 Task: Look for space in Mufulira, Zambia from 8th August, 2023 to 15th August, 2023 for 9 adults in price range Rs.10000 to Rs.14000. Place can be shared room with 5 bedrooms having 9 beds and 5 bathrooms. Property type can be house, flat, guest house. Amenities needed are: wifi, TV, free parkinig on premises, gym, breakfast. Booking option can be shelf check-in. Required host language is English.
Action: Mouse moved to (596, 150)
Screenshot: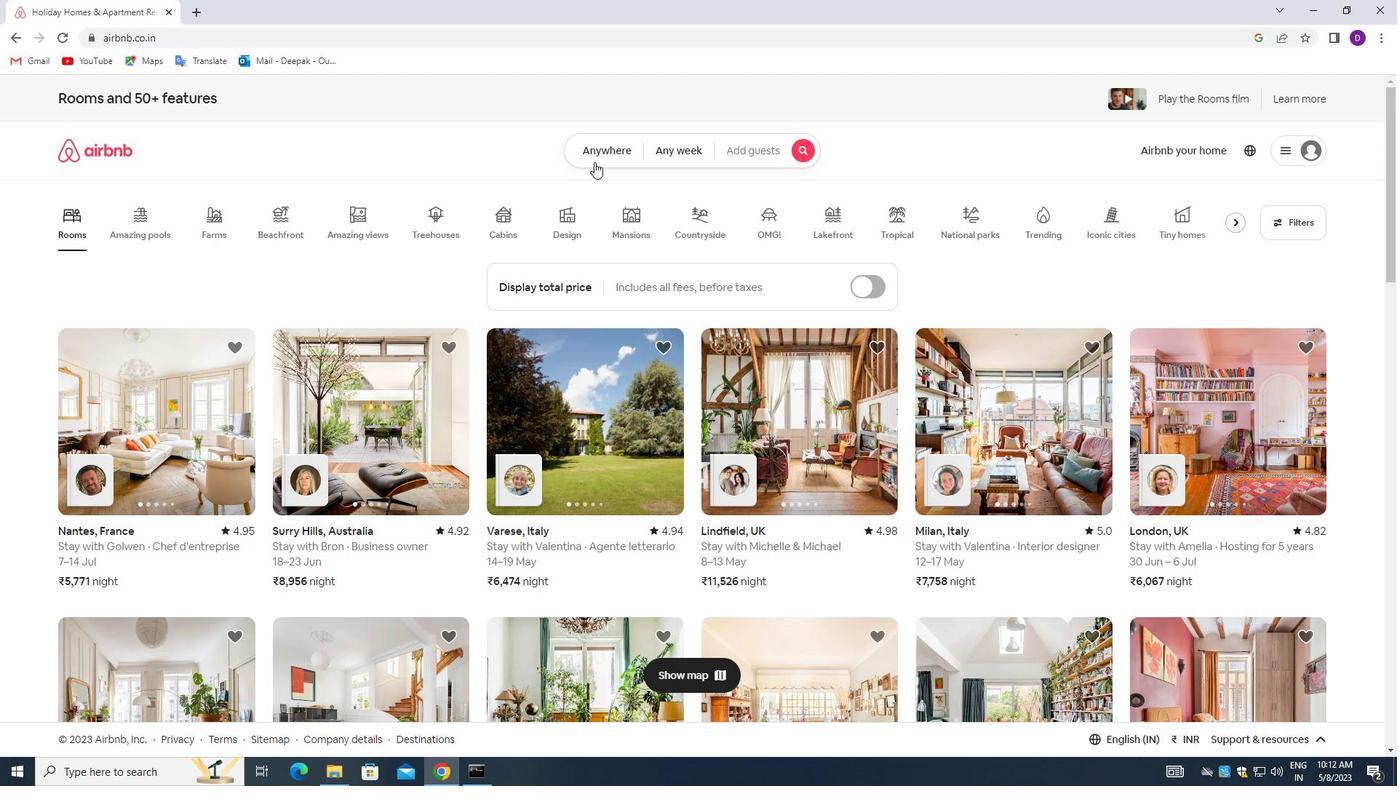 
Action: Mouse pressed left at (596, 150)
Screenshot: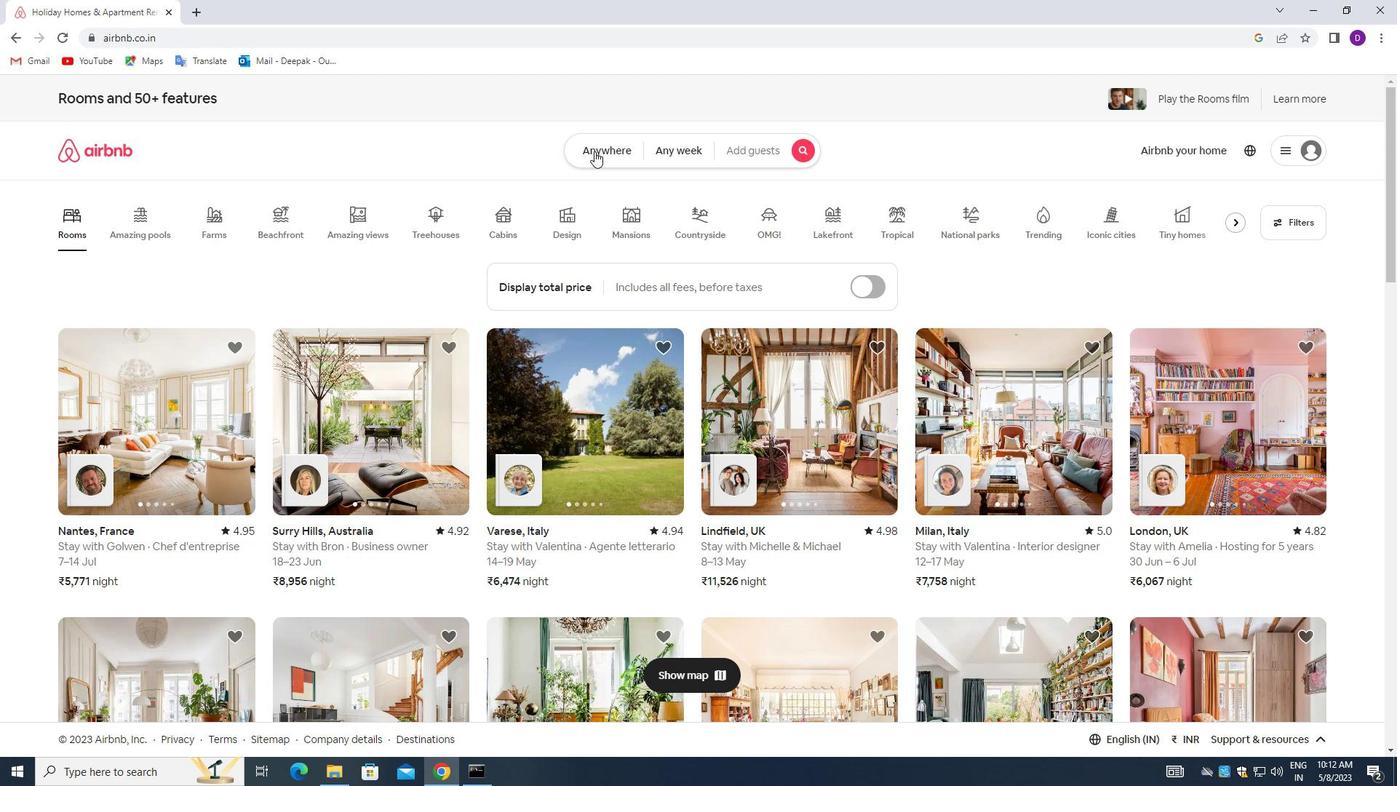 
Action: Mouse moved to (516, 206)
Screenshot: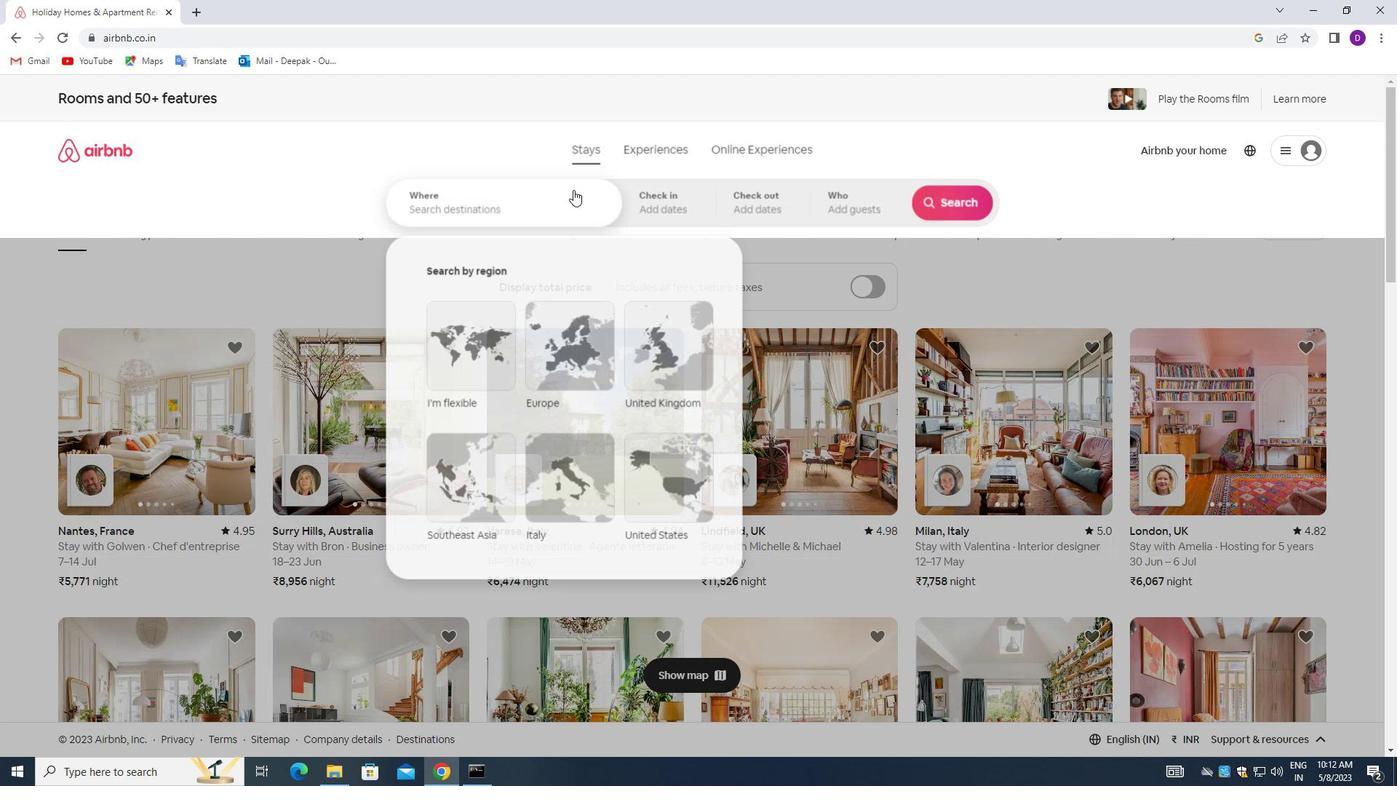 
Action: Mouse pressed left at (516, 206)
Screenshot: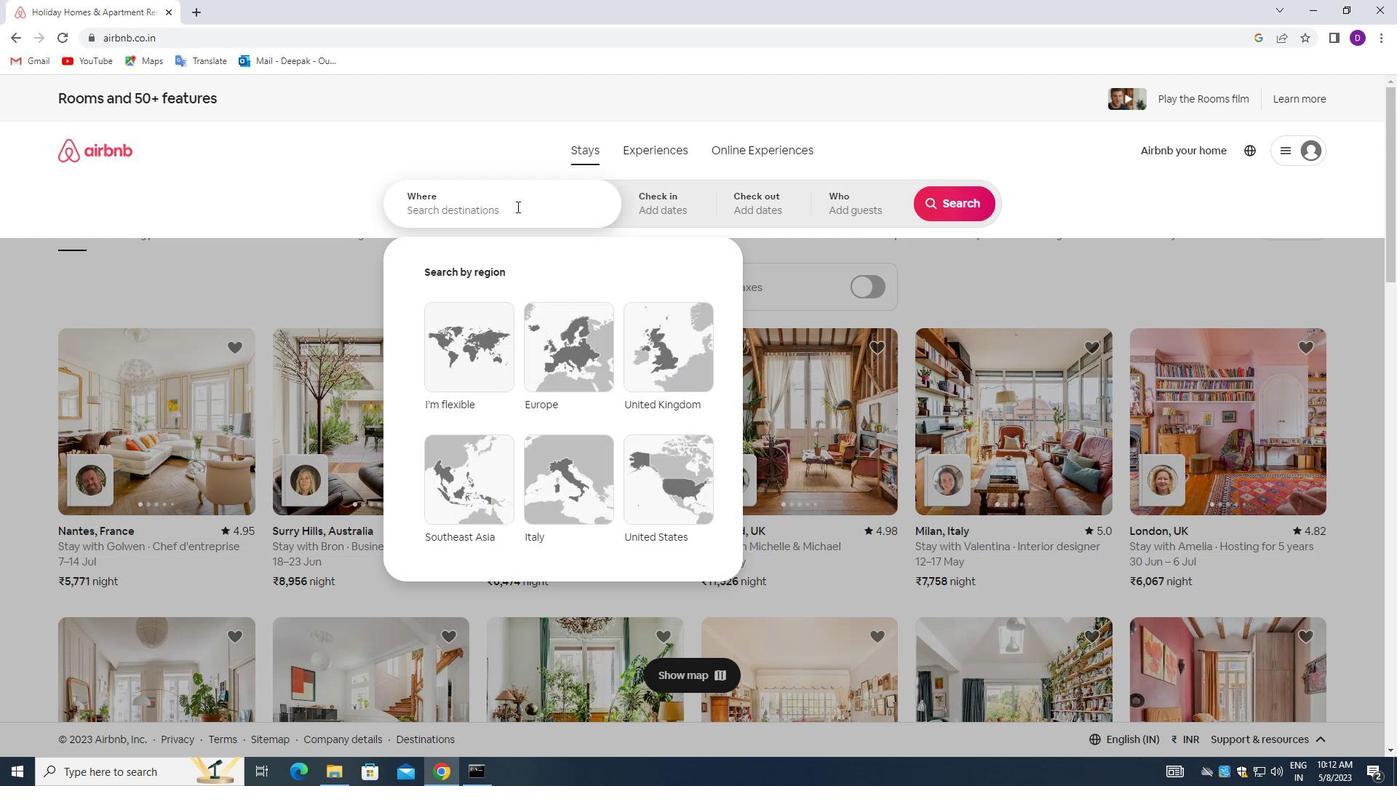 
Action: Mouse moved to (256, 295)
Screenshot: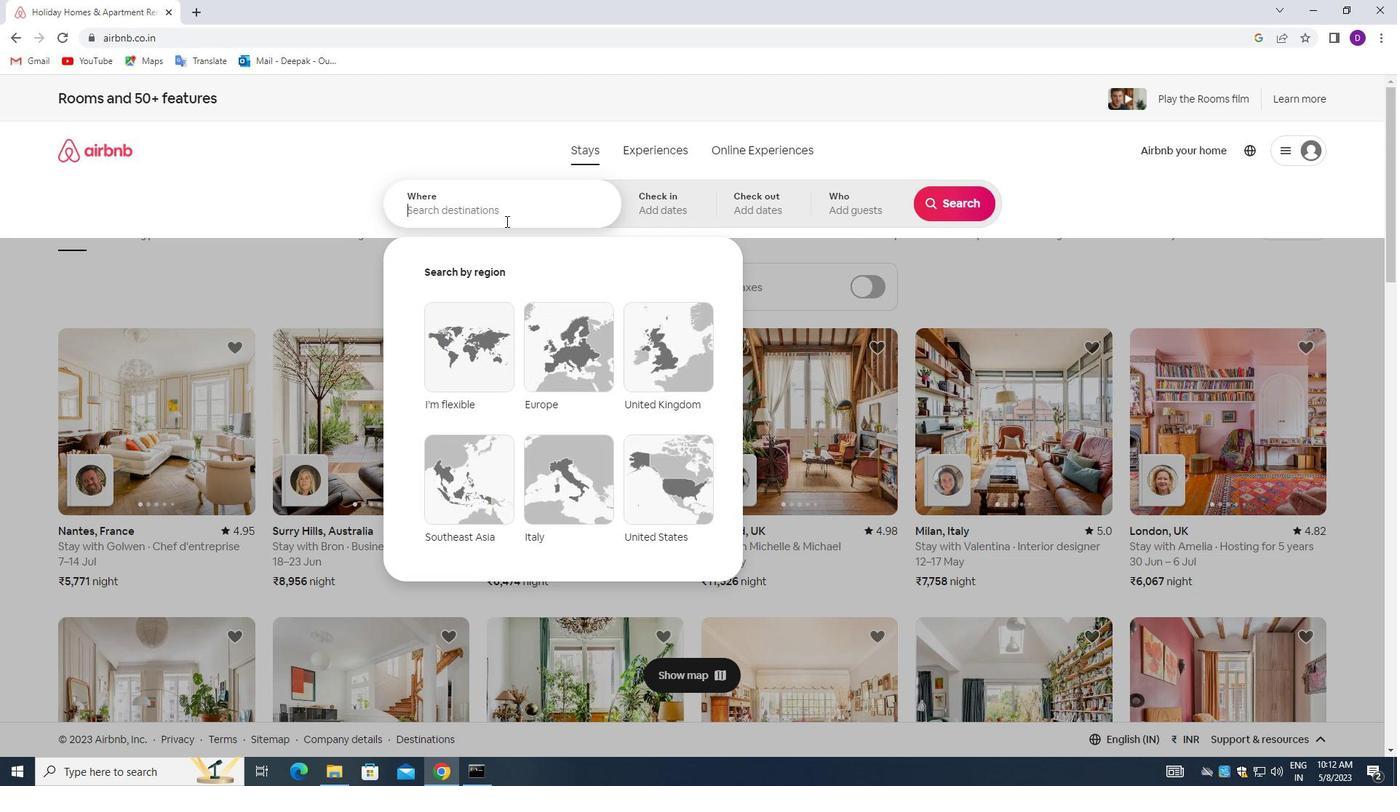 
Action: Key pressed <Key.shift>MUFULIRA,<Key.space><Key.shift_r><Key.shift_r><Key.shift_r>ZAMBIA<Key.enter>
Screenshot: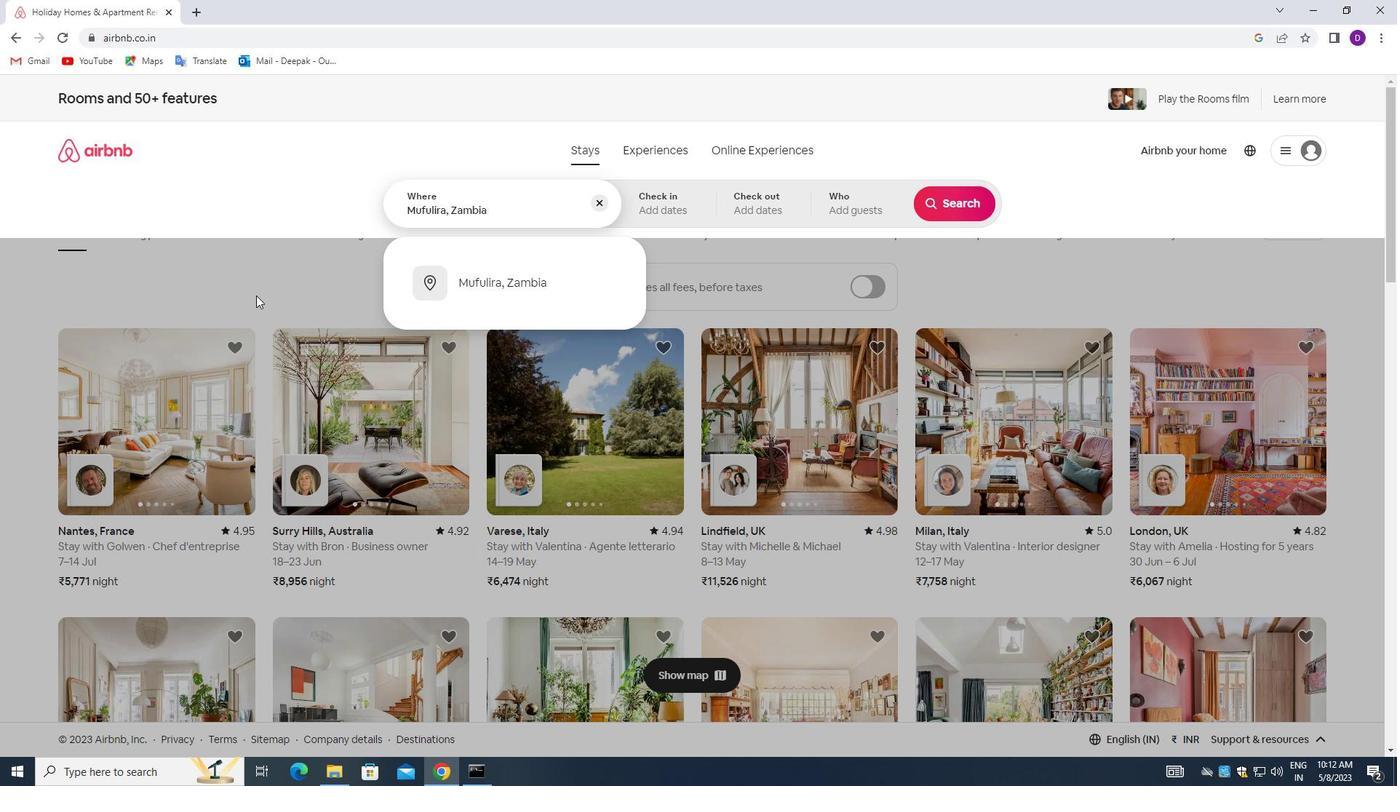 
Action: Mouse moved to (958, 321)
Screenshot: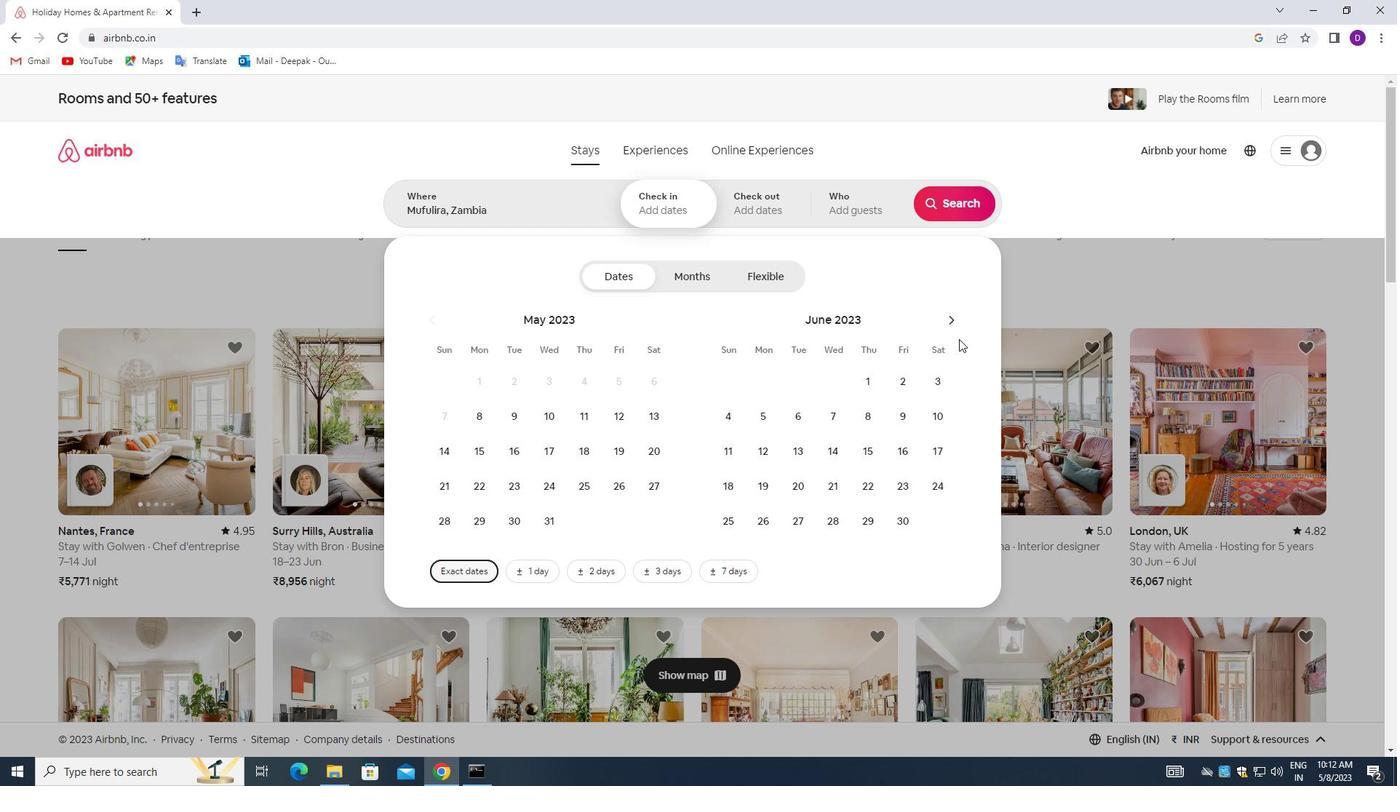 
Action: Mouse pressed left at (958, 321)
Screenshot: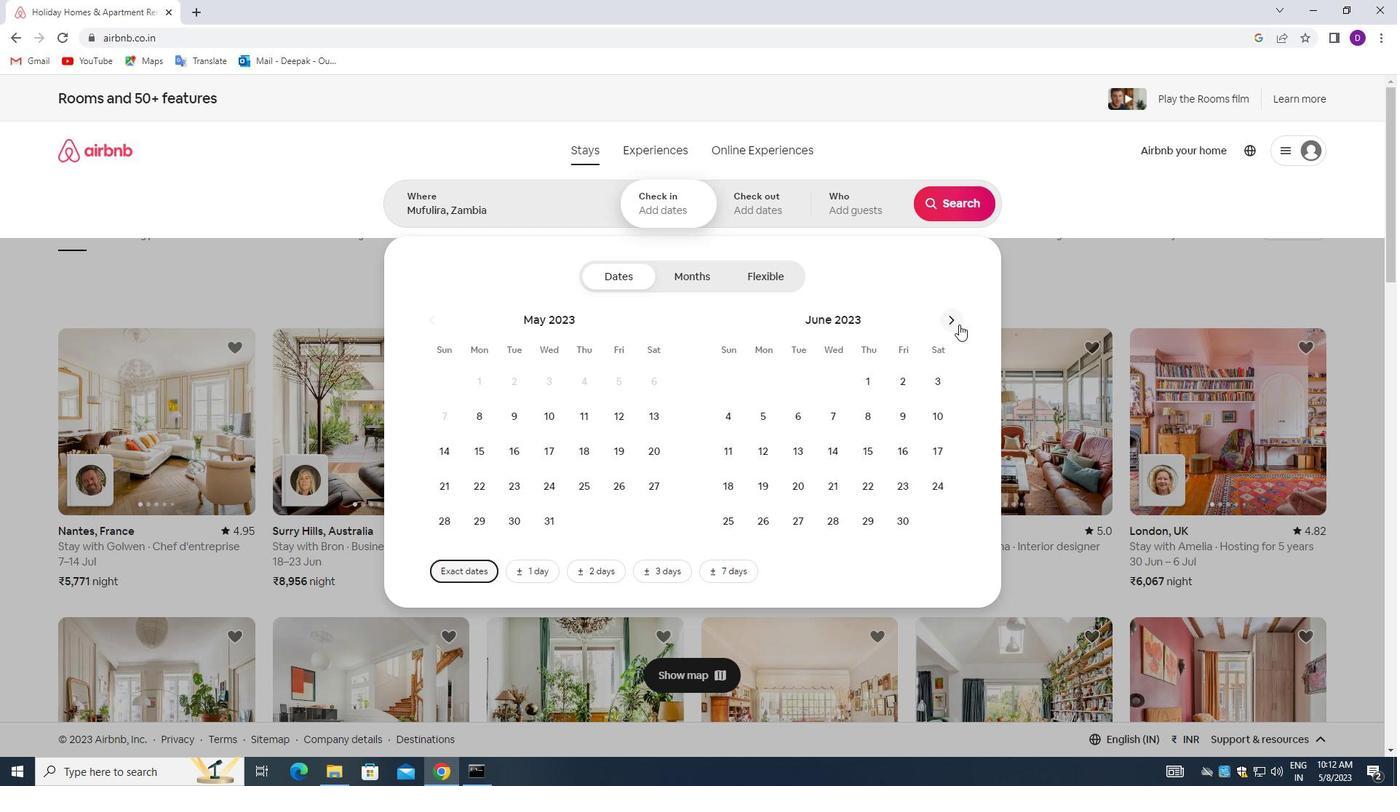 
Action: Mouse pressed left at (958, 321)
Screenshot: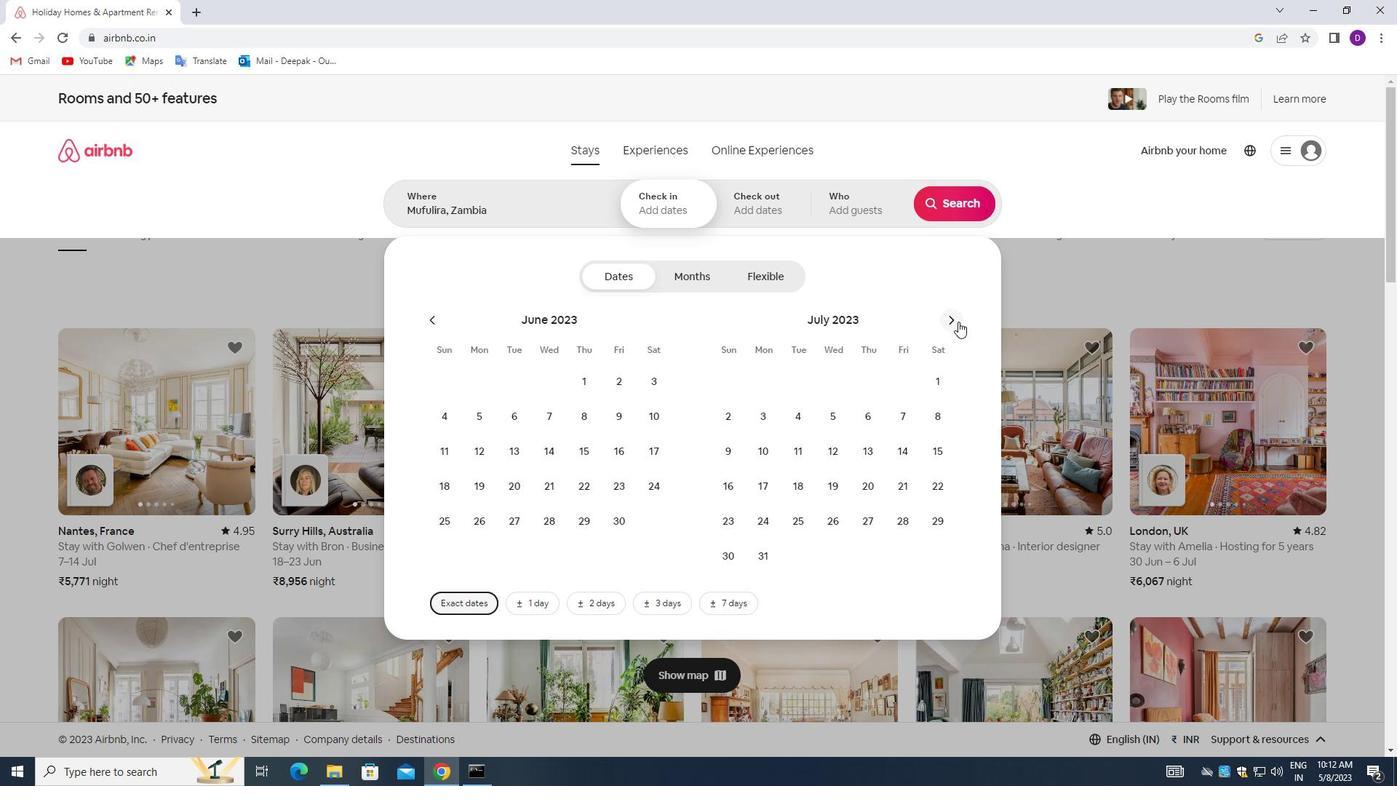 
Action: Mouse moved to (805, 424)
Screenshot: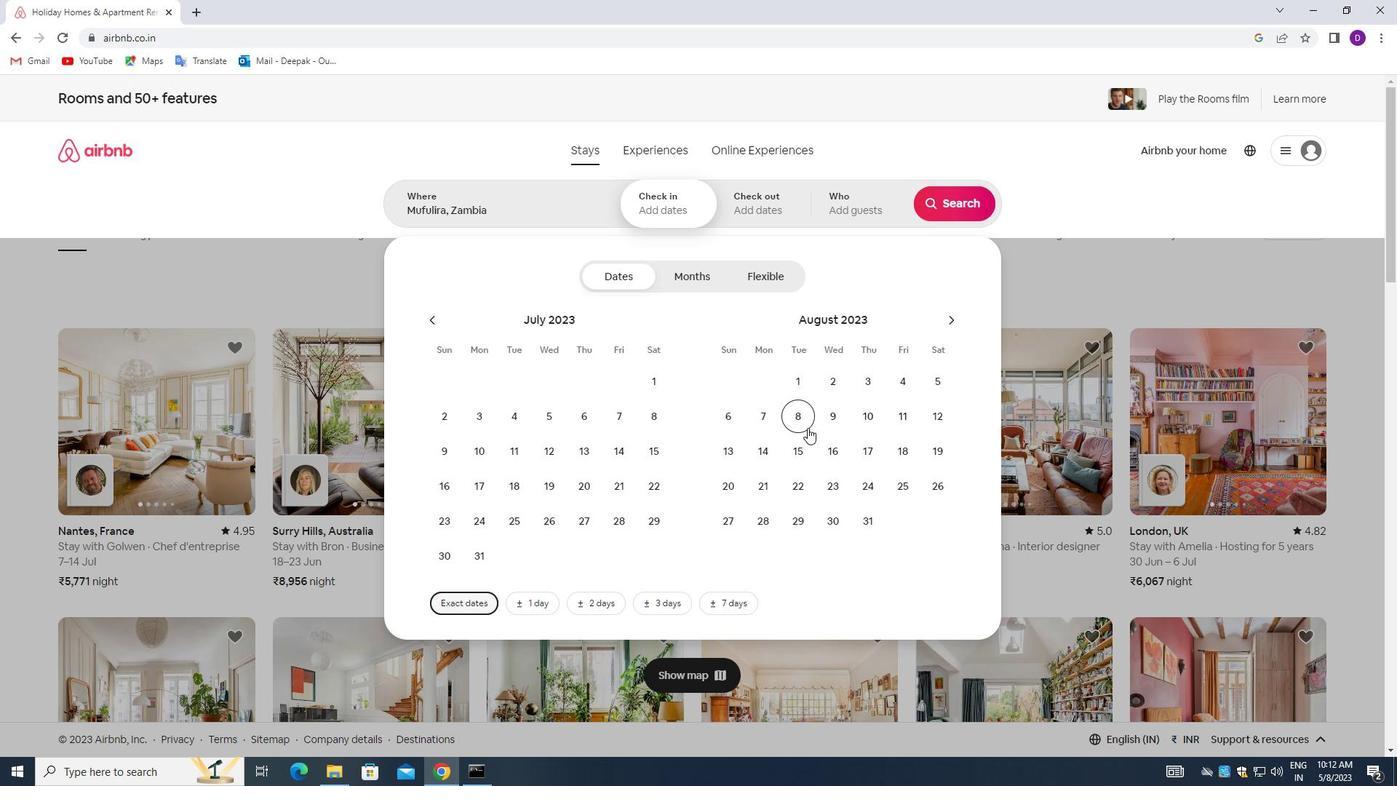 
Action: Mouse pressed left at (805, 424)
Screenshot: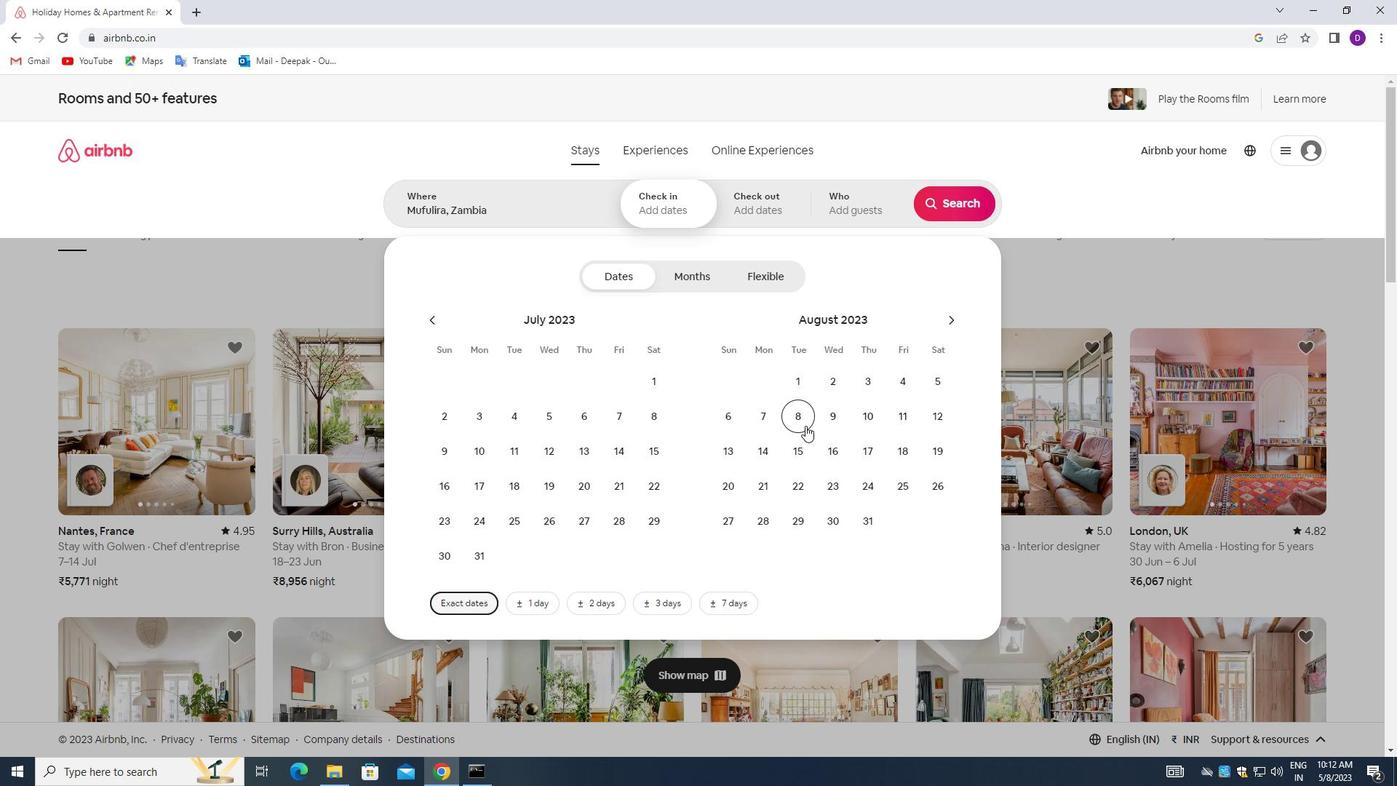 
Action: Mouse moved to (802, 443)
Screenshot: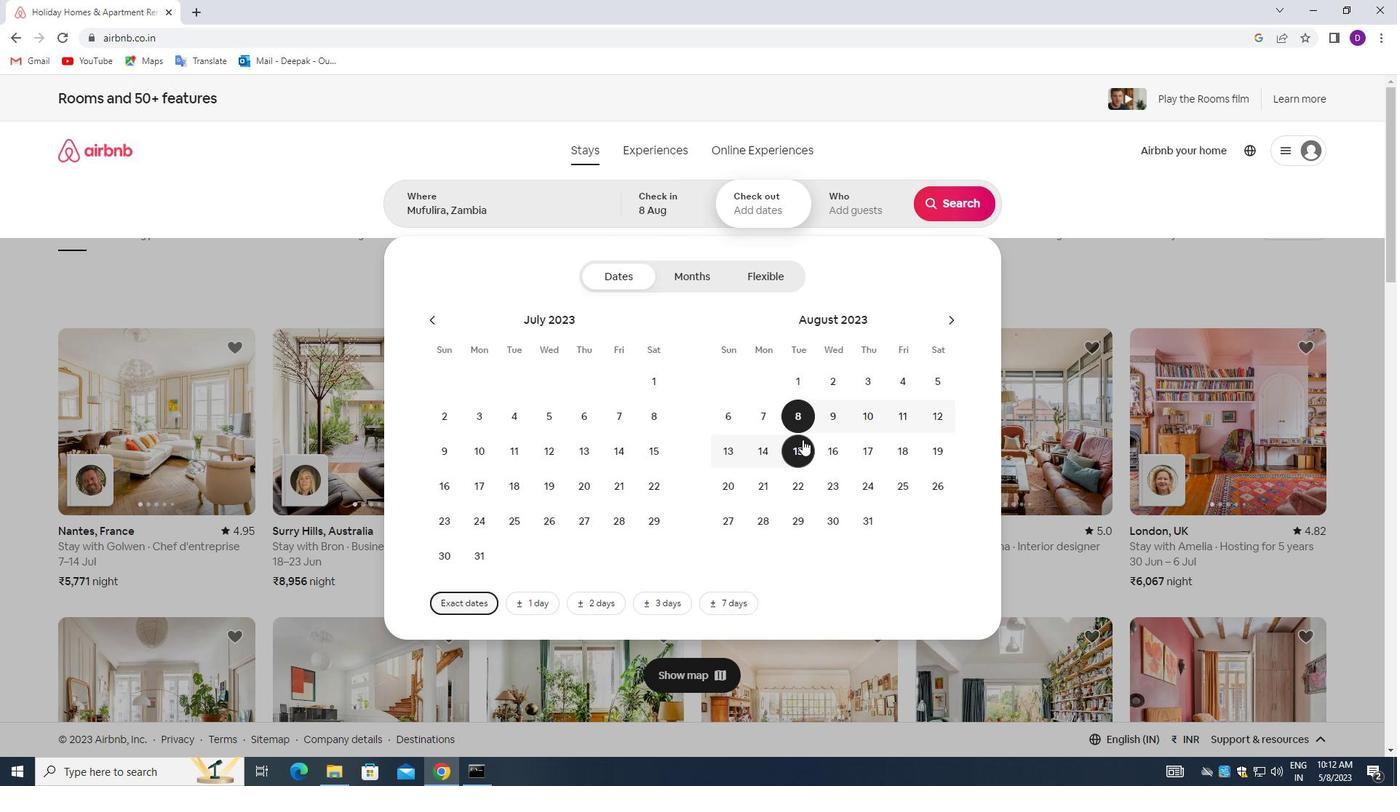 
Action: Mouse pressed left at (802, 443)
Screenshot: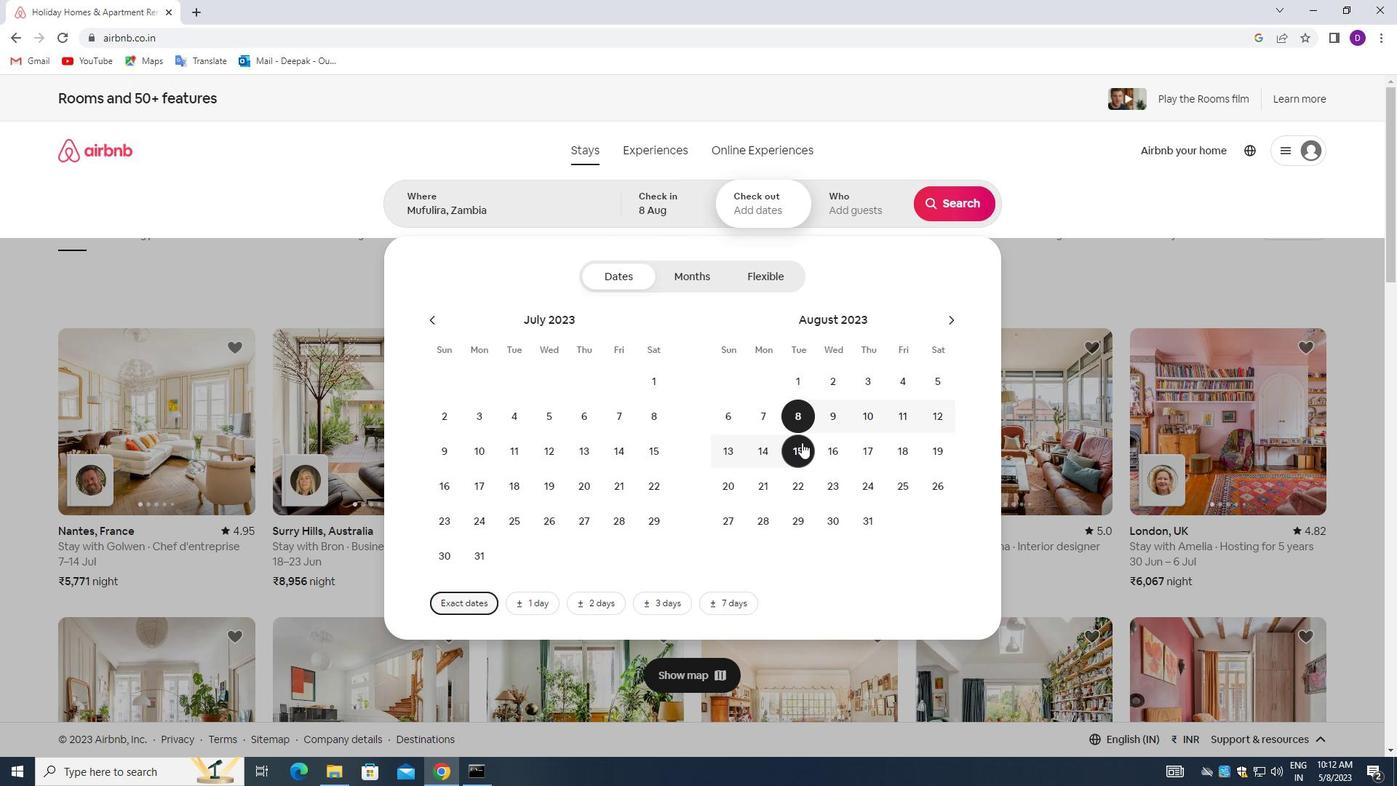 
Action: Mouse moved to (846, 211)
Screenshot: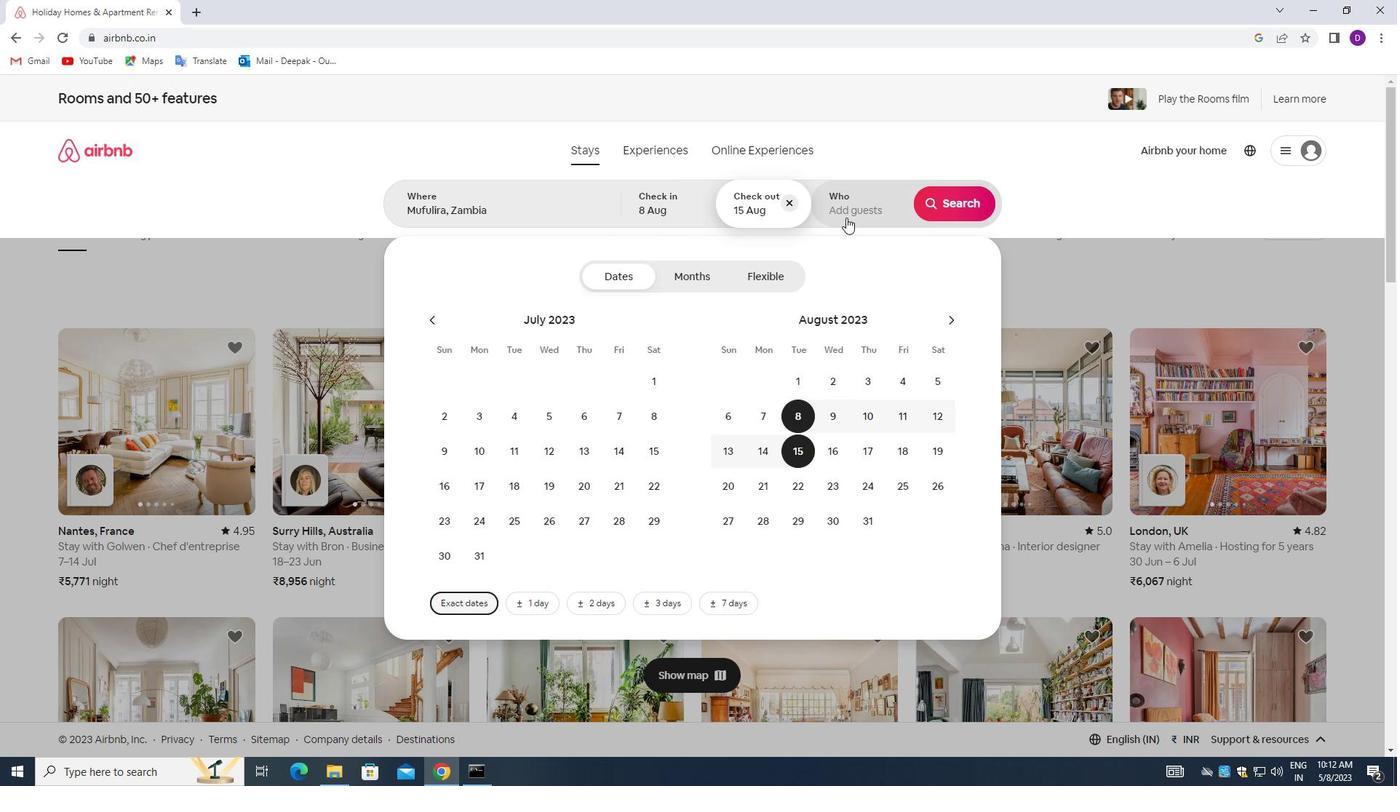 
Action: Mouse pressed left at (846, 211)
Screenshot: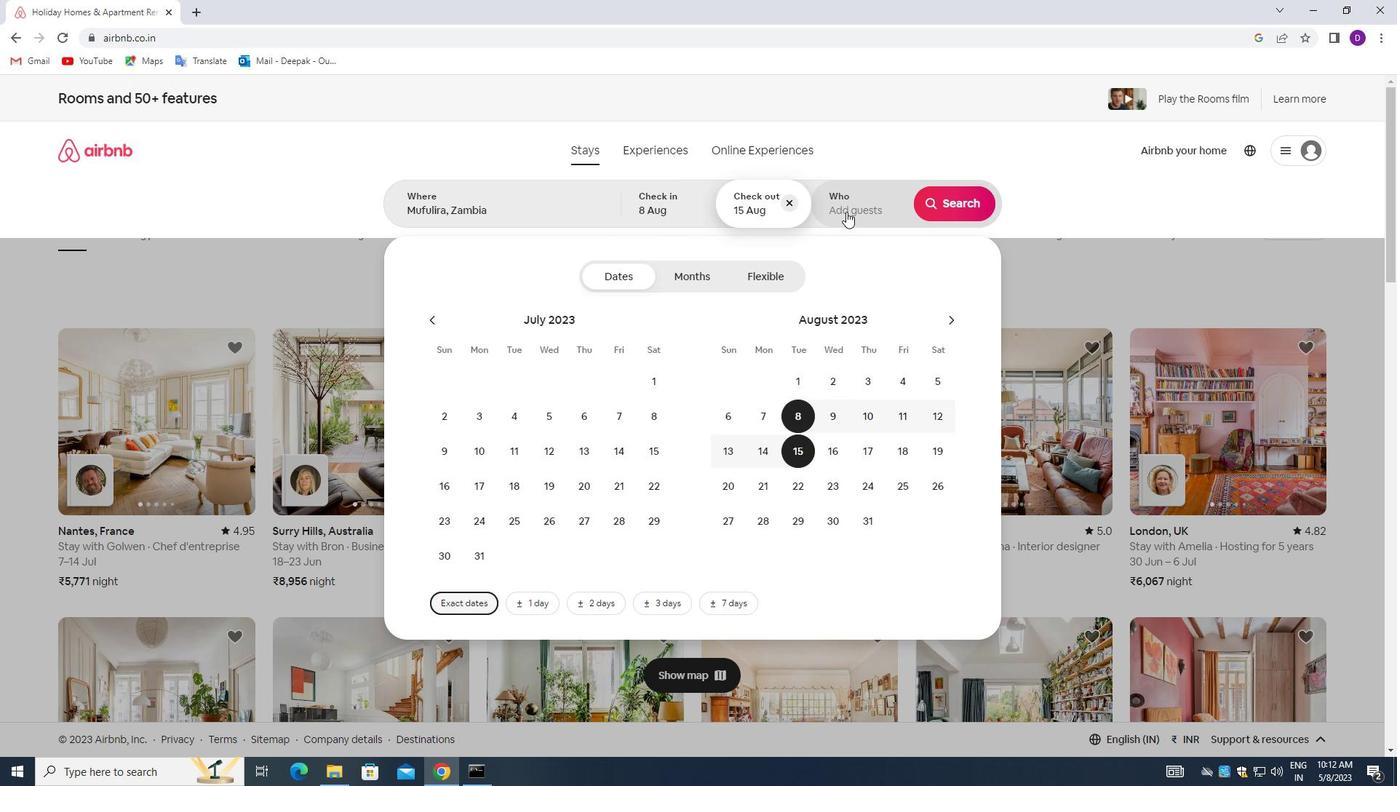 
Action: Mouse moved to (956, 283)
Screenshot: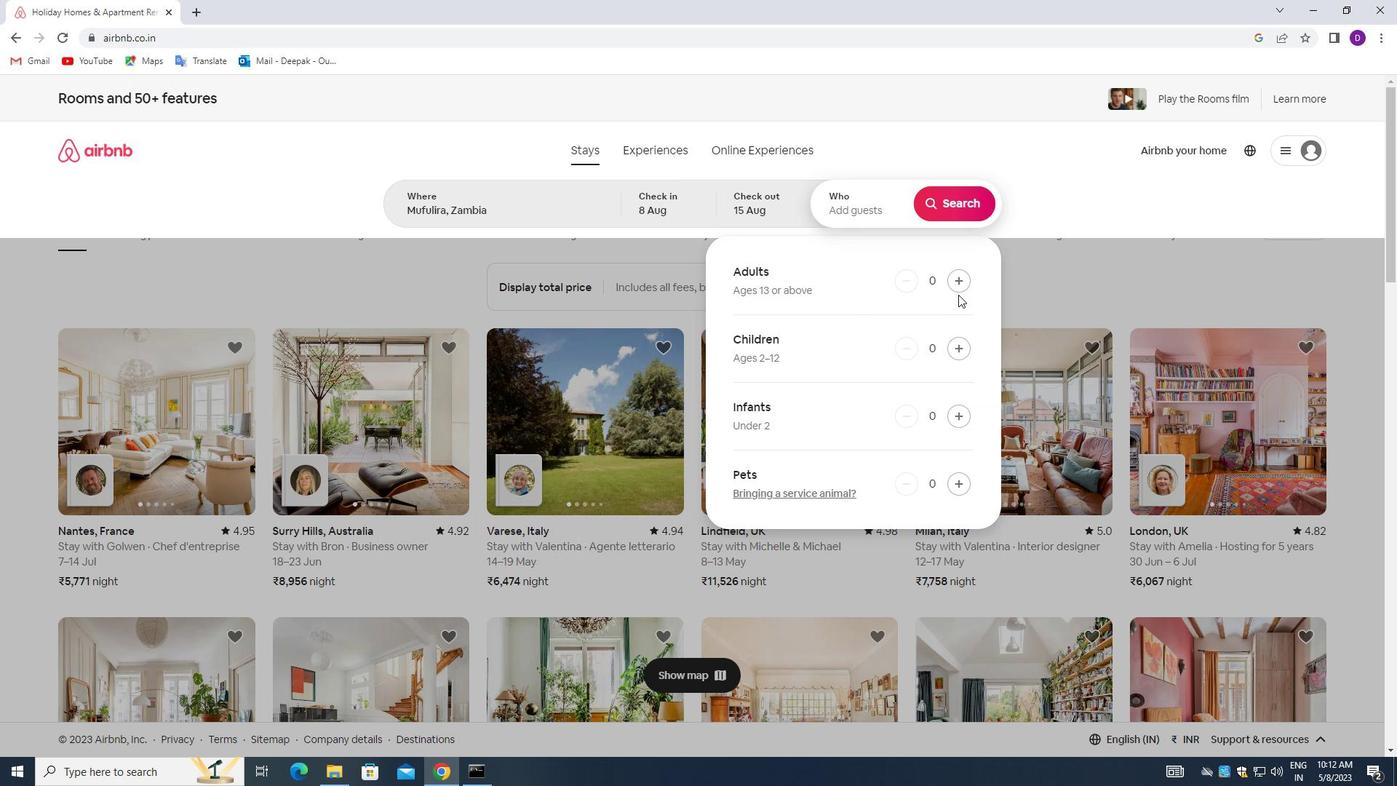 
Action: Mouse pressed left at (956, 283)
Screenshot: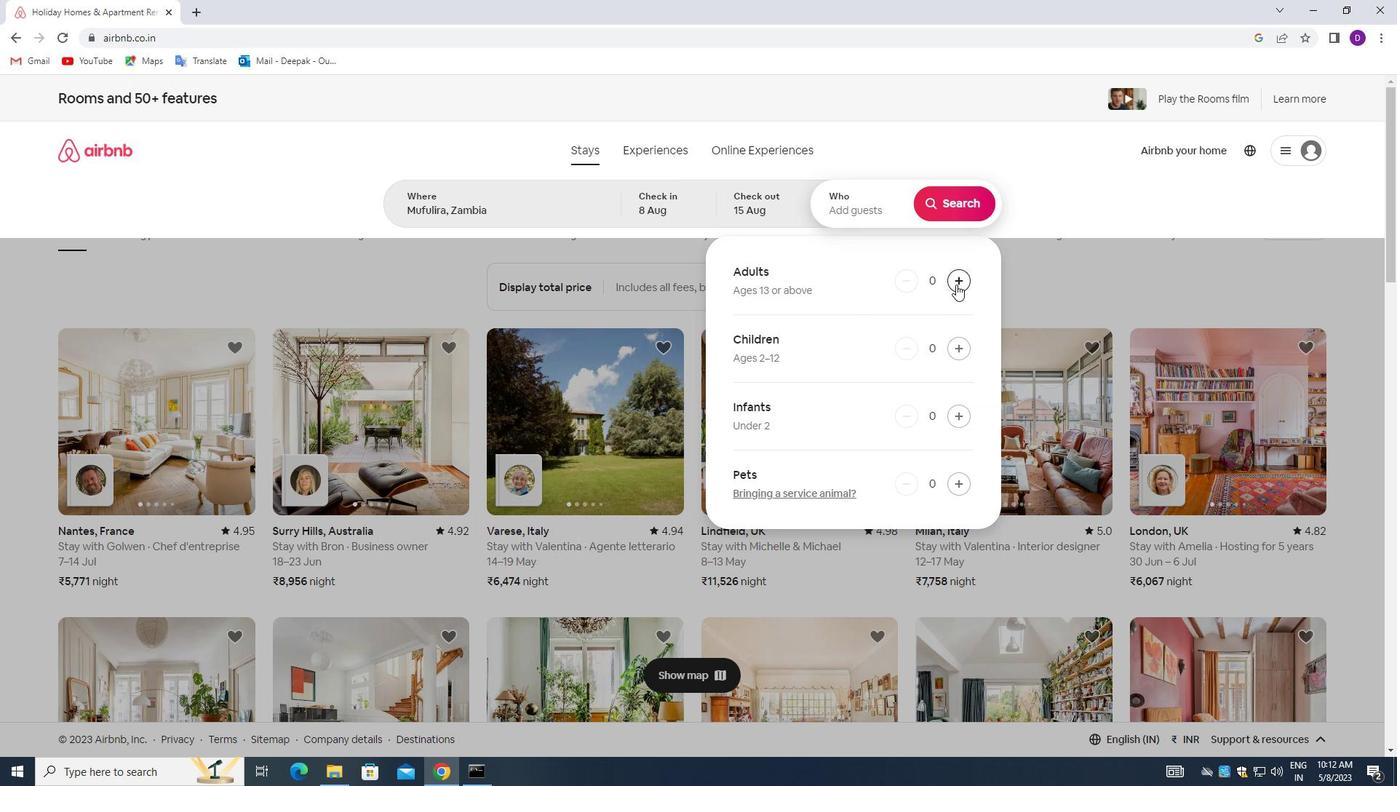 
Action: Mouse pressed left at (956, 283)
Screenshot: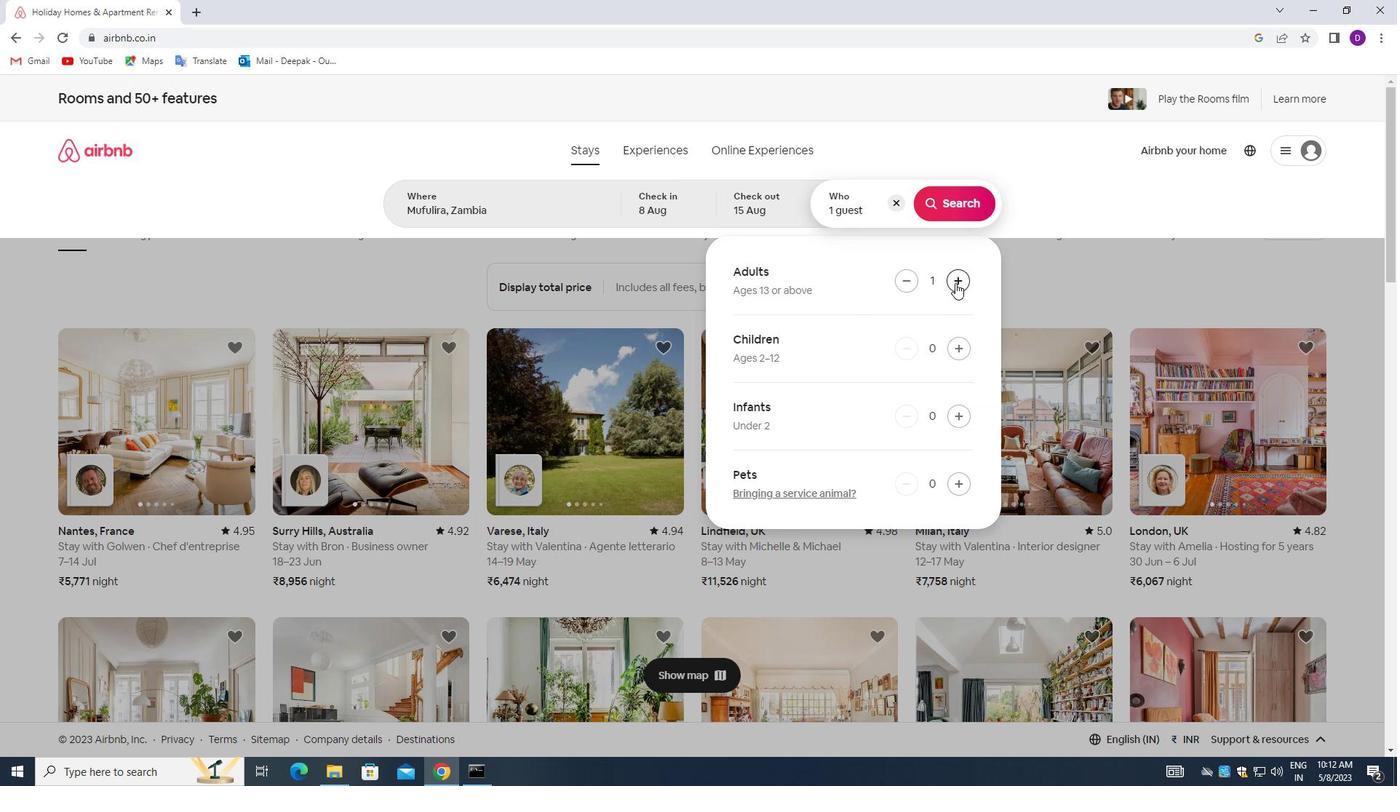 
Action: Mouse pressed left at (956, 283)
Screenshot: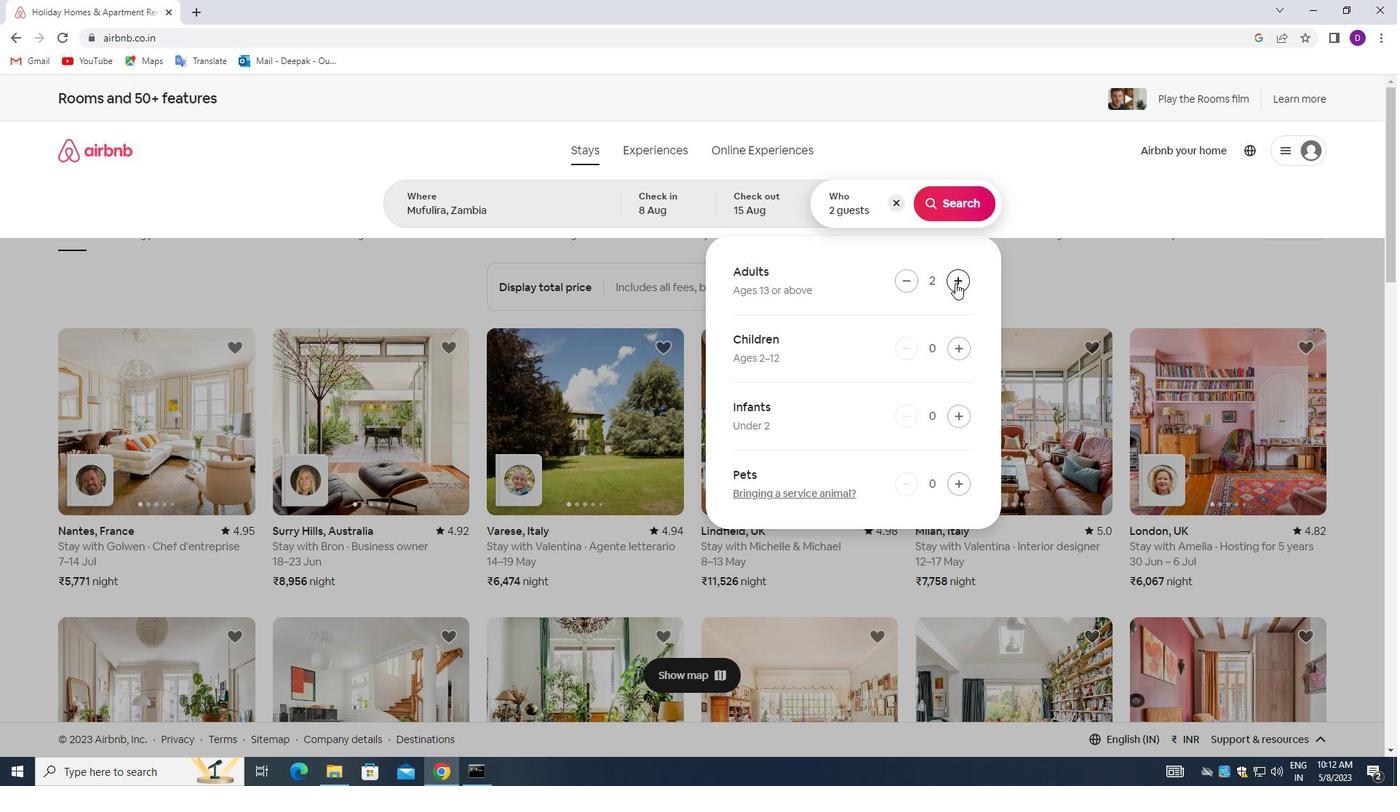 
Action: Mouse pressed left at (956, 283)
Screenshot: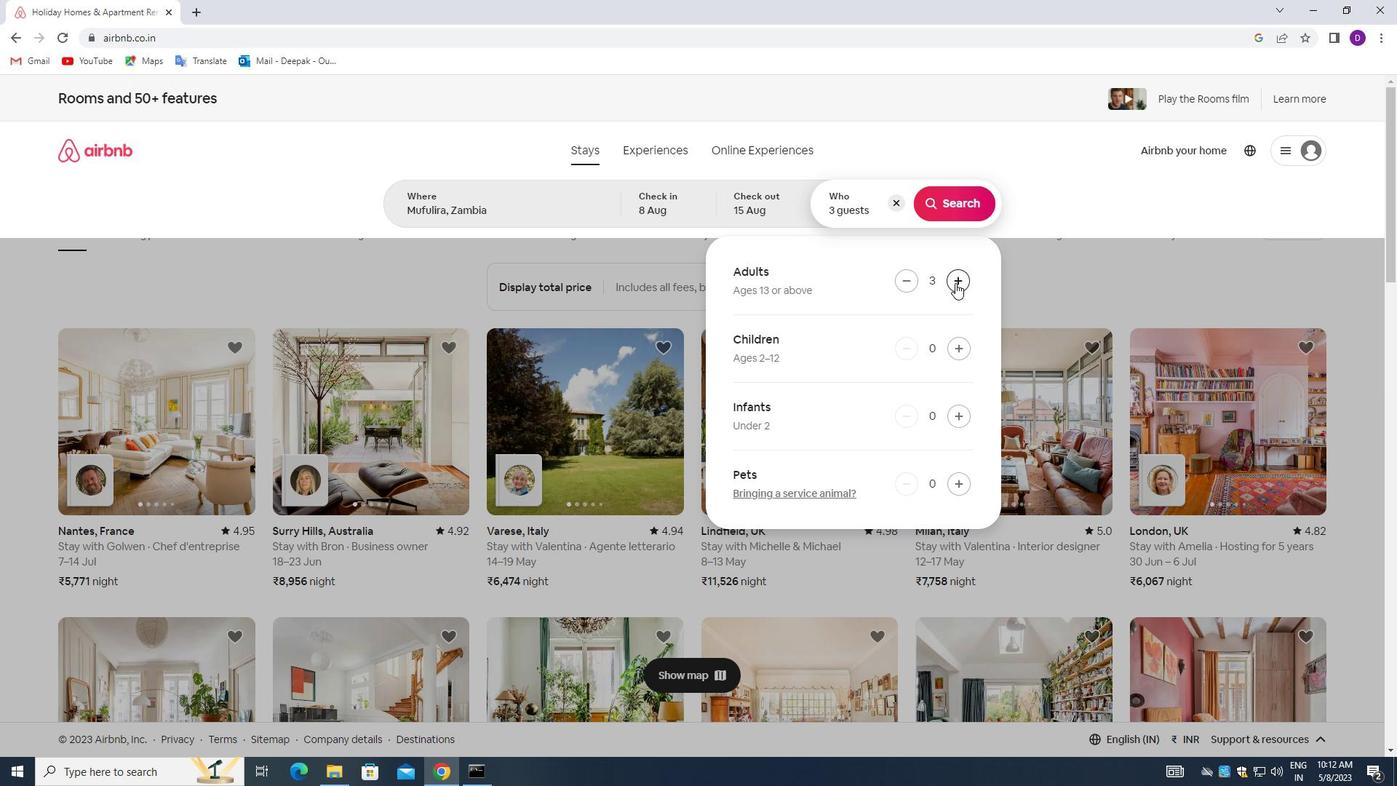 
Action: Mouse pressed left at (956, 283)
Screenshot: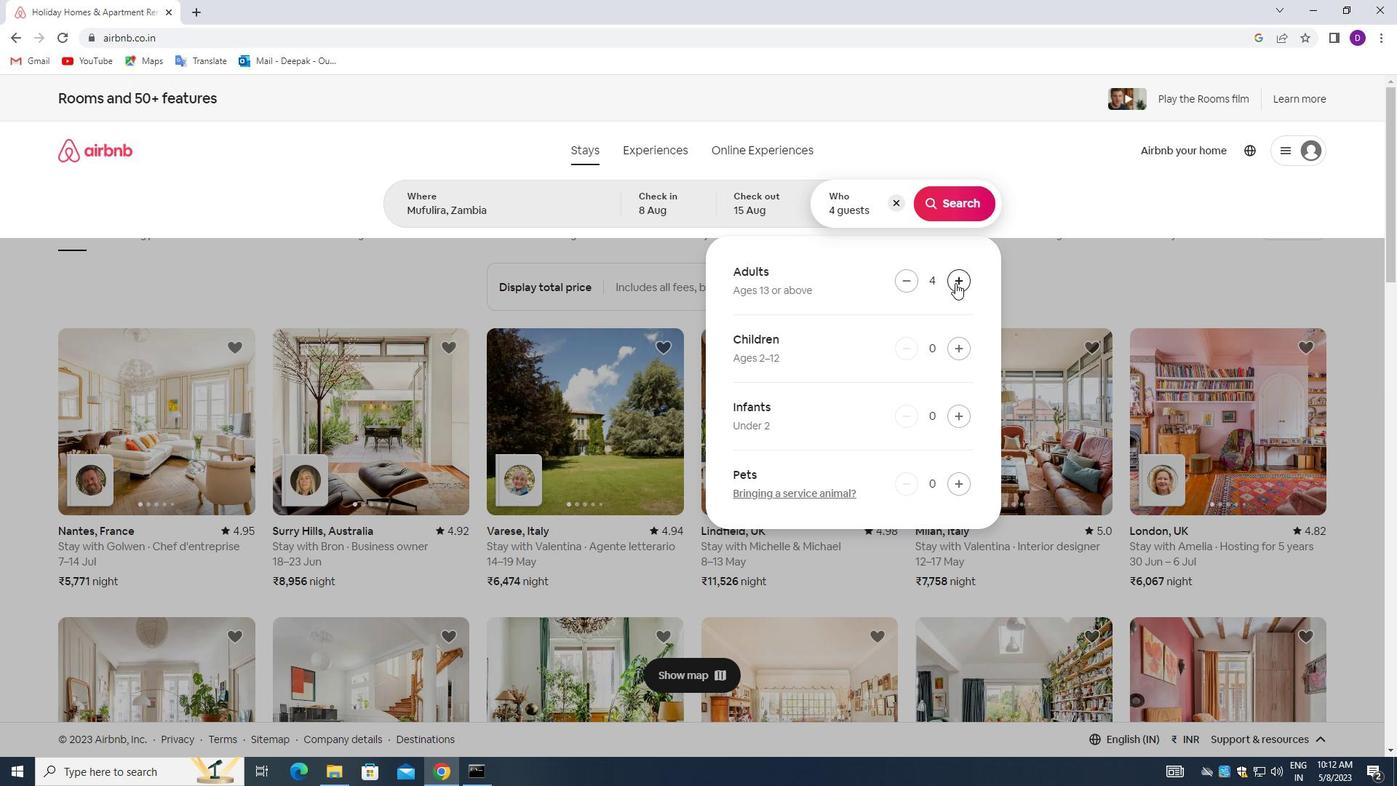 
Action: Mouse pressed left at (956, 283)
Screenshot: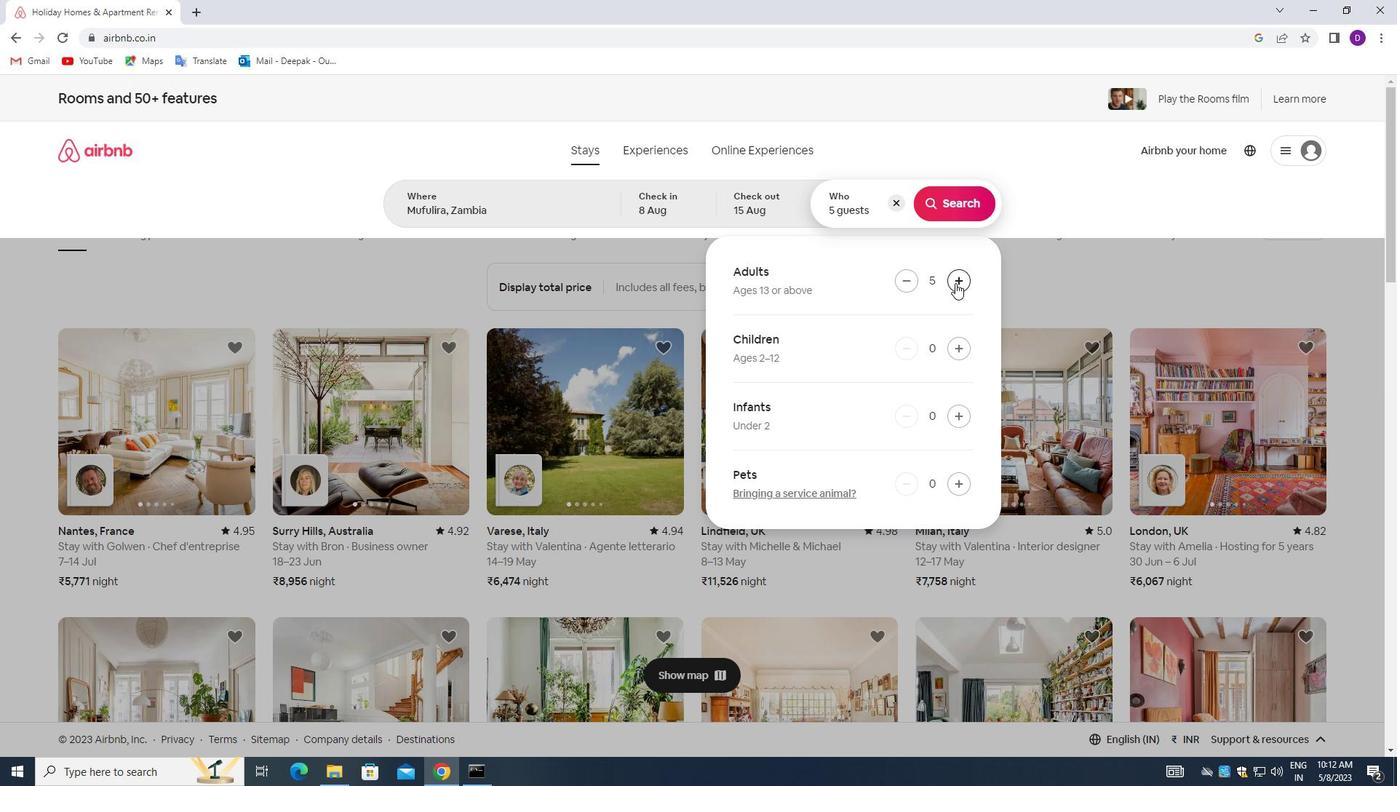 
Action: Mouse pressed left at (956, 283)
Screenshot: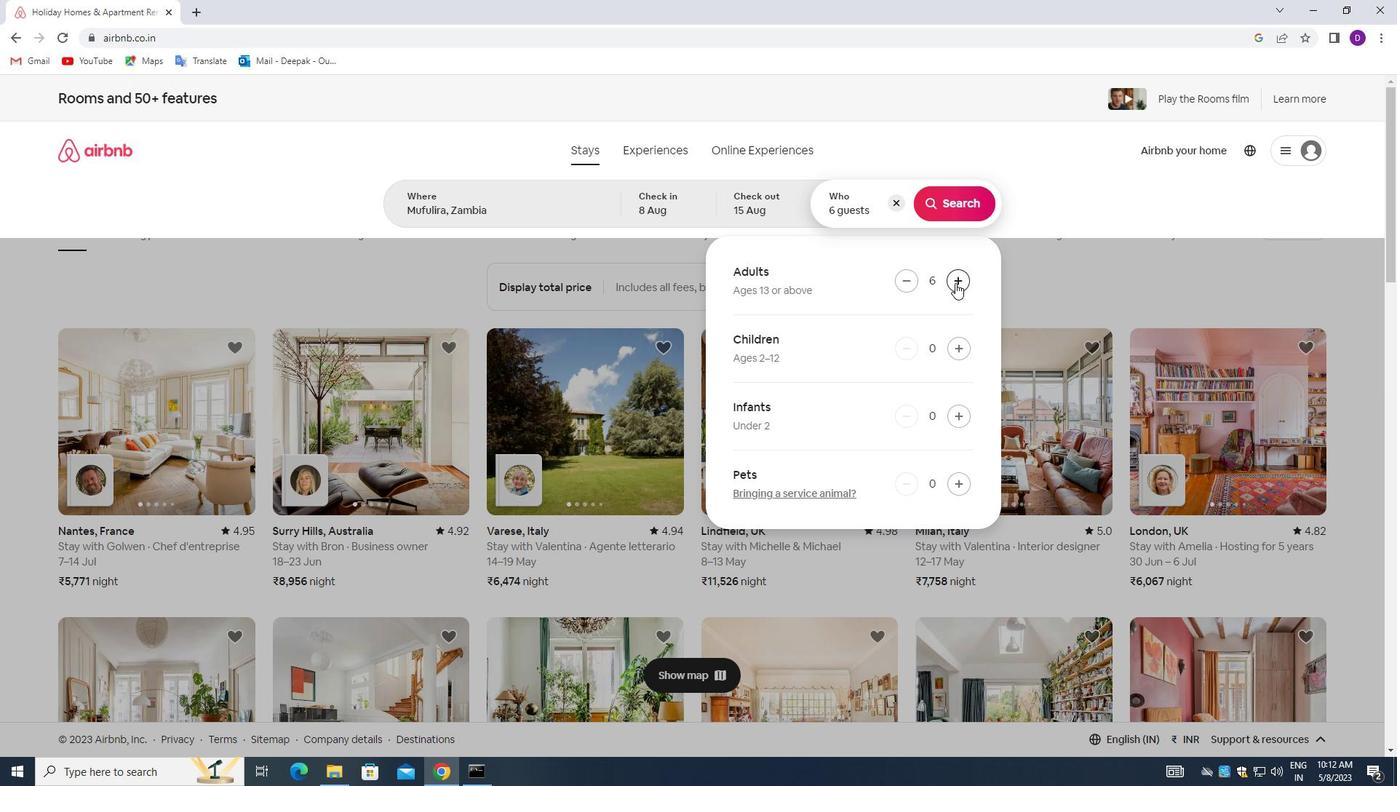 
Action: Mouse pressed left at (956, 283)
Screenshot: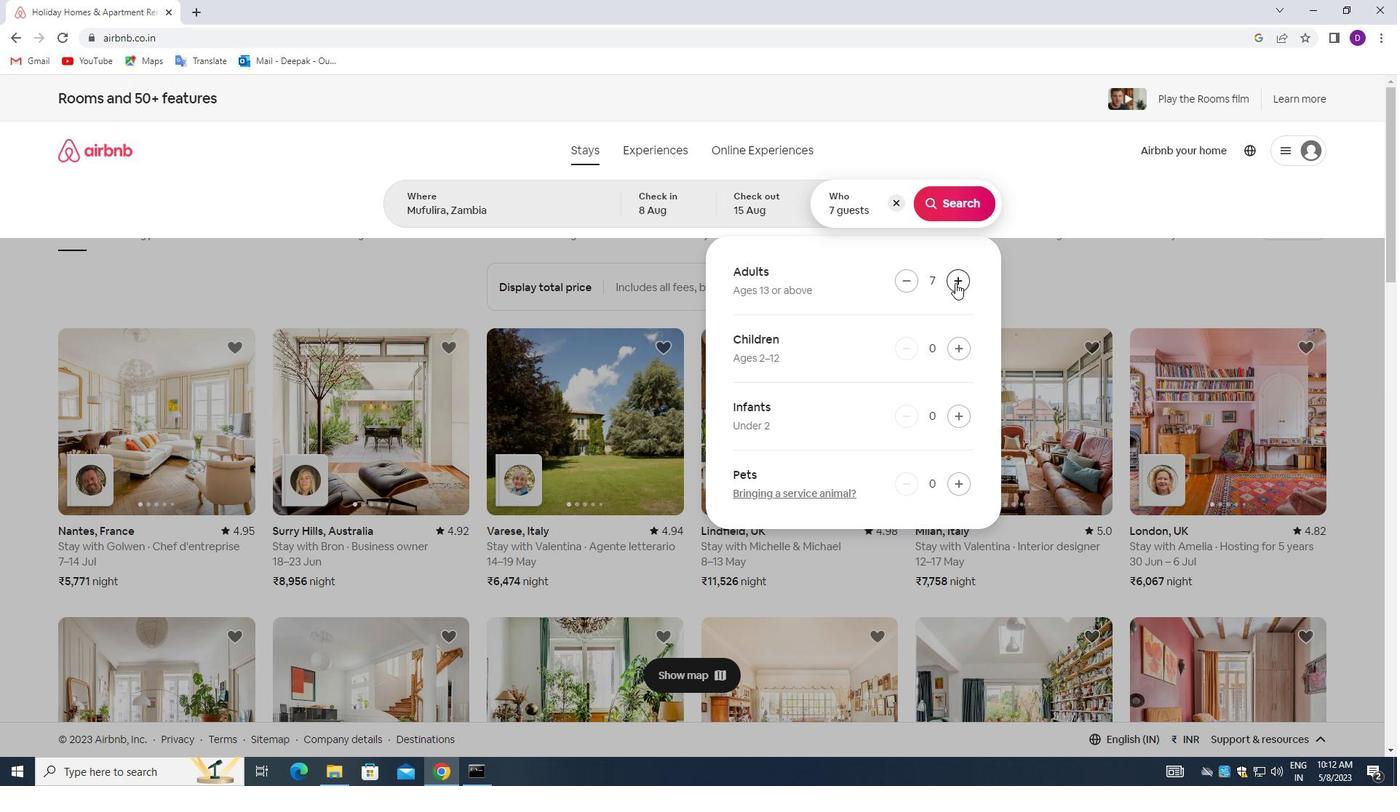 
Action: Mouse pressed left at (956, 283)
Screenshot: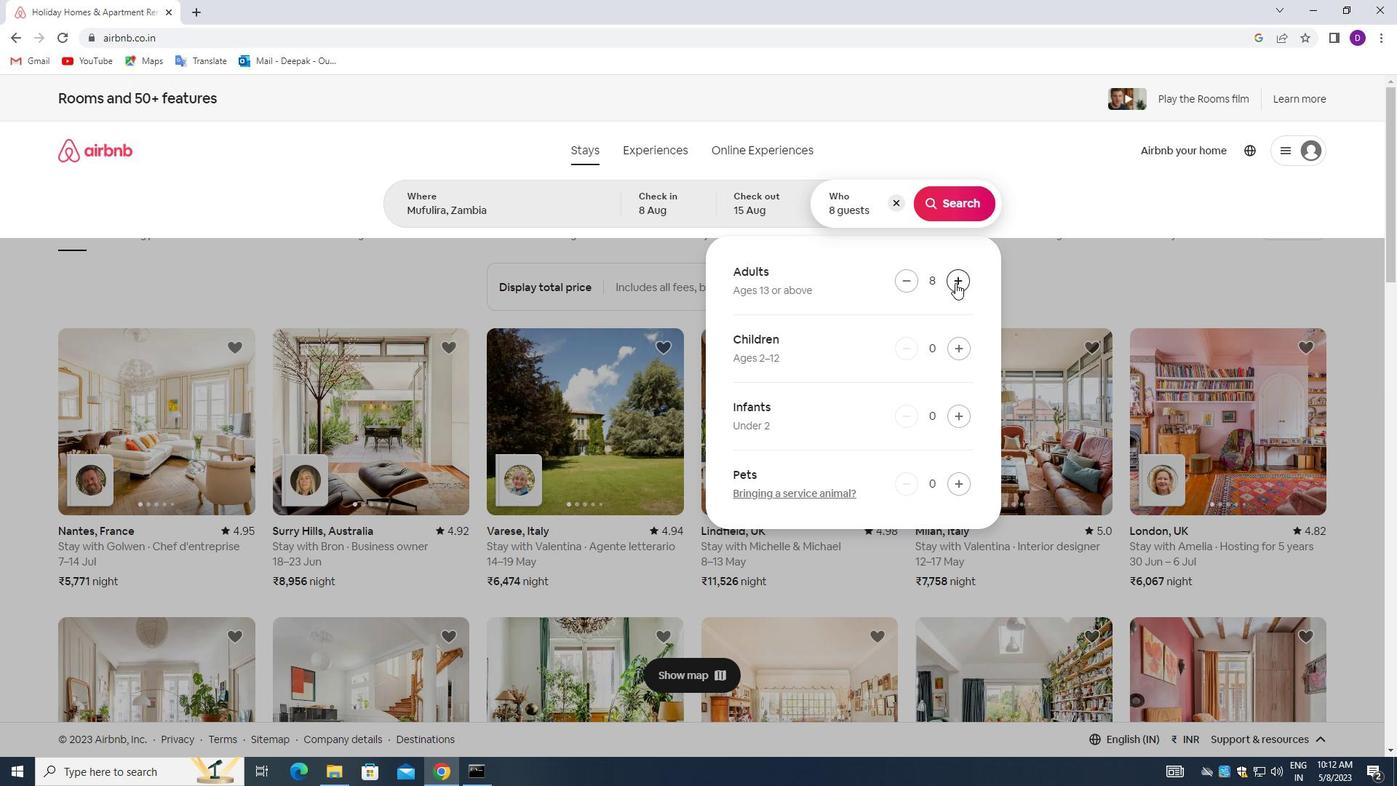 
Action: Mouse moved to (955, 200)
Screenshot: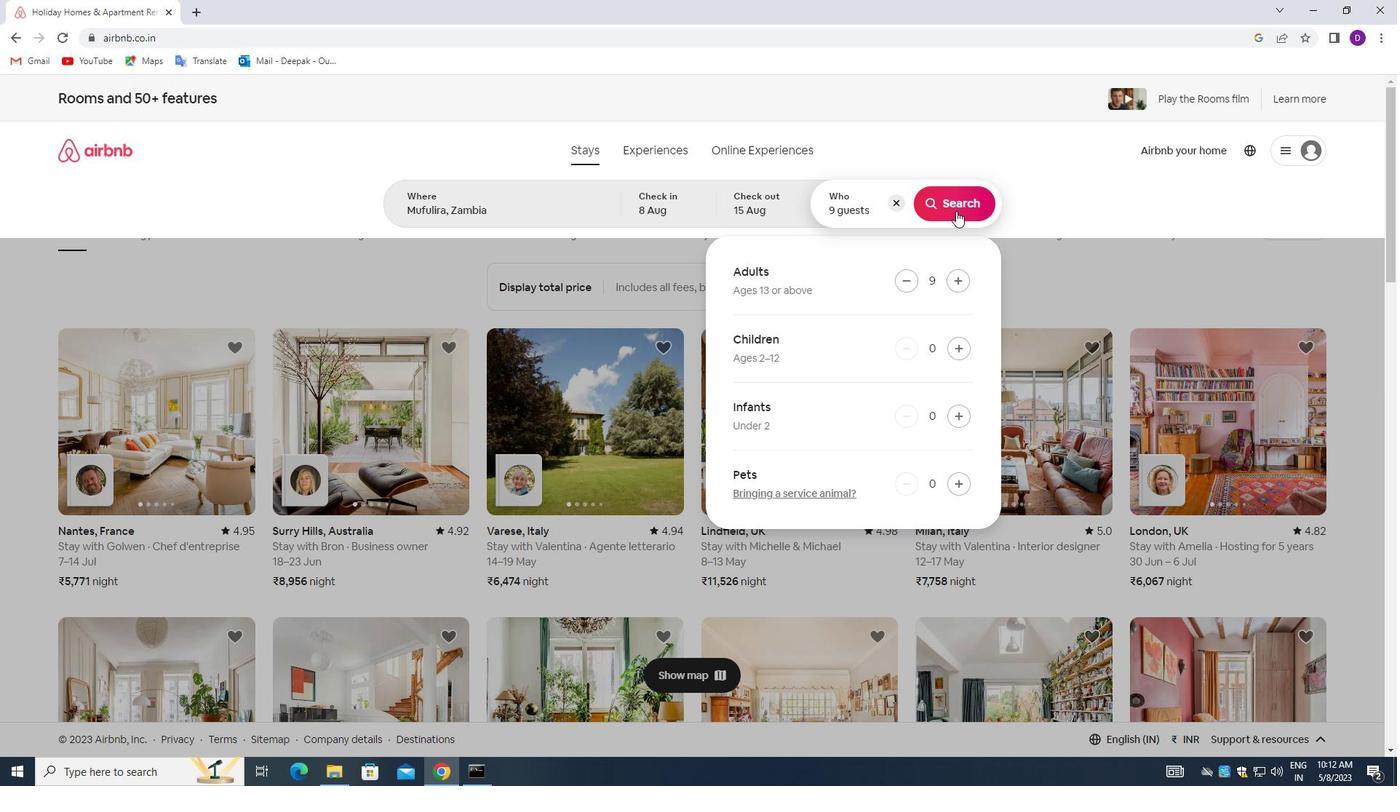 
Action: Mouse pressed left at (955, 200)
Screenshot: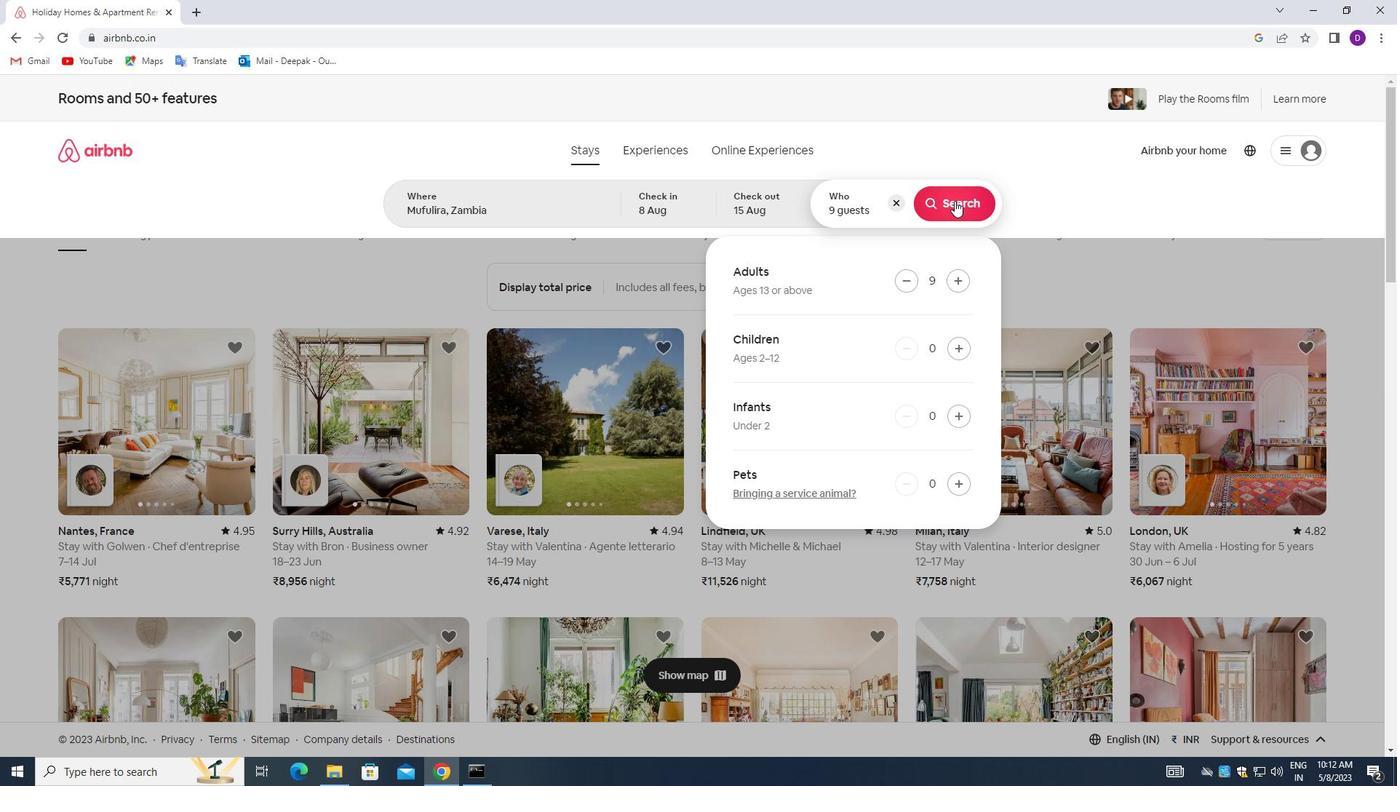 
Action: Mouse moved to (1316, 155)
Screenshot: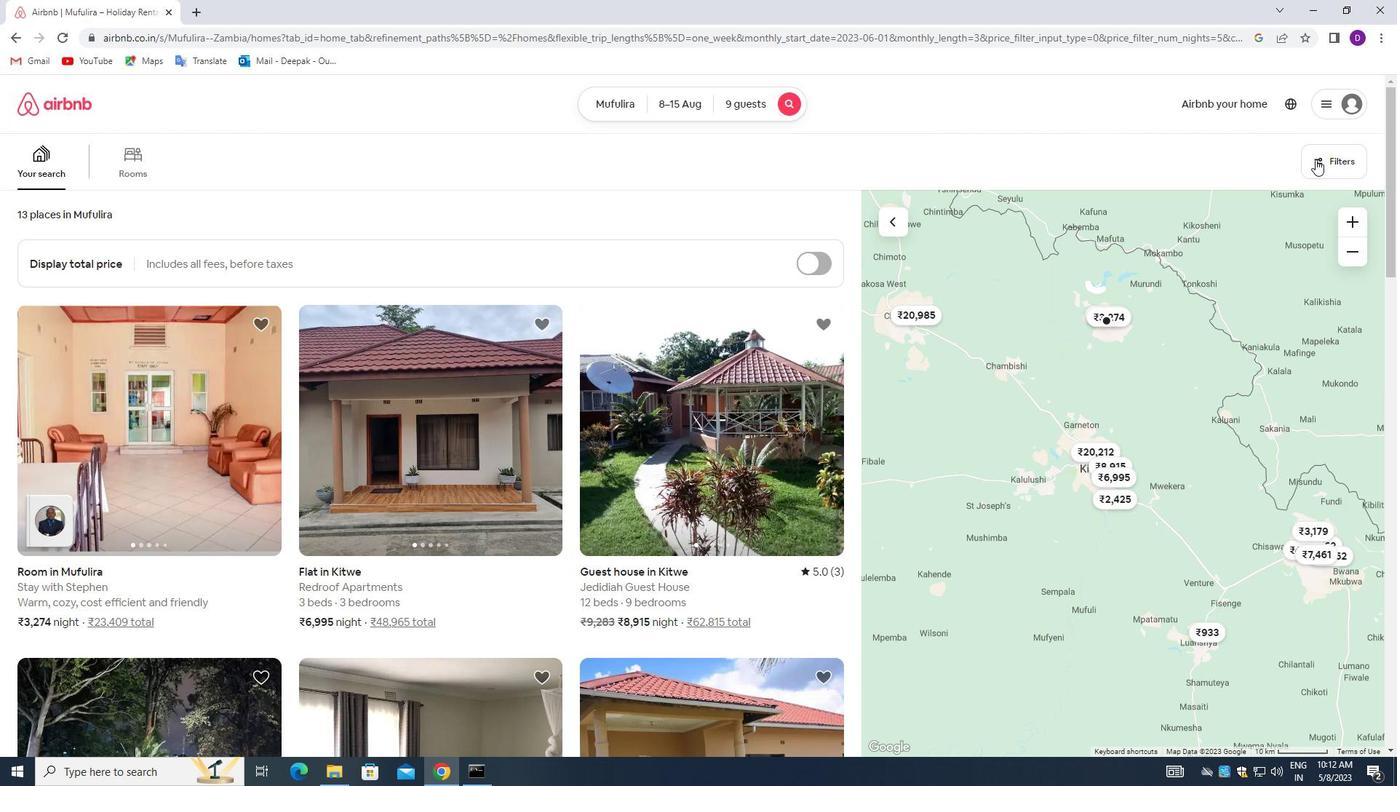 
Action: Mouse pressed left at (1316, 155)
Screenshot: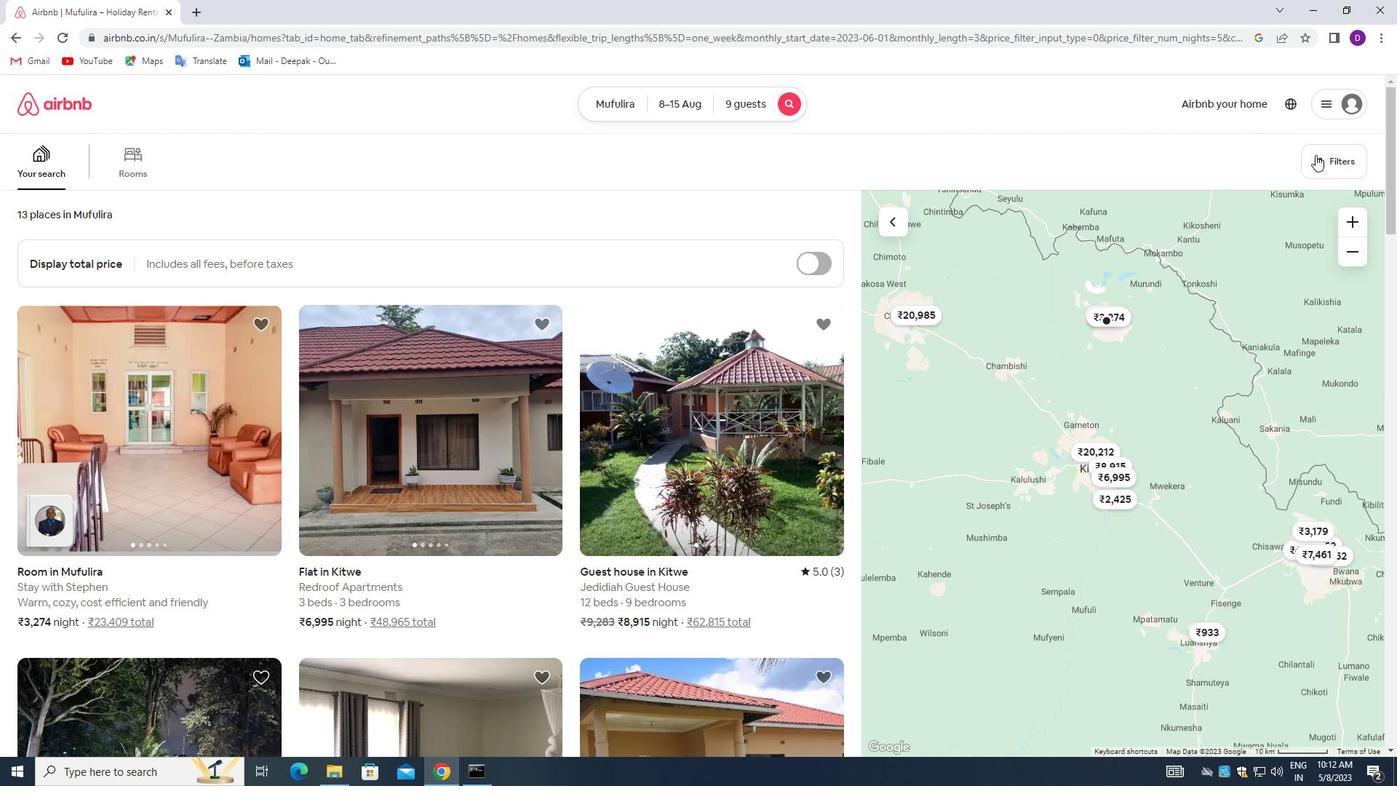 
Action: Mouse moved to (707, 457)
Screenshot: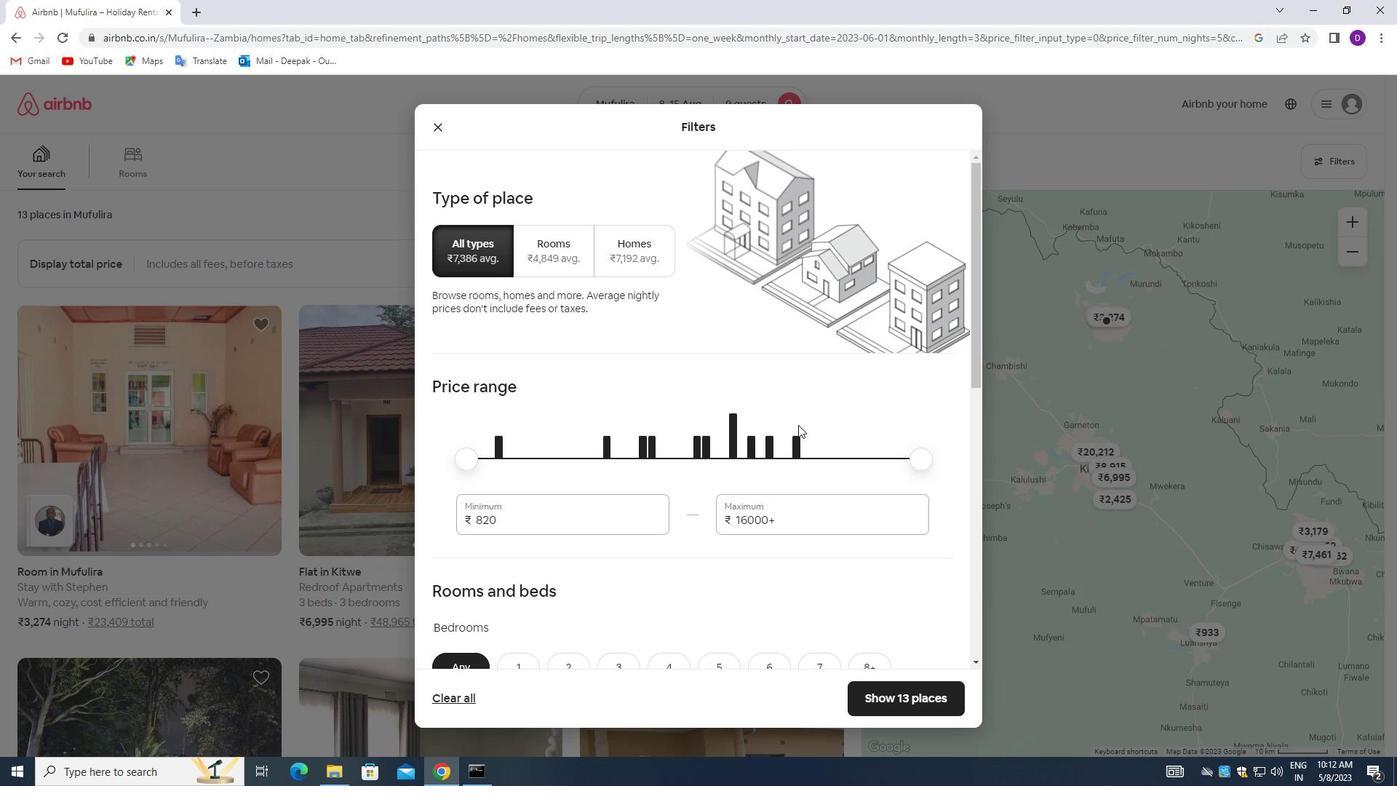 
Action: Mouse scrolled (707, 457) with delta (0, 0)
Screenshot: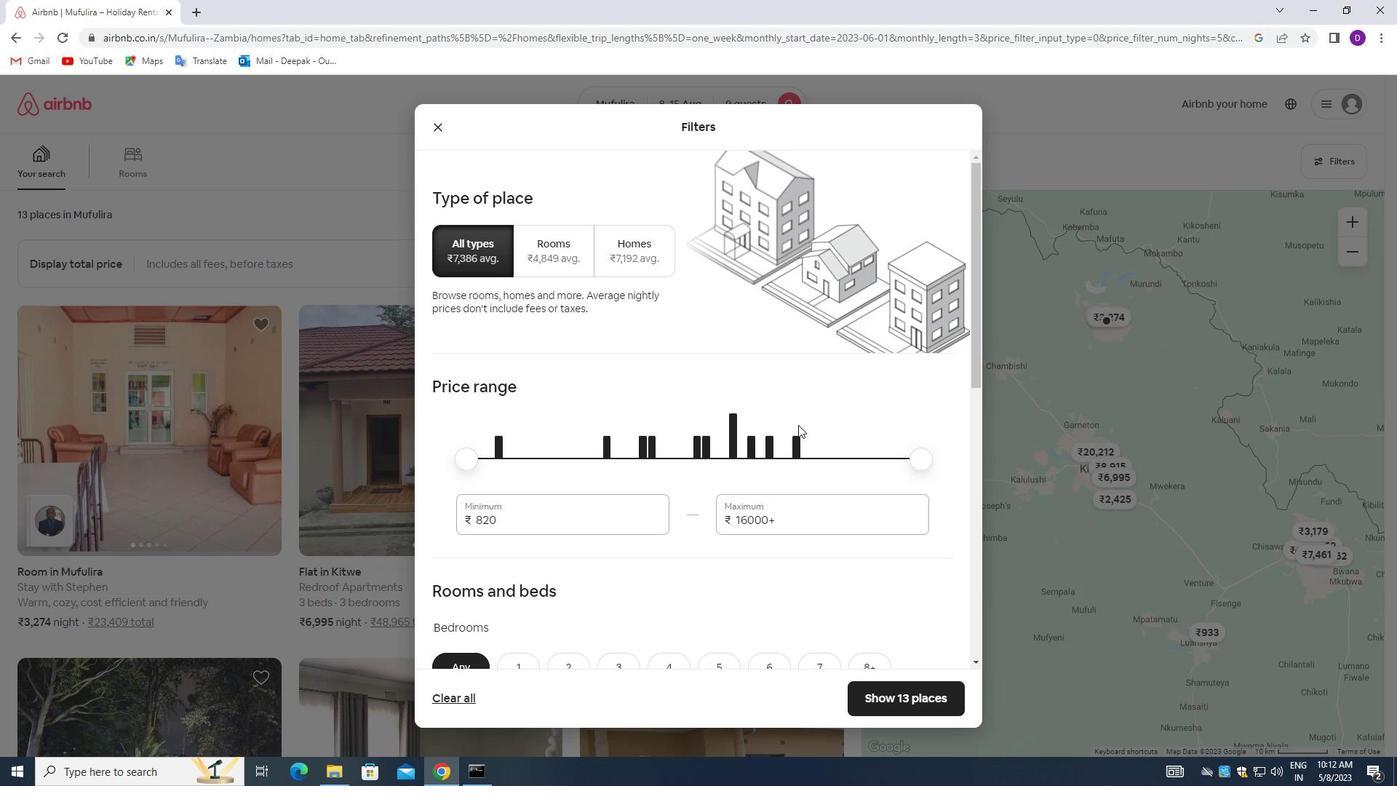 
Action: Mouse moved to (655, 466)
Screenshot: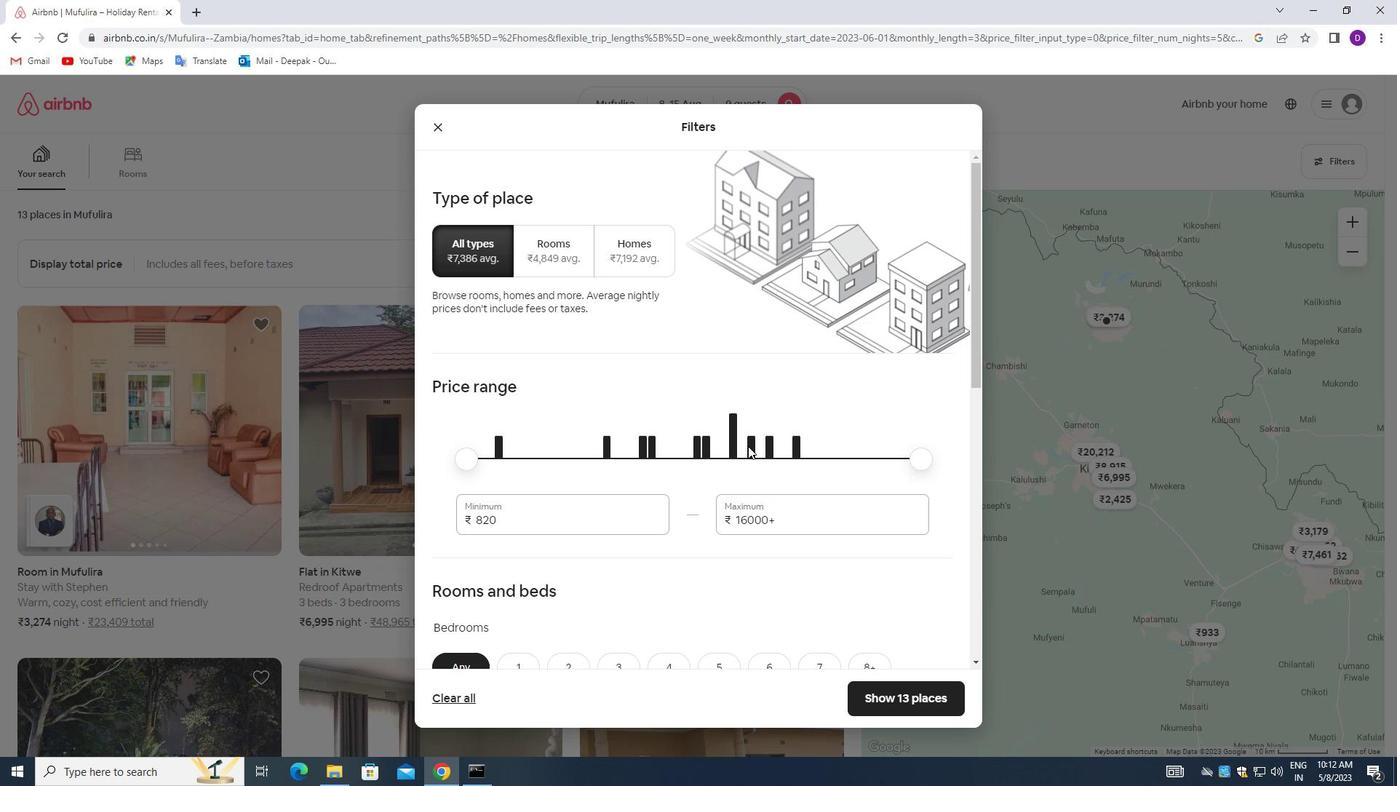
Action: Mouse scrolled (655, 465) with delta (0, 0)
Screenshot: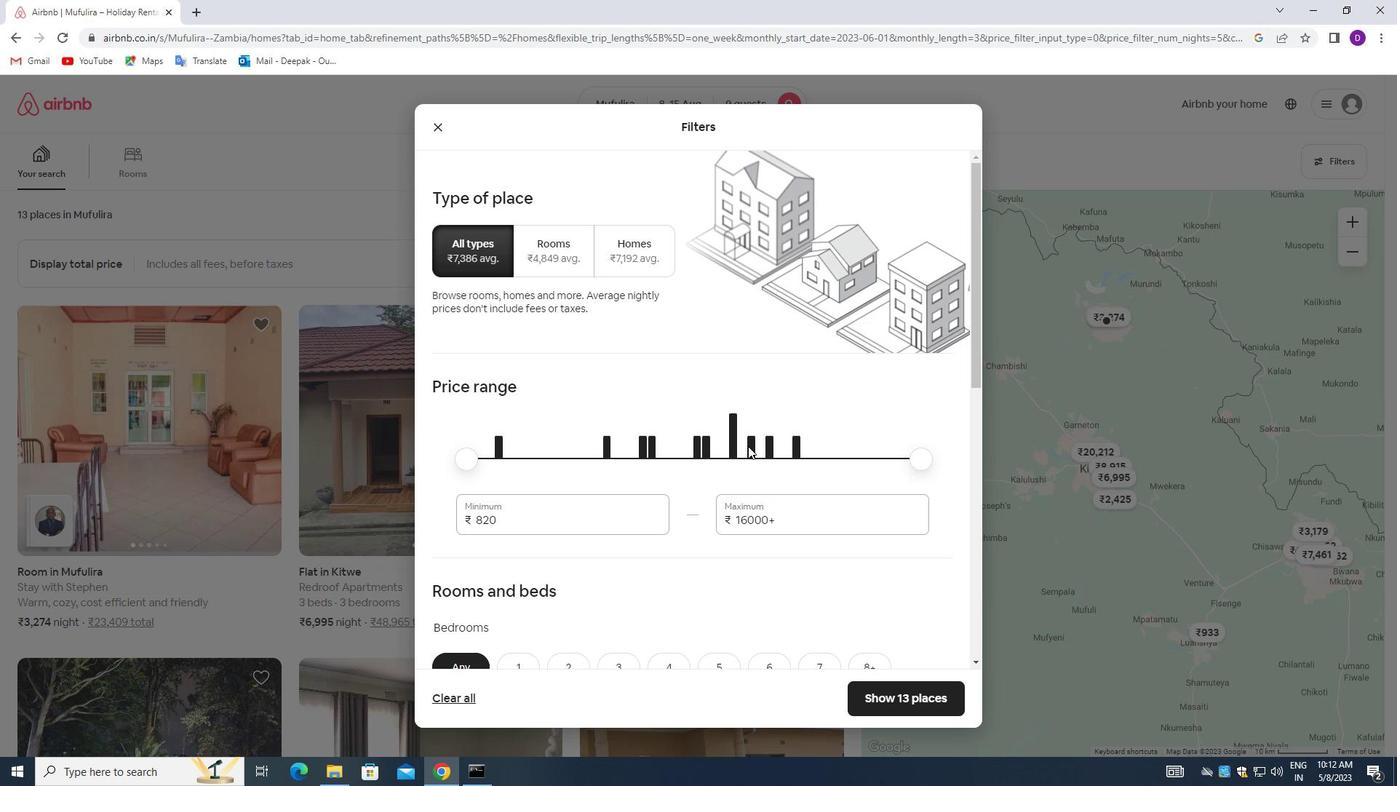 
Action: Mouse moved to (509, 377)
Screenshot: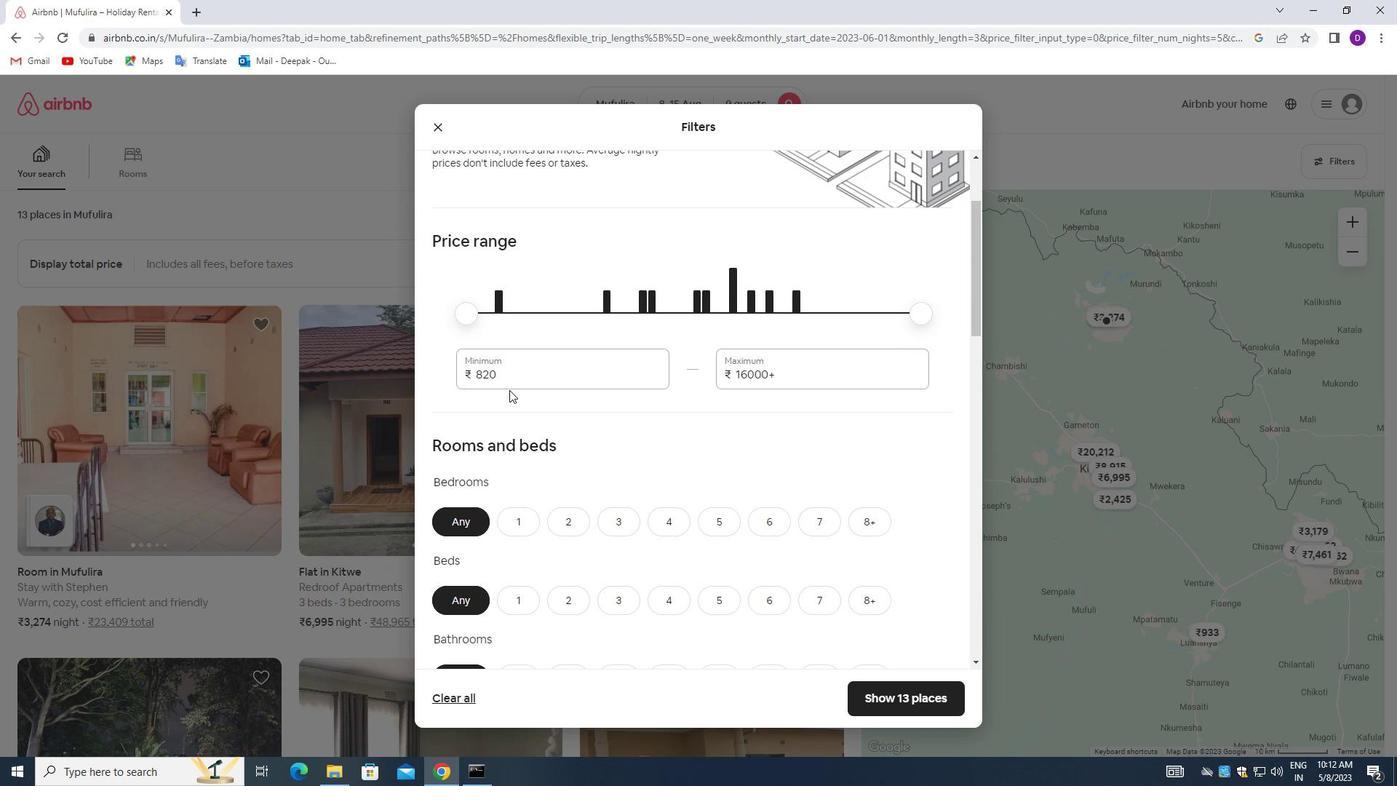 
Action: Mouse pressed left at (509, 377)
Screenshot: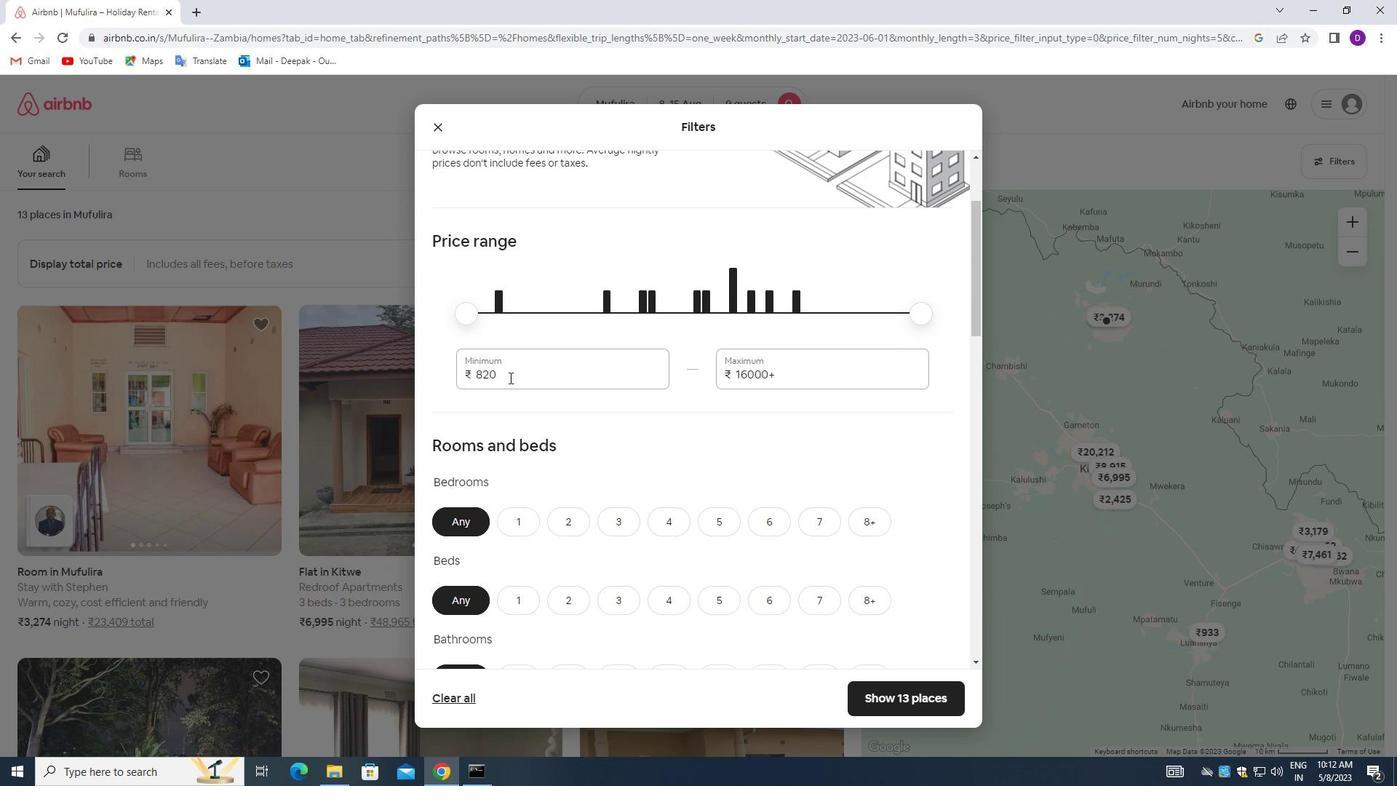 
Action: Mouse pressed left at (509, 377)
Screenshot: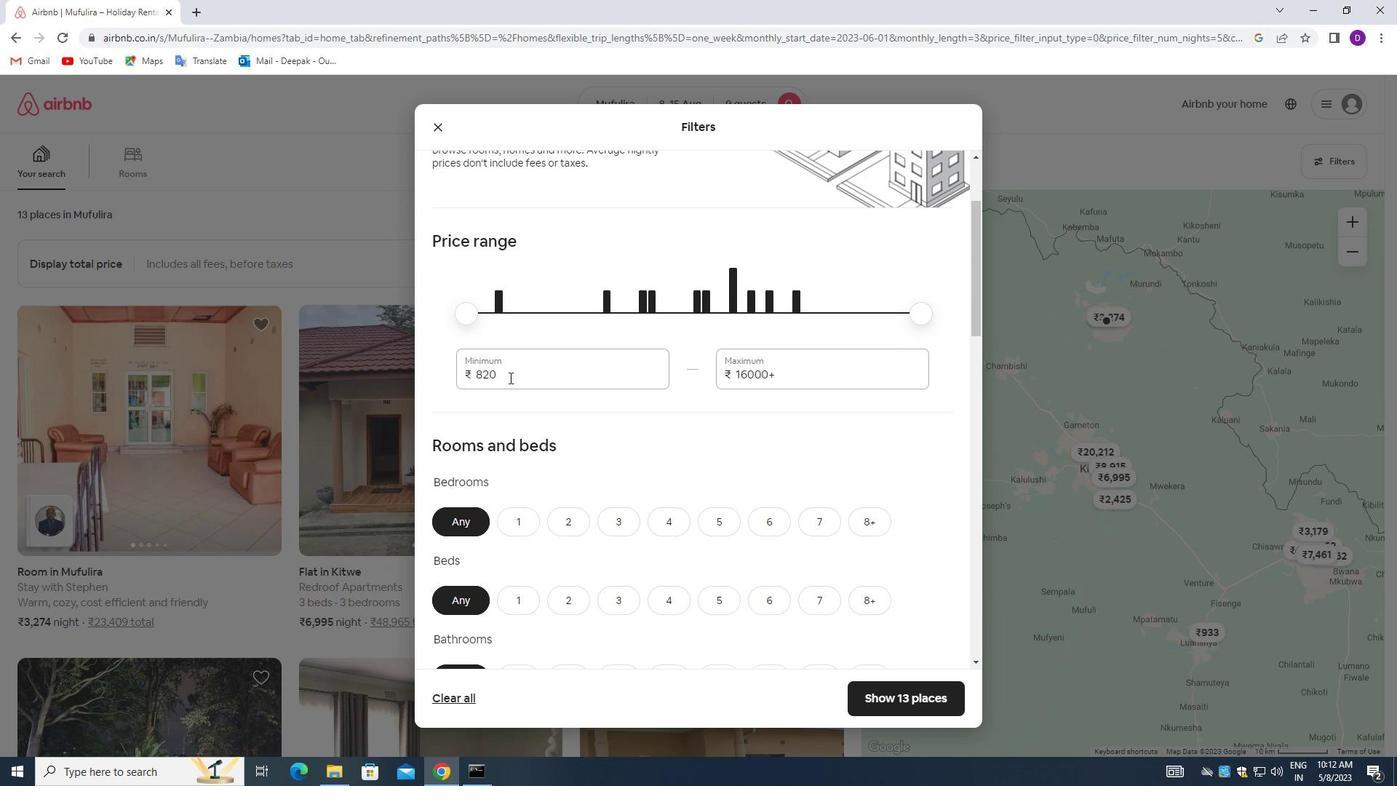 
Action: Key pressed 10000<Key.tab>14000
Screenshot: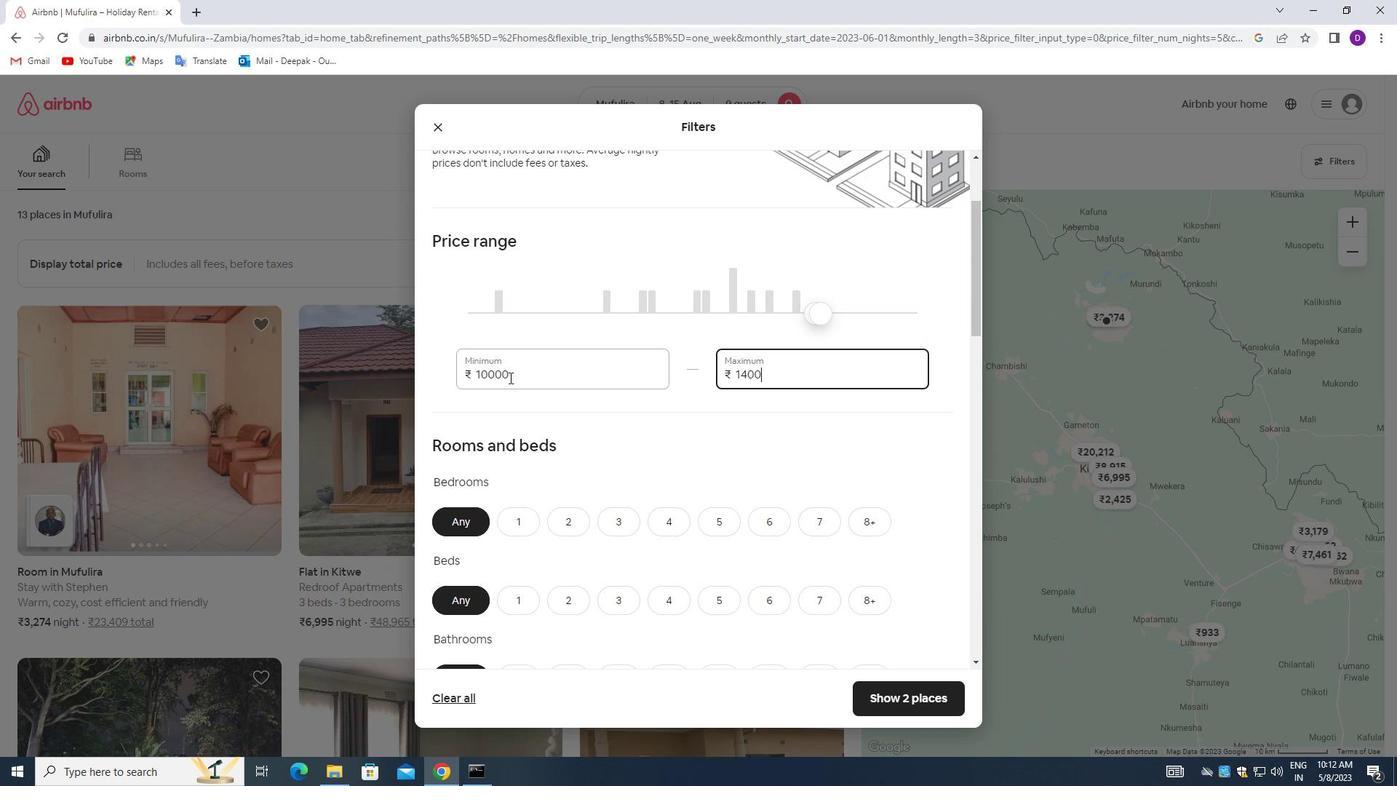 
Action: Mouse moved to (509, 376)
Screenshot: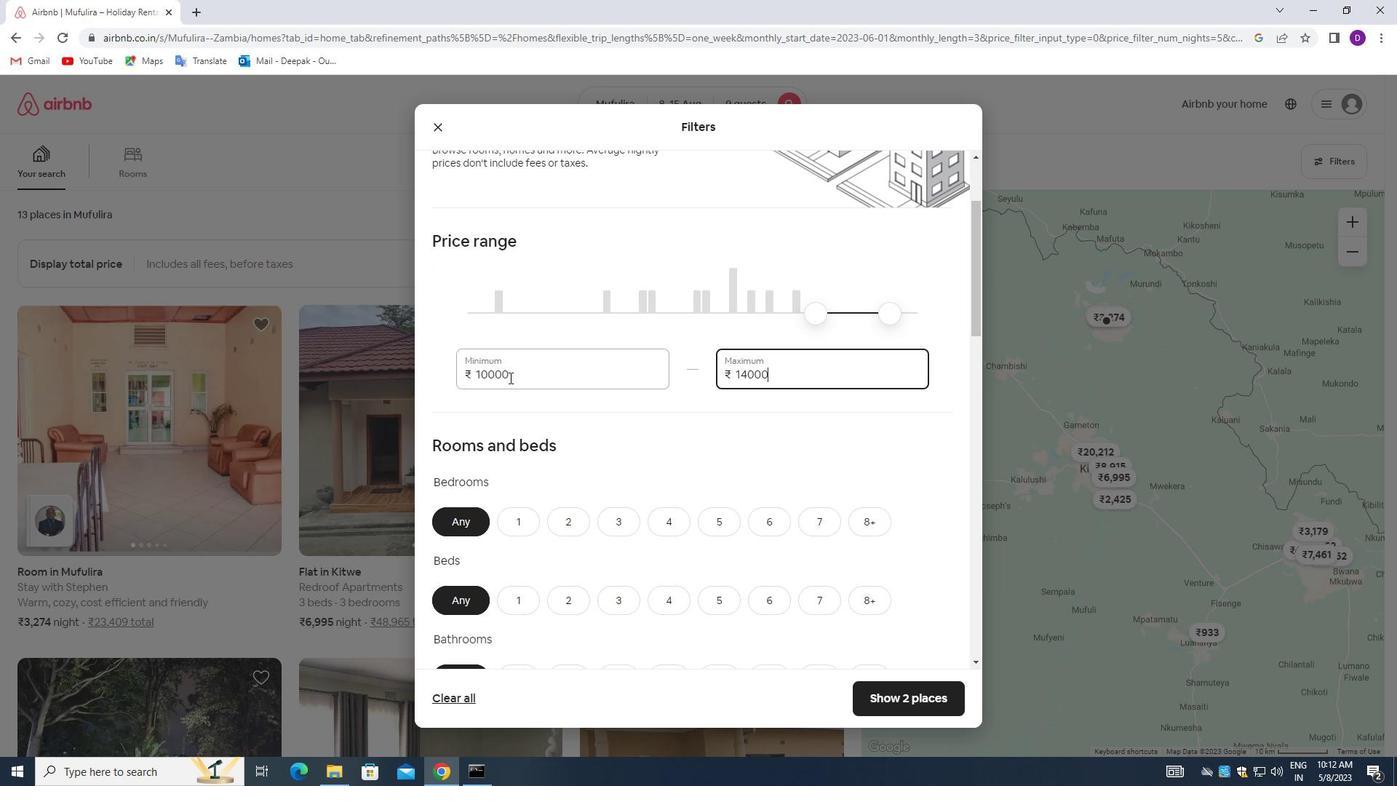 
Action: Mouse scrolled (509, 375) with delta (0, 0)
Screenshot: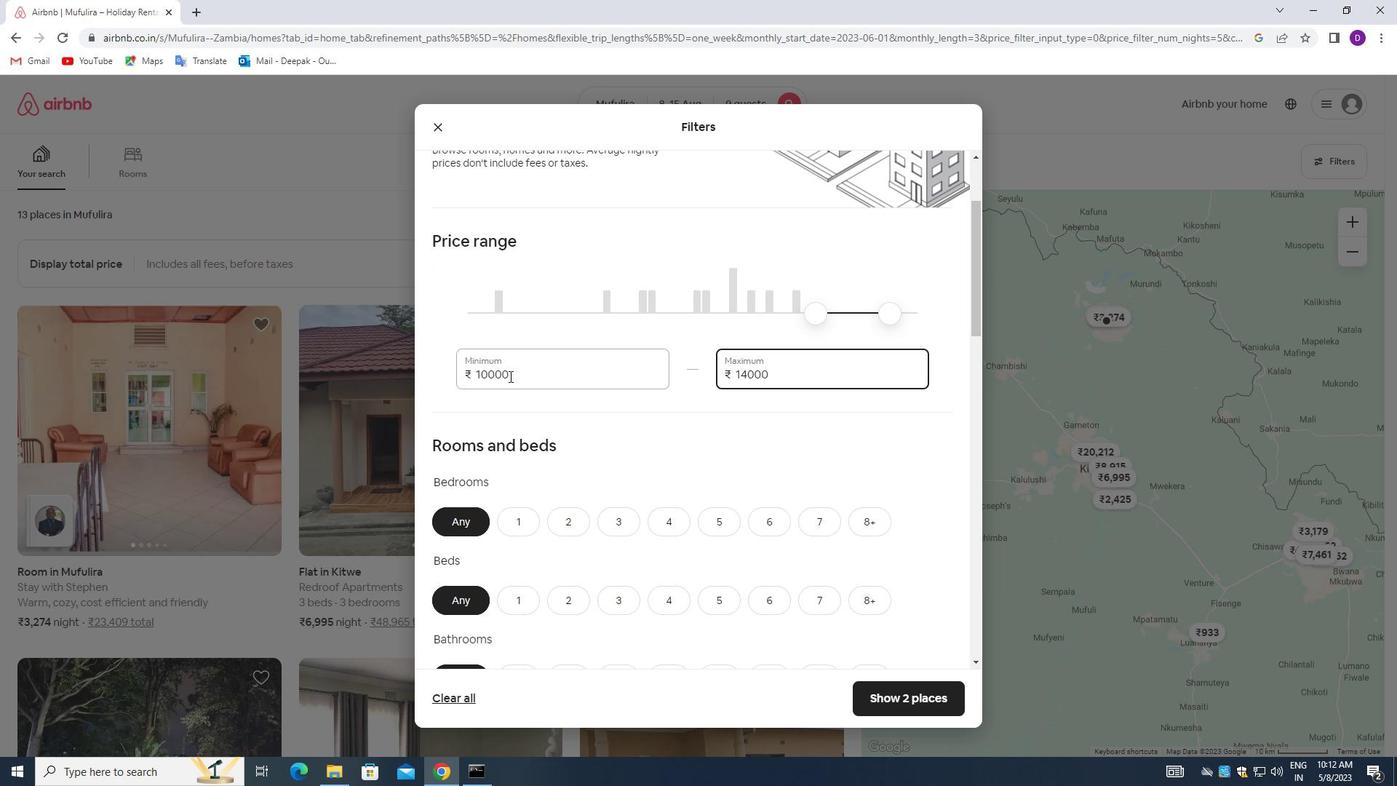 
Action: Mouse scrolled (509, 375) with delta (0, 0)
Screenshot: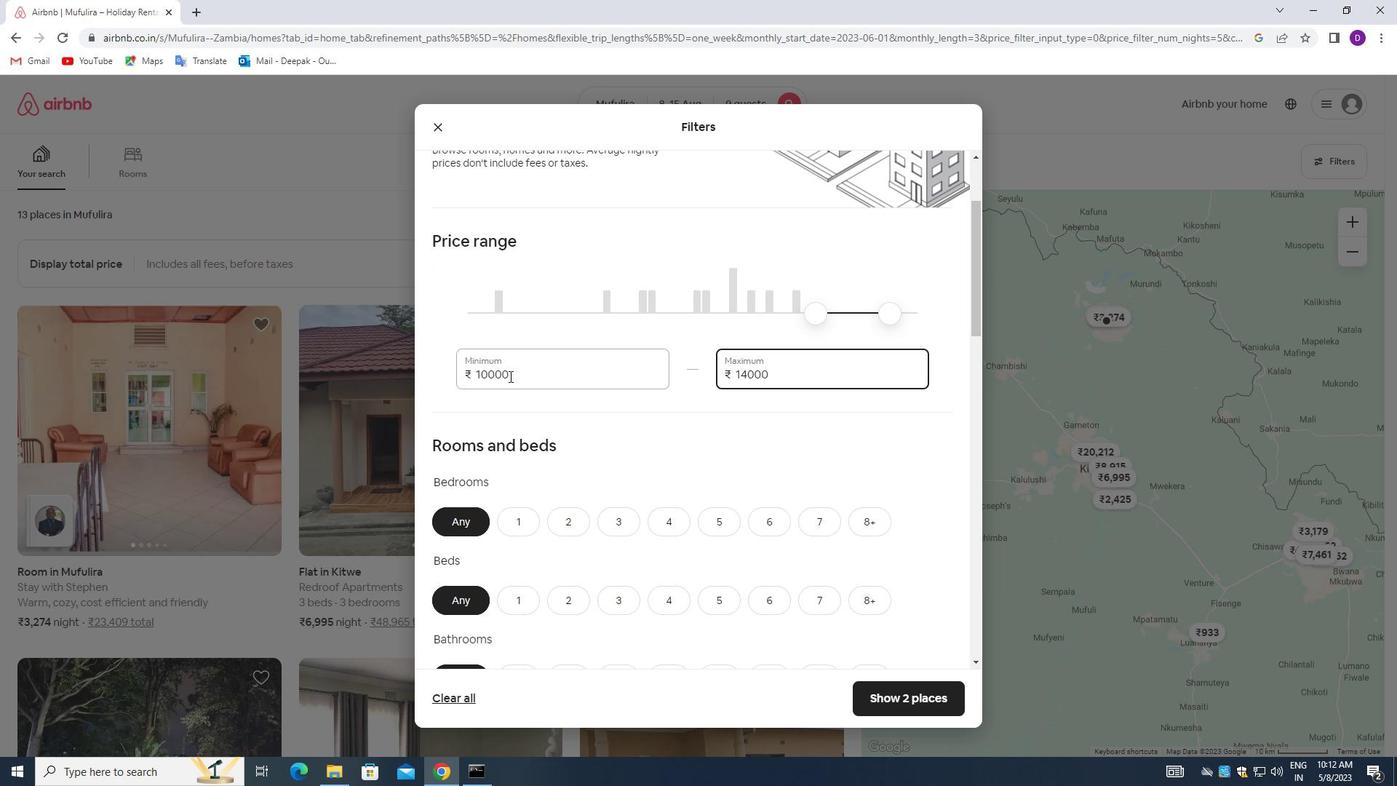 
Action: Mouse scrolled (509, 375) with delta (0, 0)
Screenshot: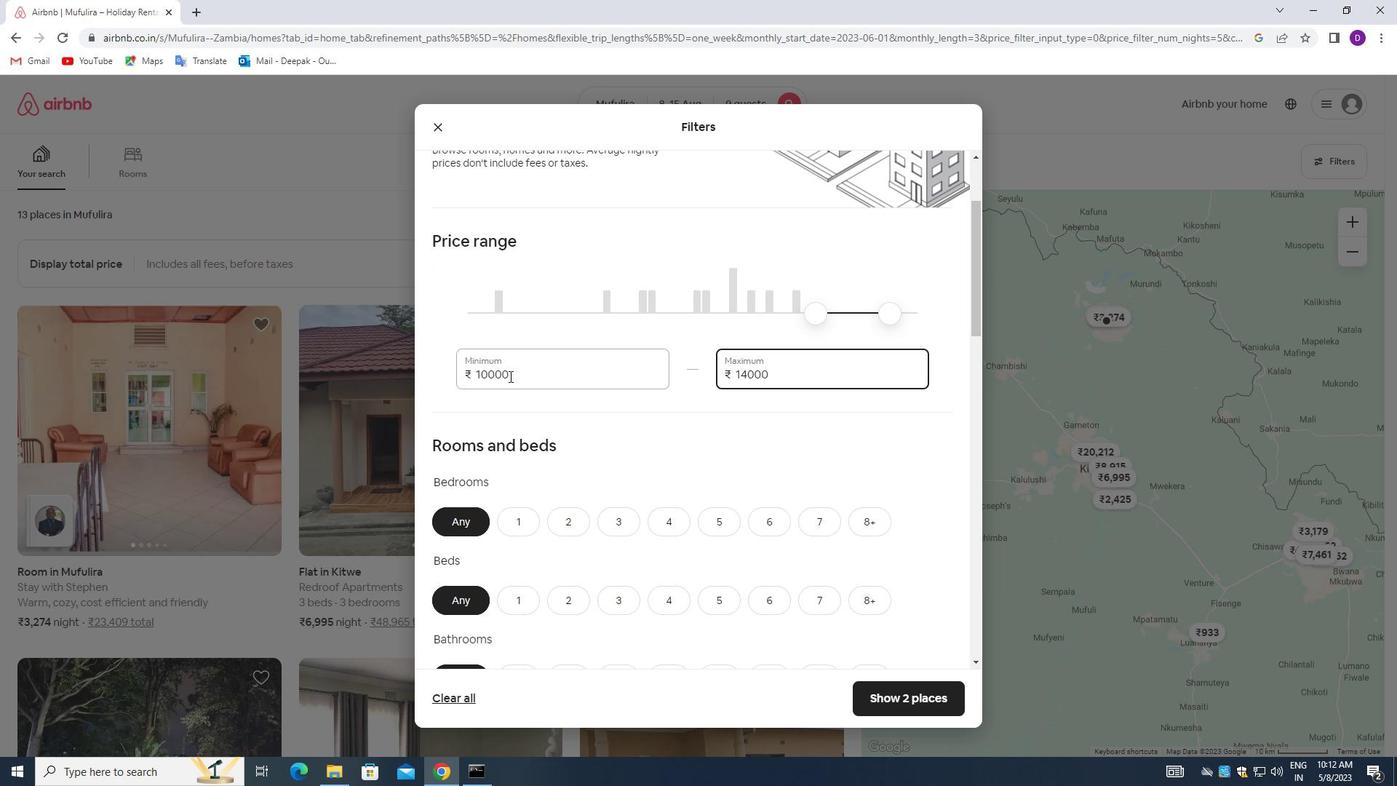 
Action: Mouse moved to (715, 310)
Screenshot: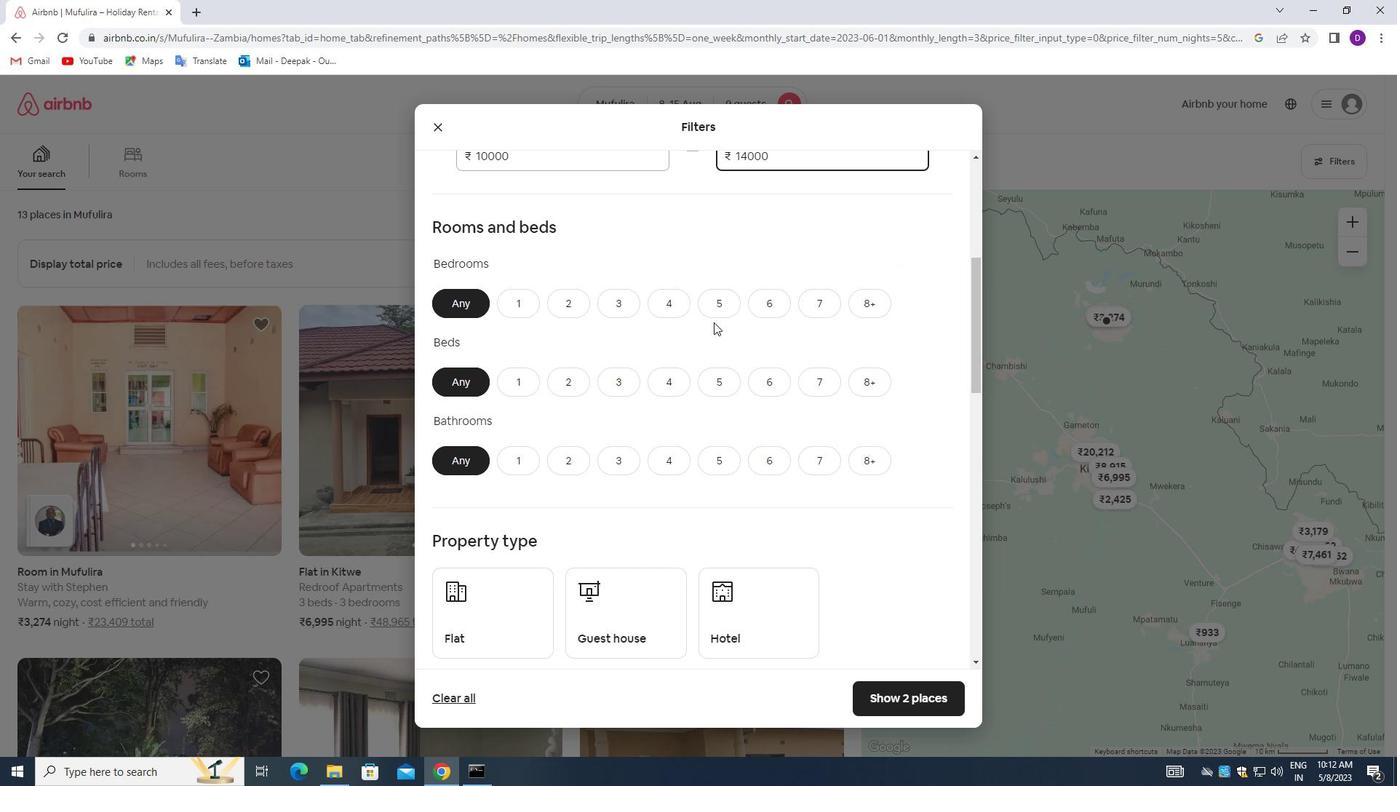 
Action: Mouse pressed left at (715, 310)
Screenshot: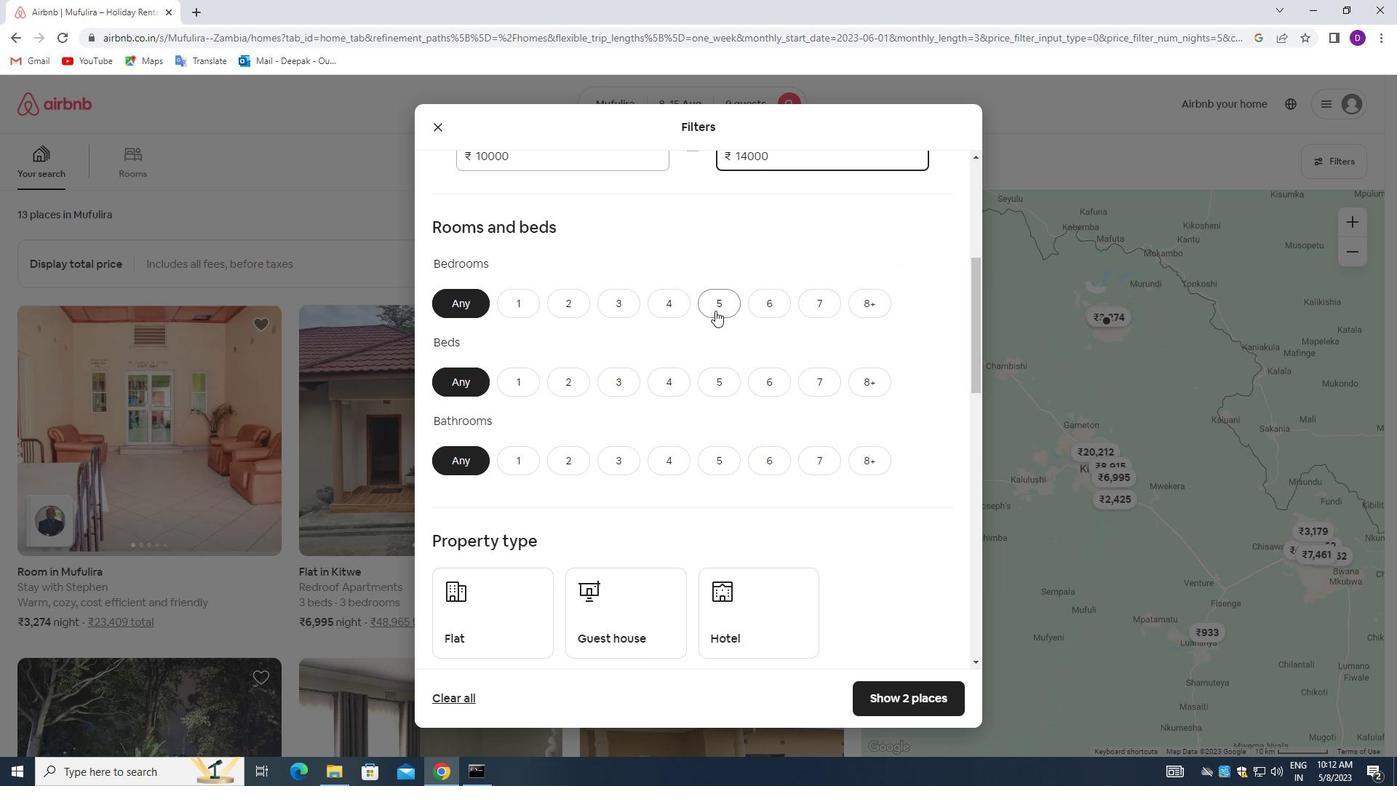 
Action: Mouse moved to (864, 387)
Screenshot: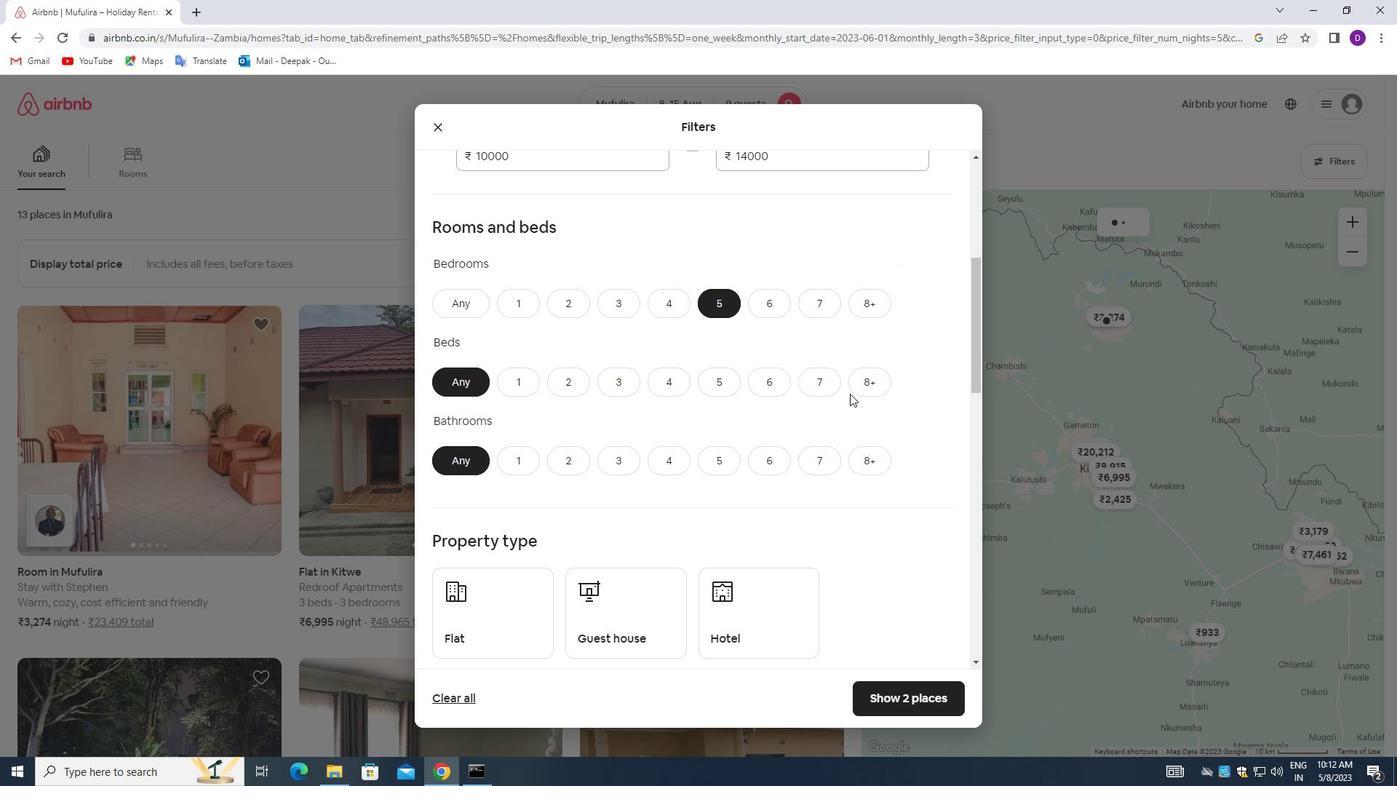 
Action: Mouse pressed left at (864, 387)
Screenshot: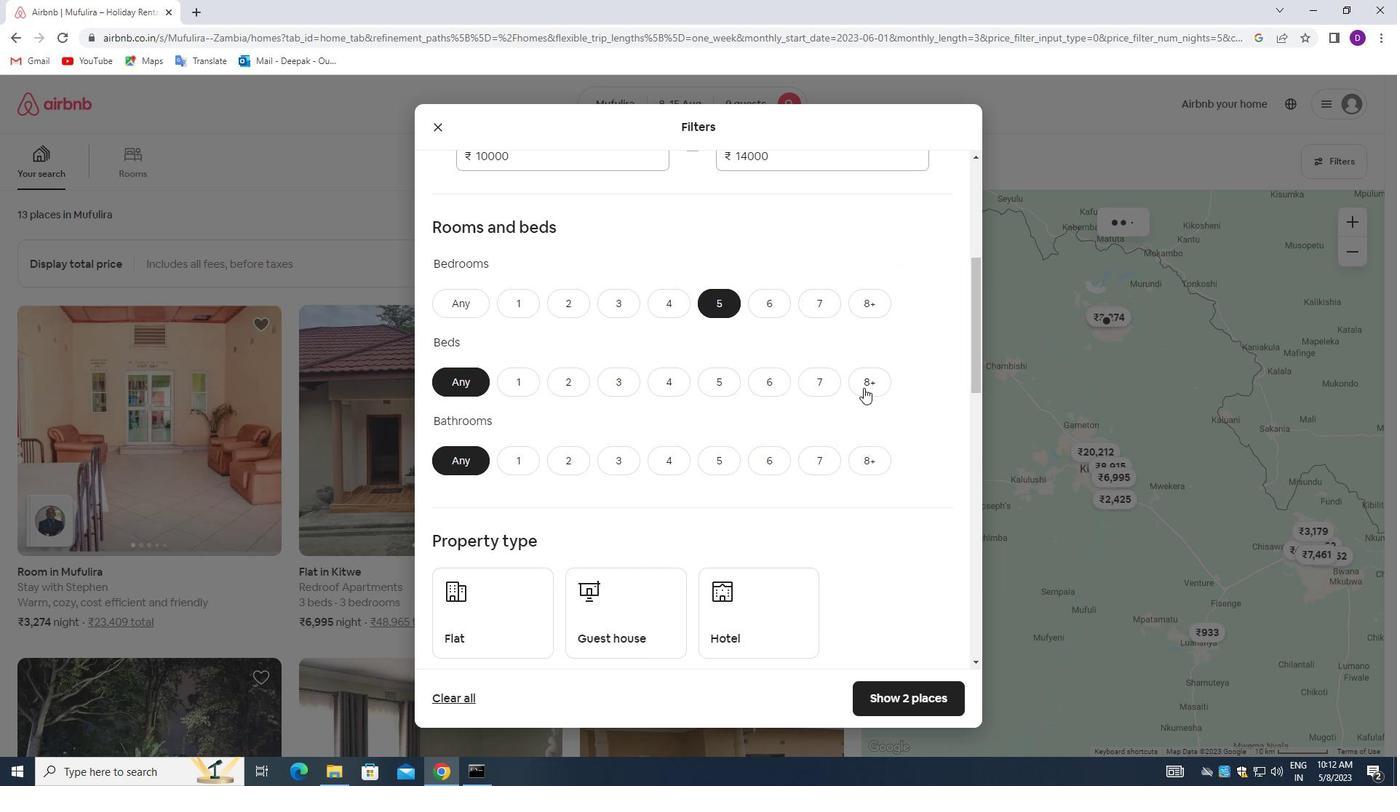 
Action: Mouse moved to (724, 454)
Screenshot: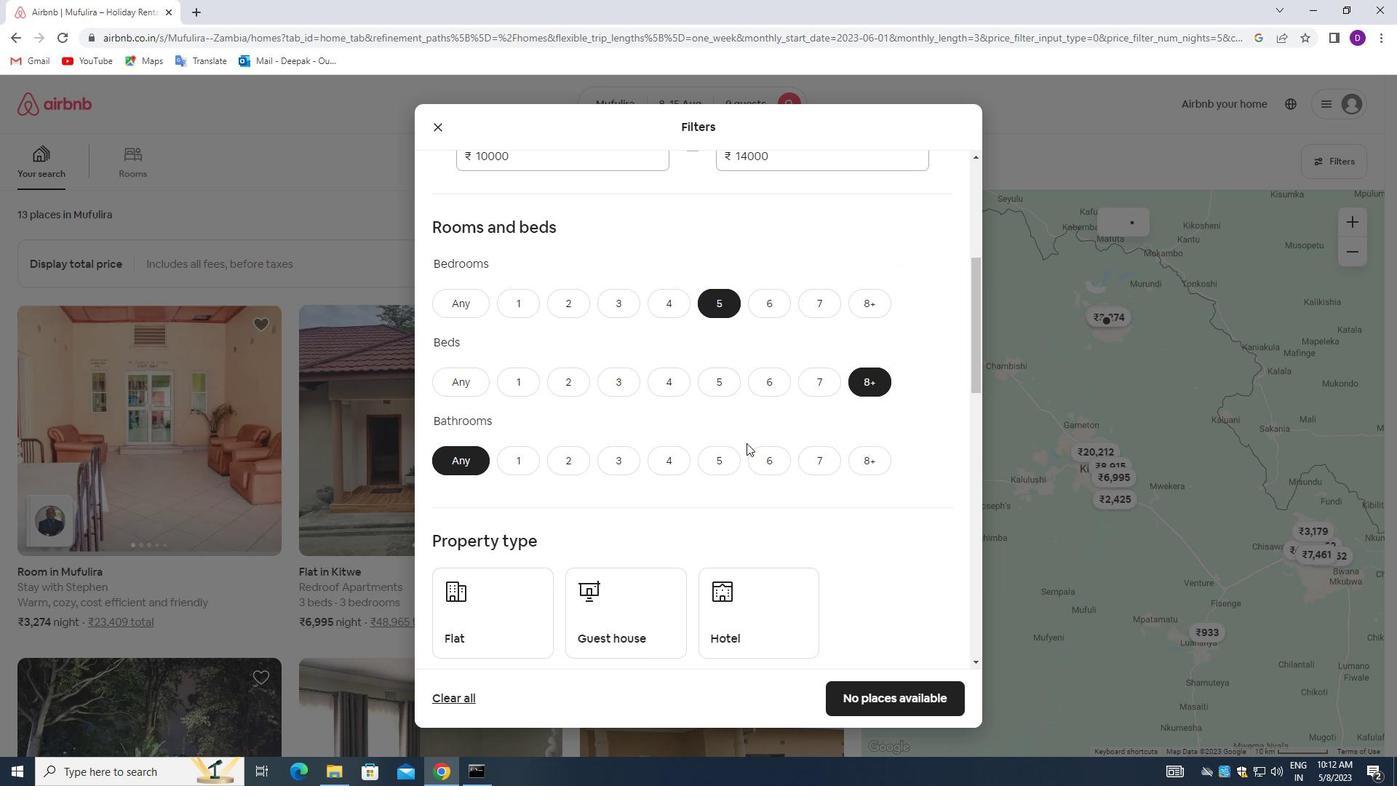 
Action: Mouse pressed left at (724, 454)
Screenshot: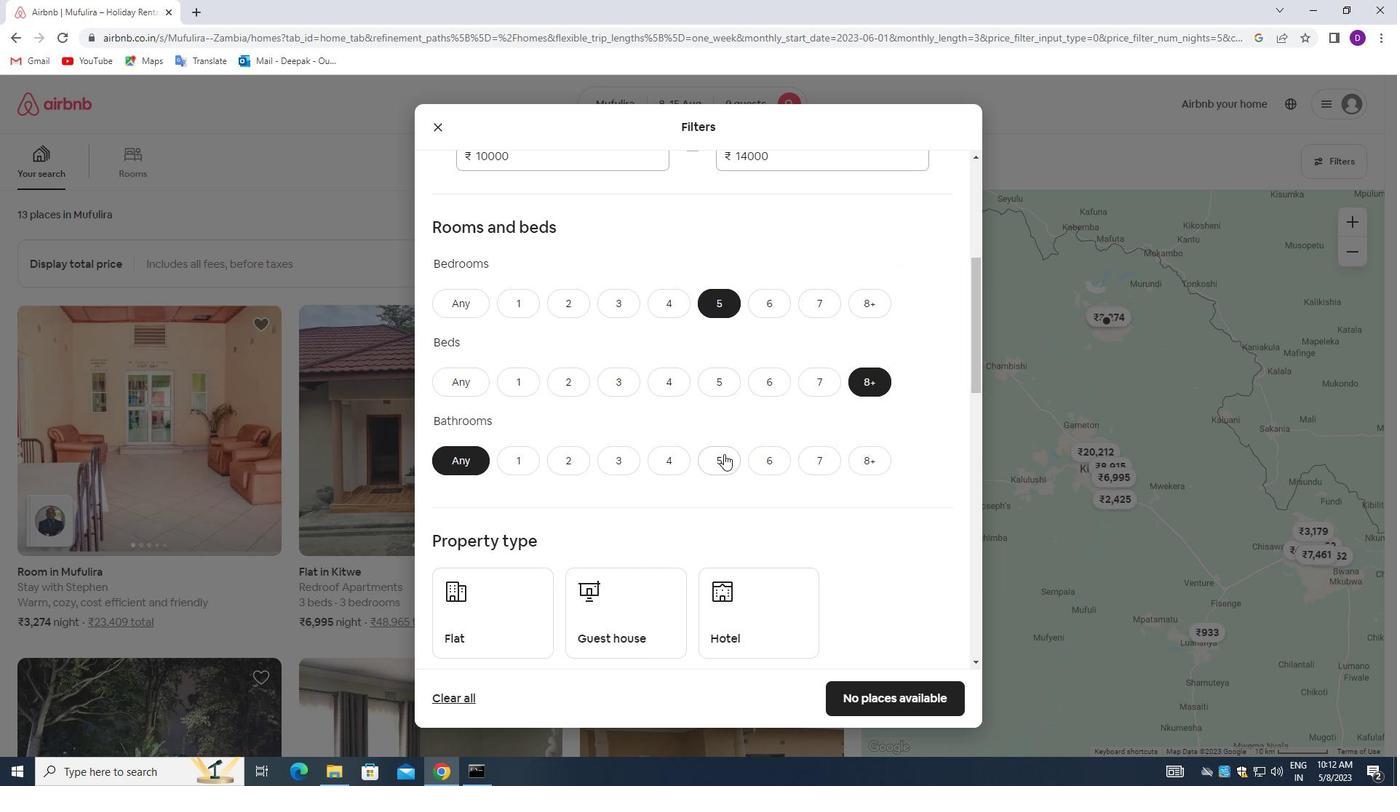 
Action: Mouse moved to (675, 405)
Screenshot: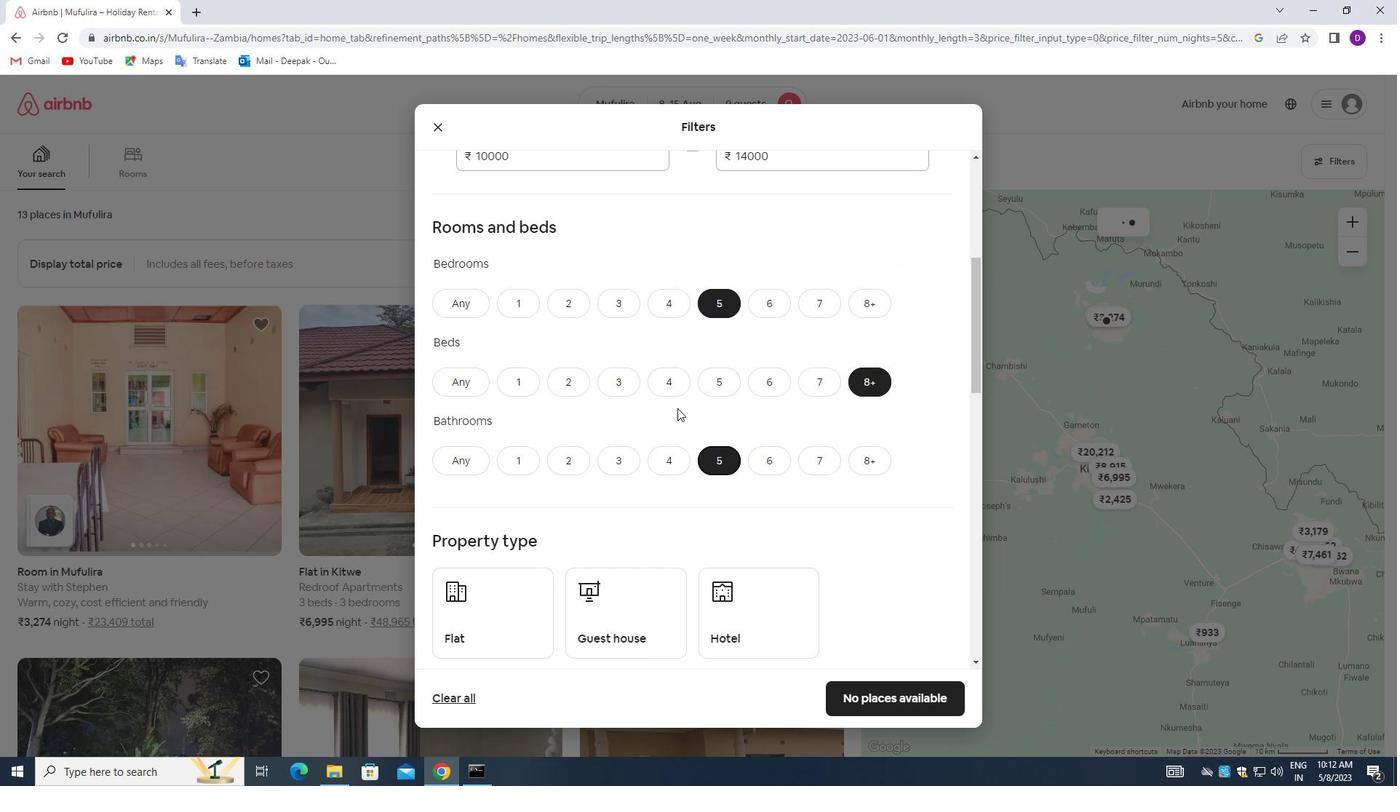 
Action: Mouse scrolled (675, 404) with delta (0, 0)
Screenshot: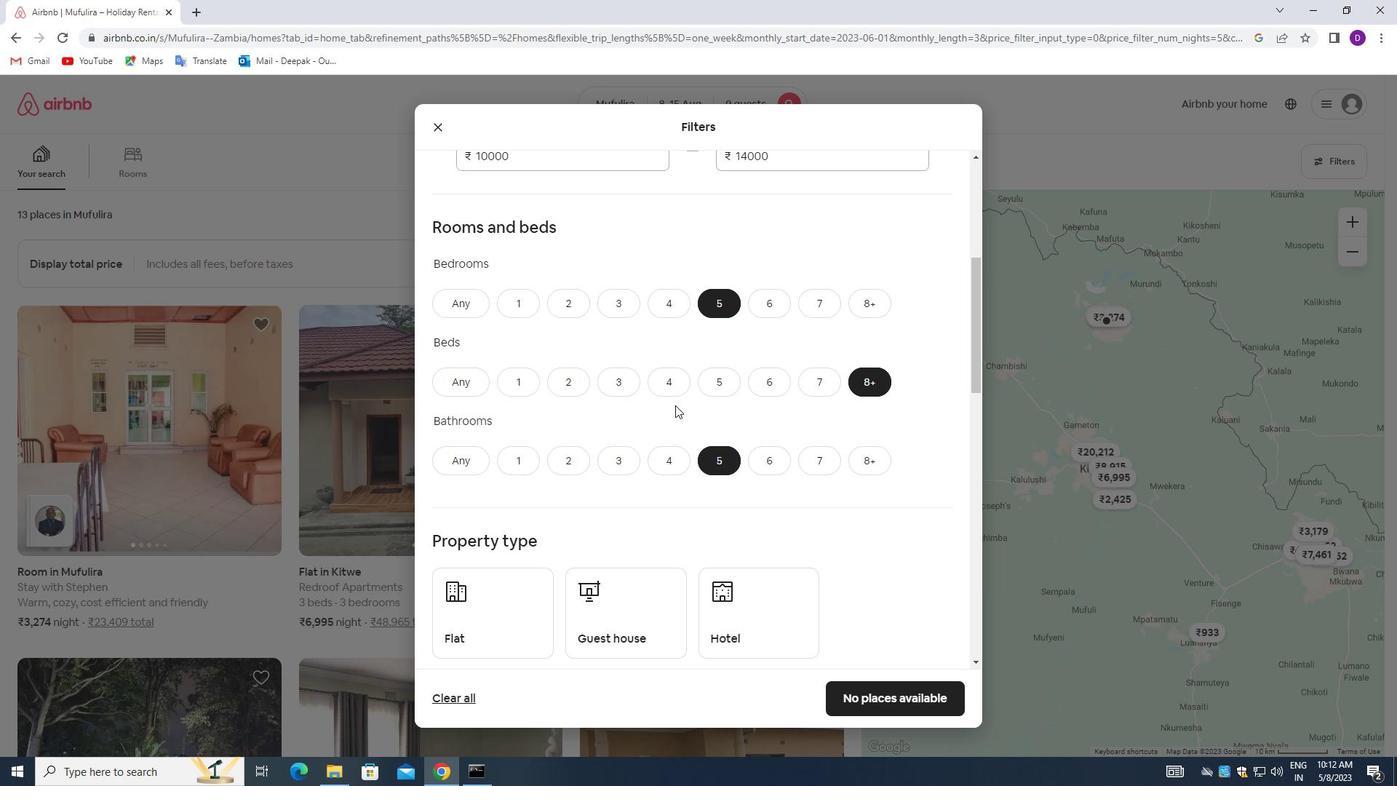 
Action: Mouse scrolled (675, 404) with delta (0, 0)
Screenshot: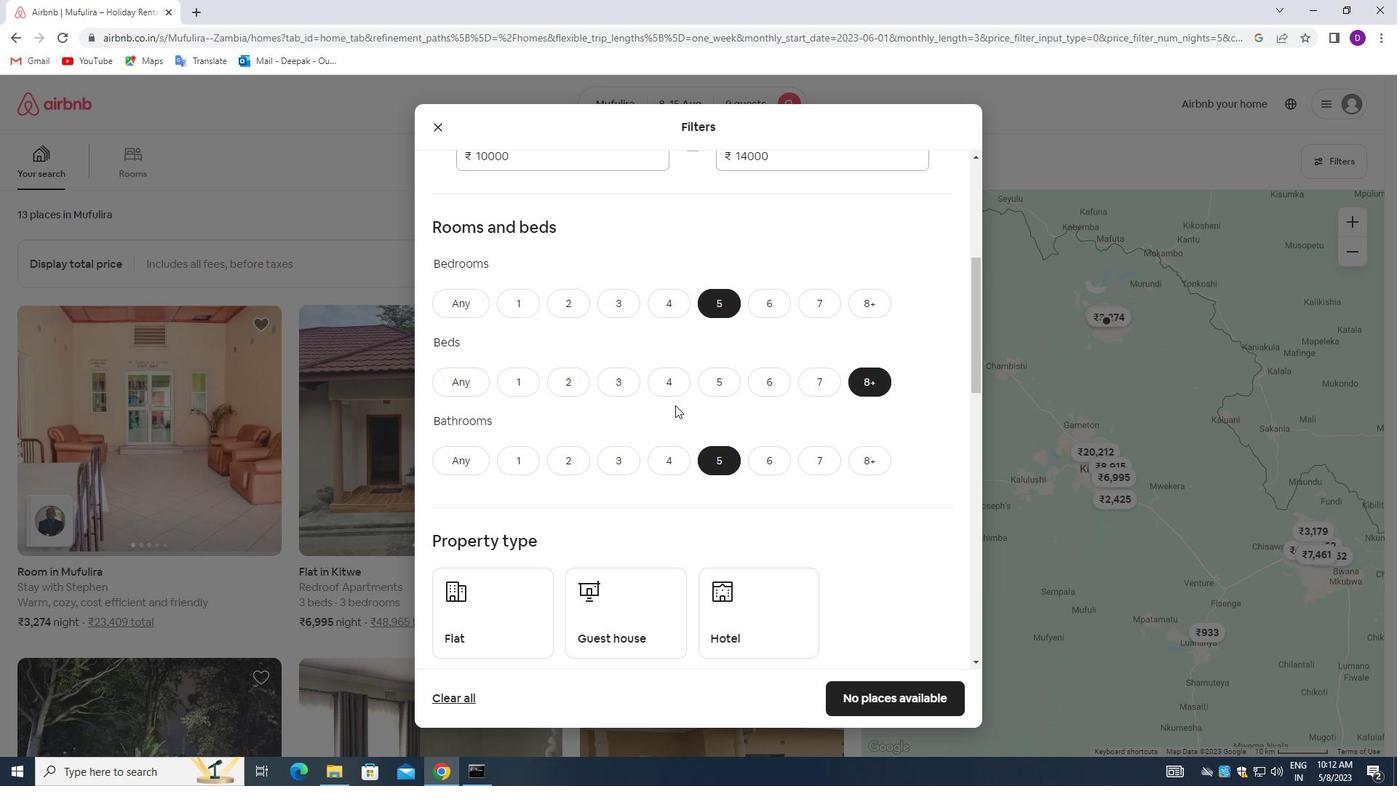 
Action: Mouse moved to (528, 452)
Screenshot: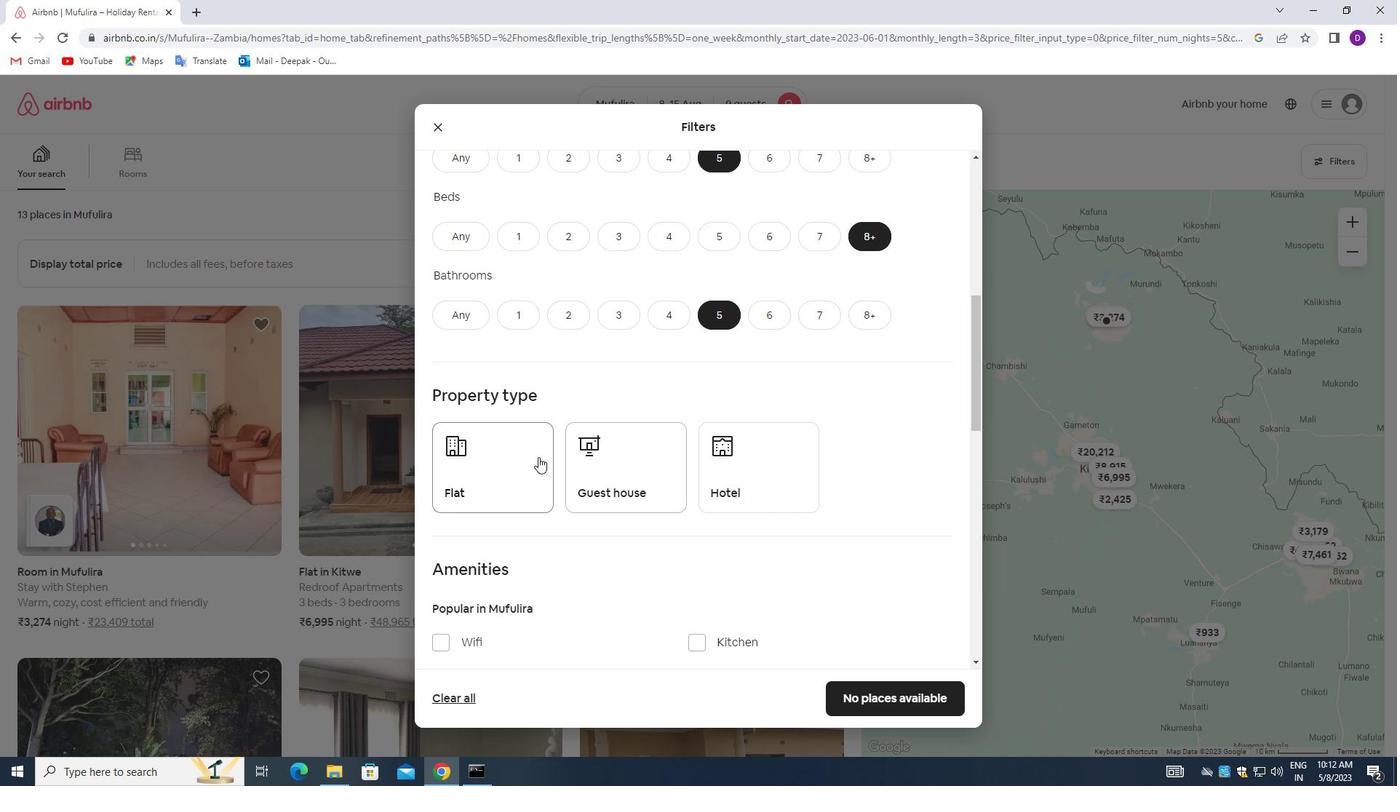 
Action: Mouse pressed left at (528, 452)
Screenshot: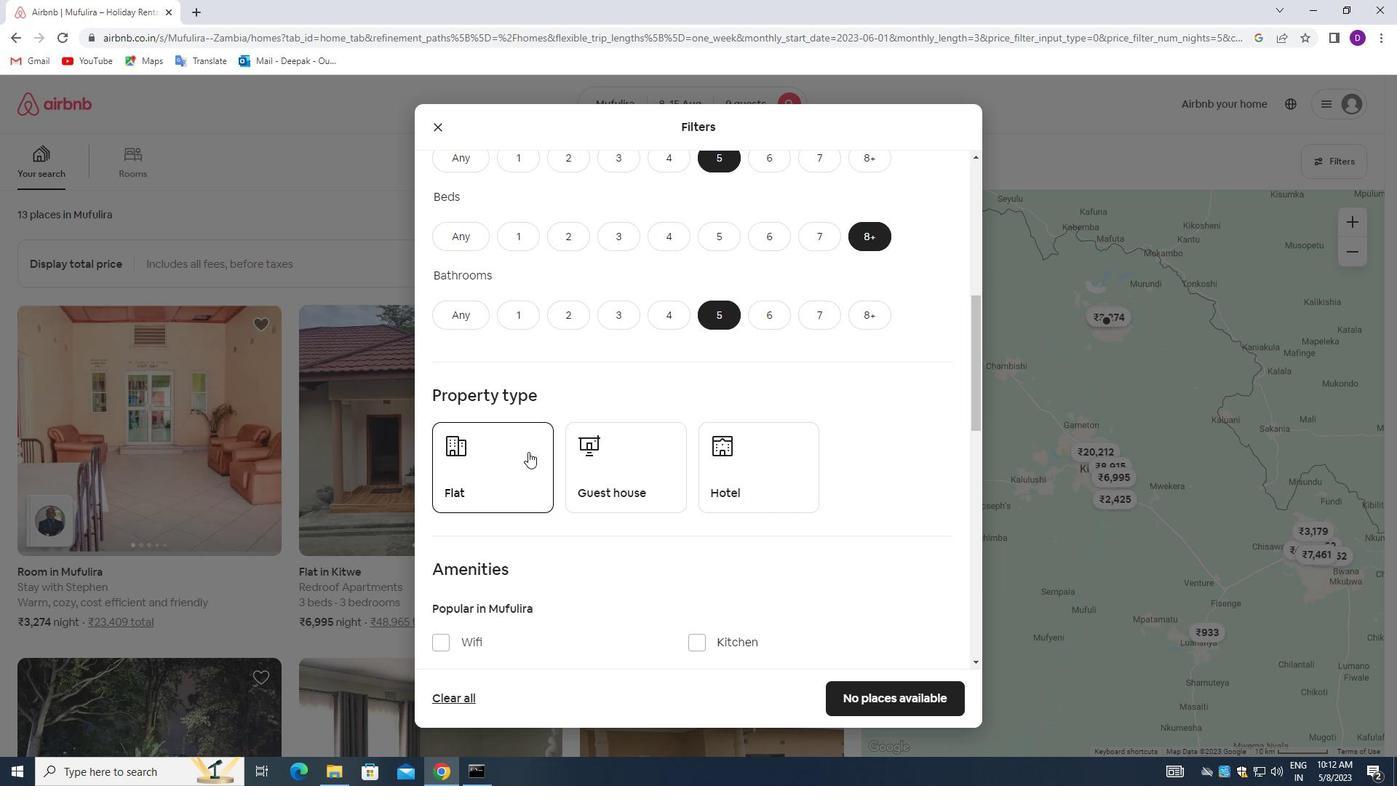 
Action: Mouse moved to (625, 449)
Screenshot: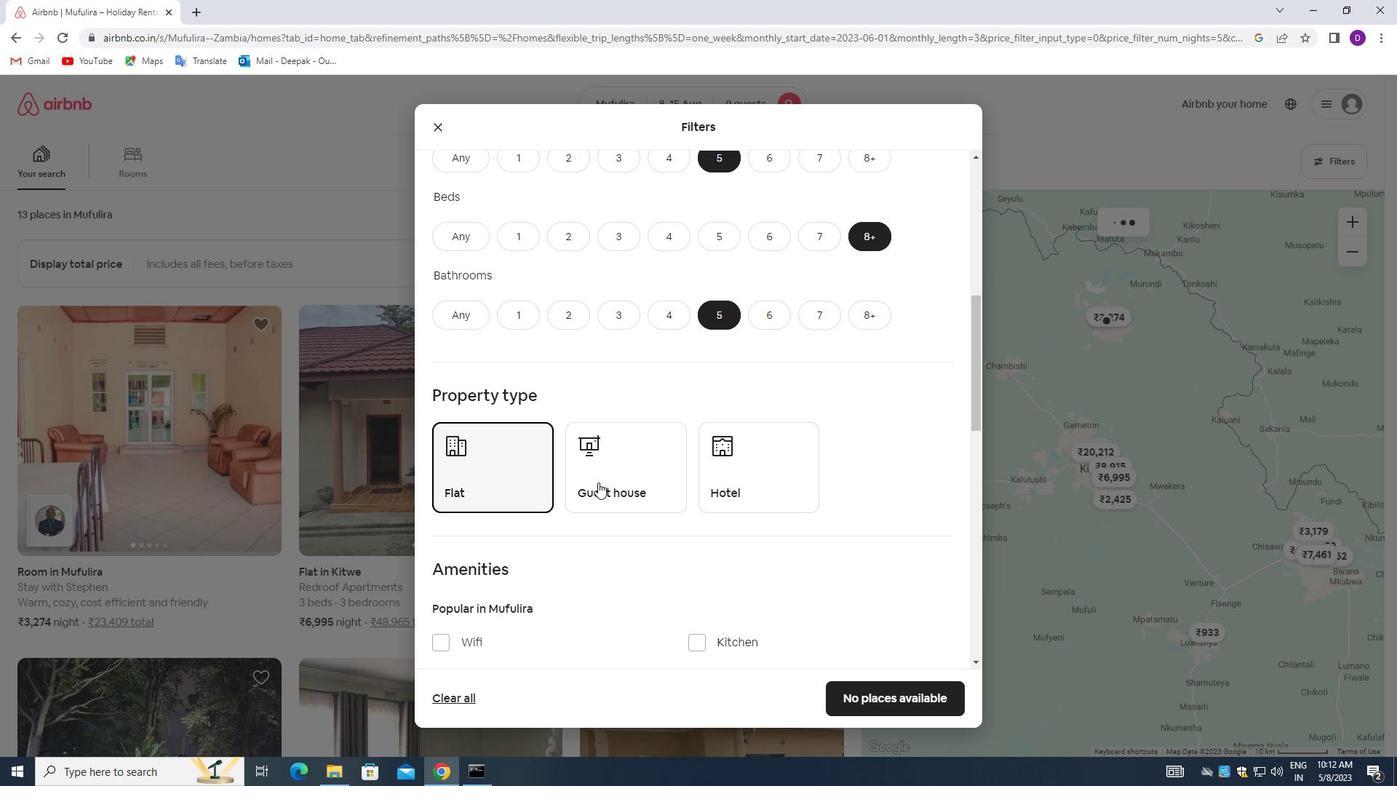 
Action: Mouse pressed left at (625, 449)
Screenshot: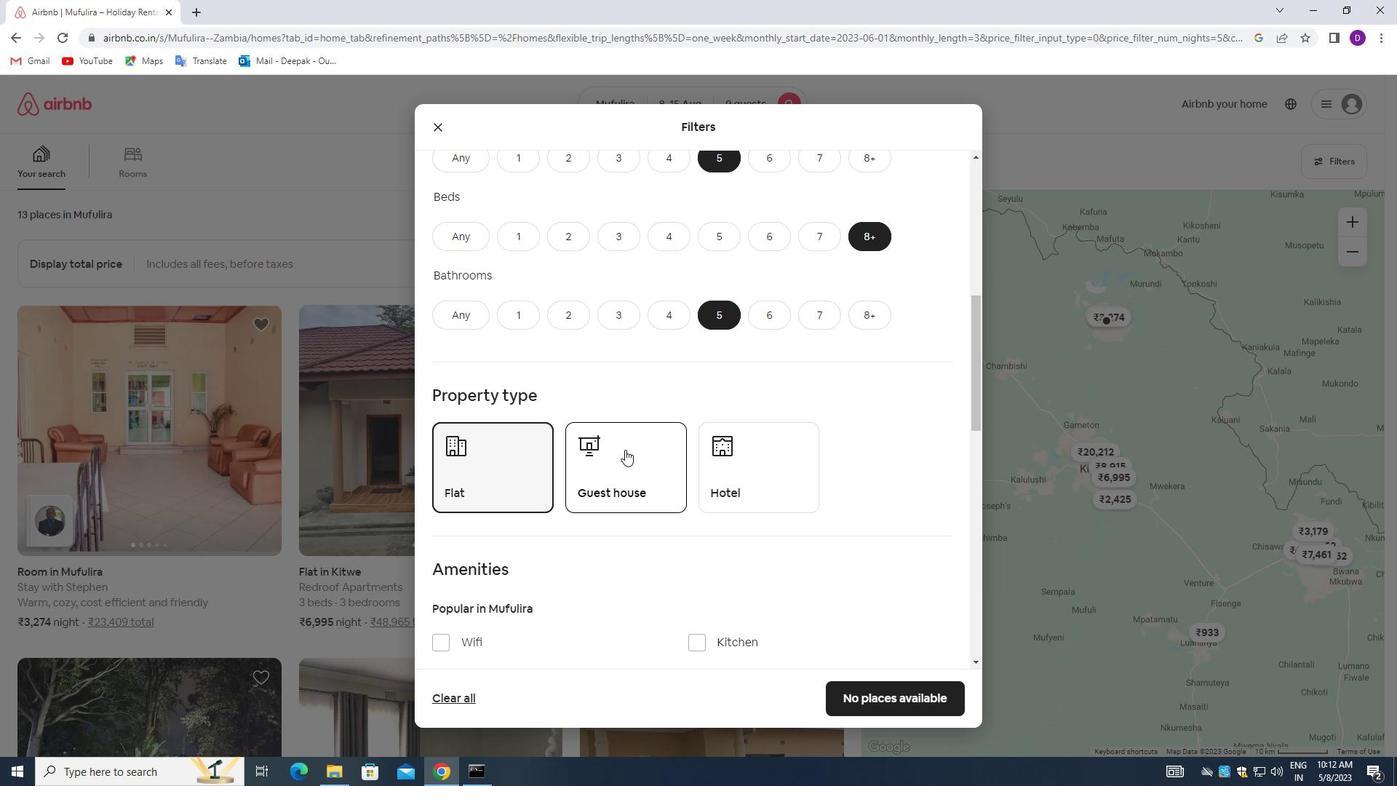 
Action: Mouse moved to (653, 481)
Screenshot: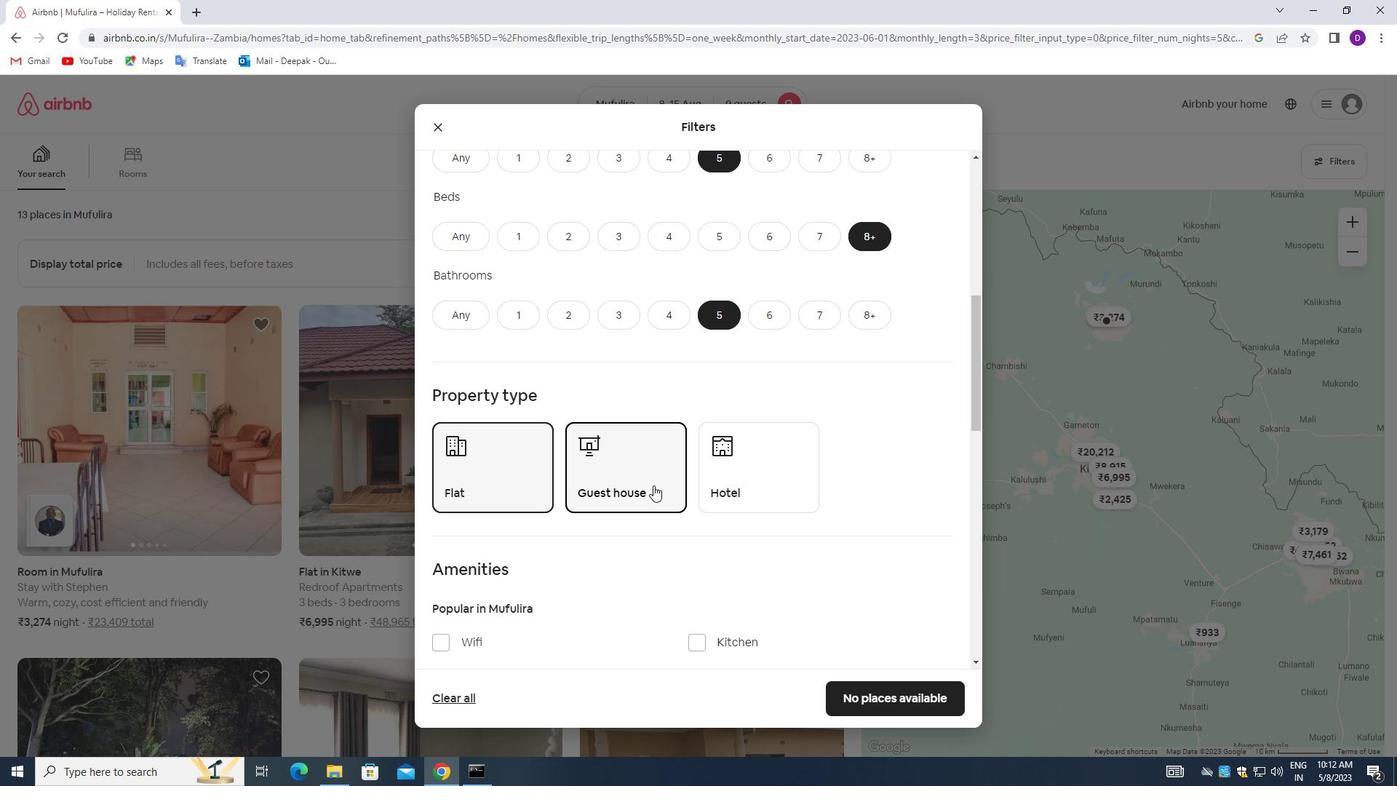 
Action: Mouse scrolled (653, 480) with delta (0, 0)
Screenshot: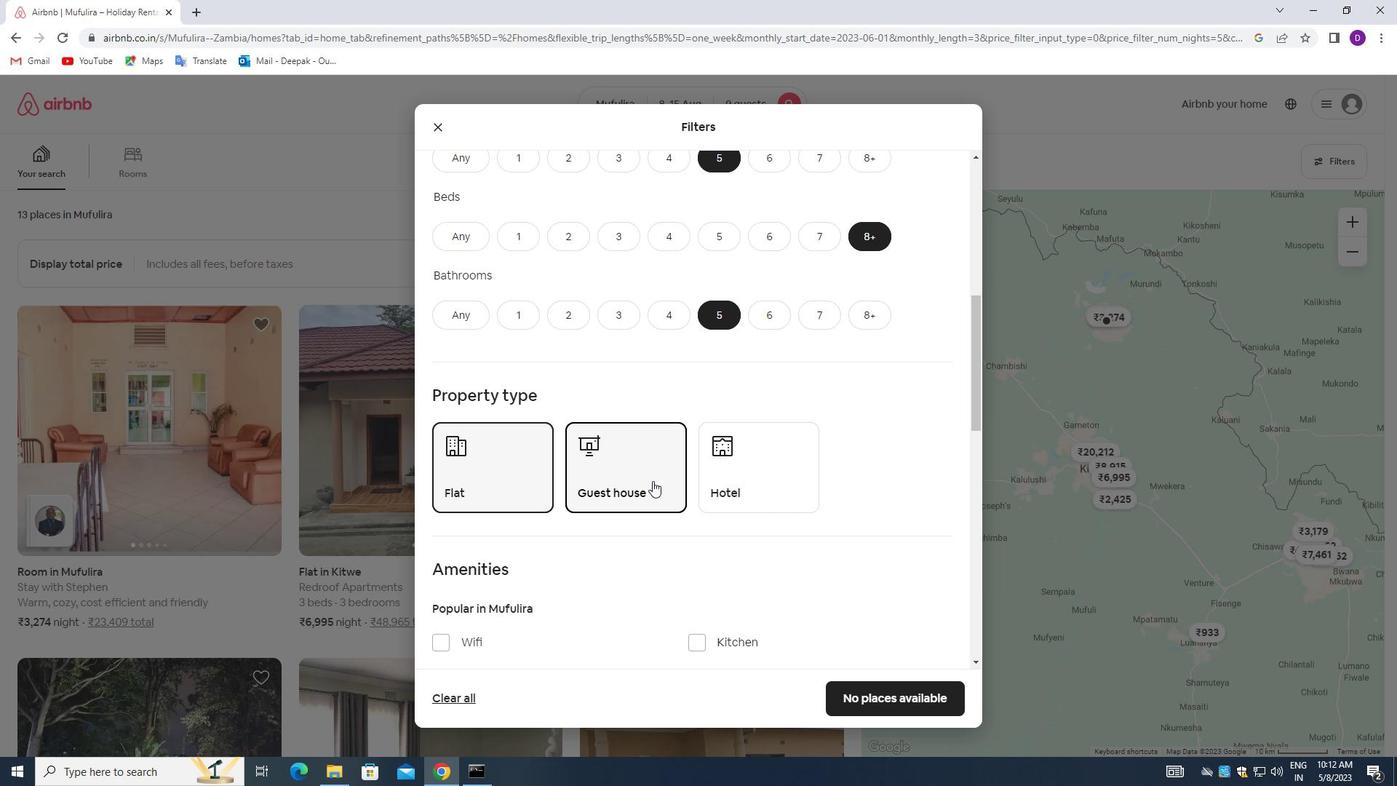 
Action: Mouse scrolled (653, 480) with delta (0, 0)
Screenshot: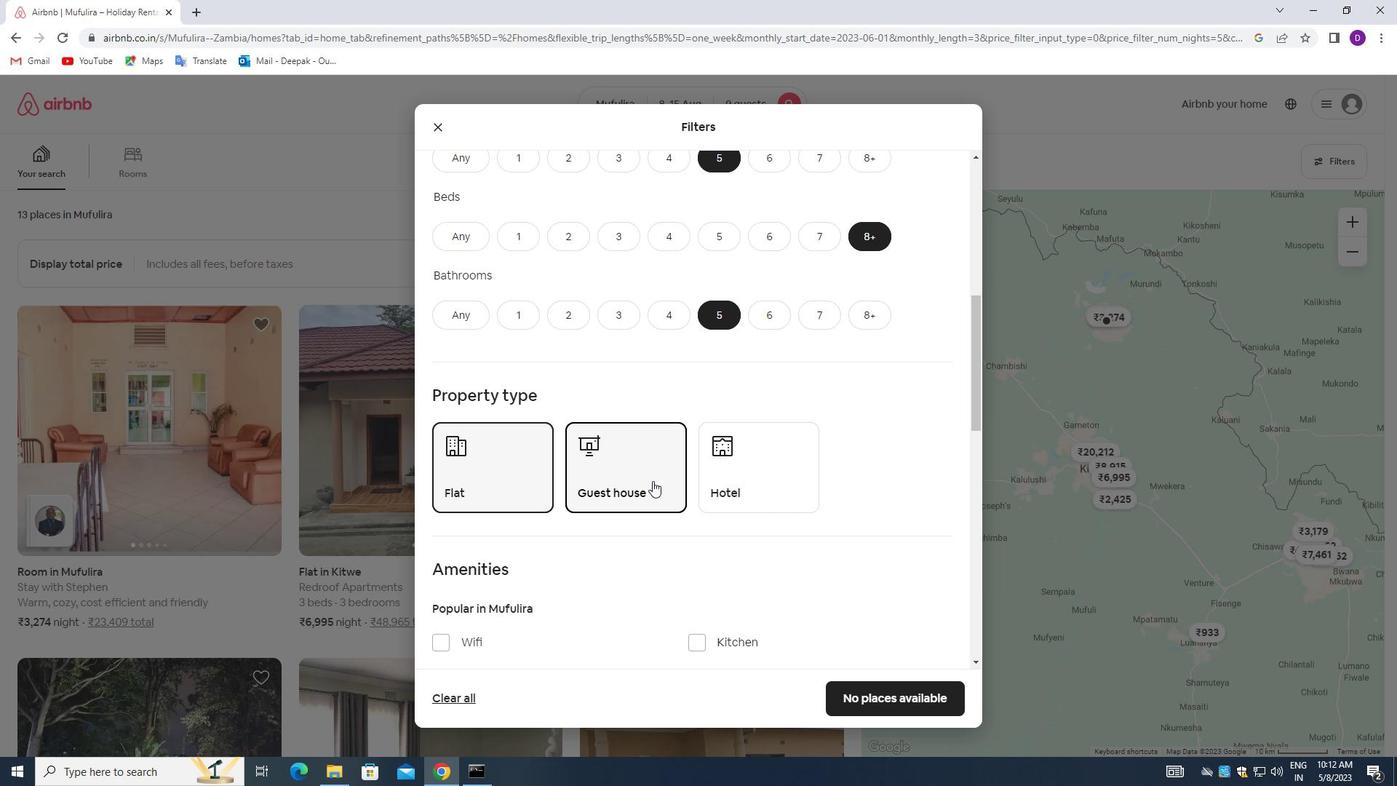
Action: Mouse moved to (654, 462)
Screenshot: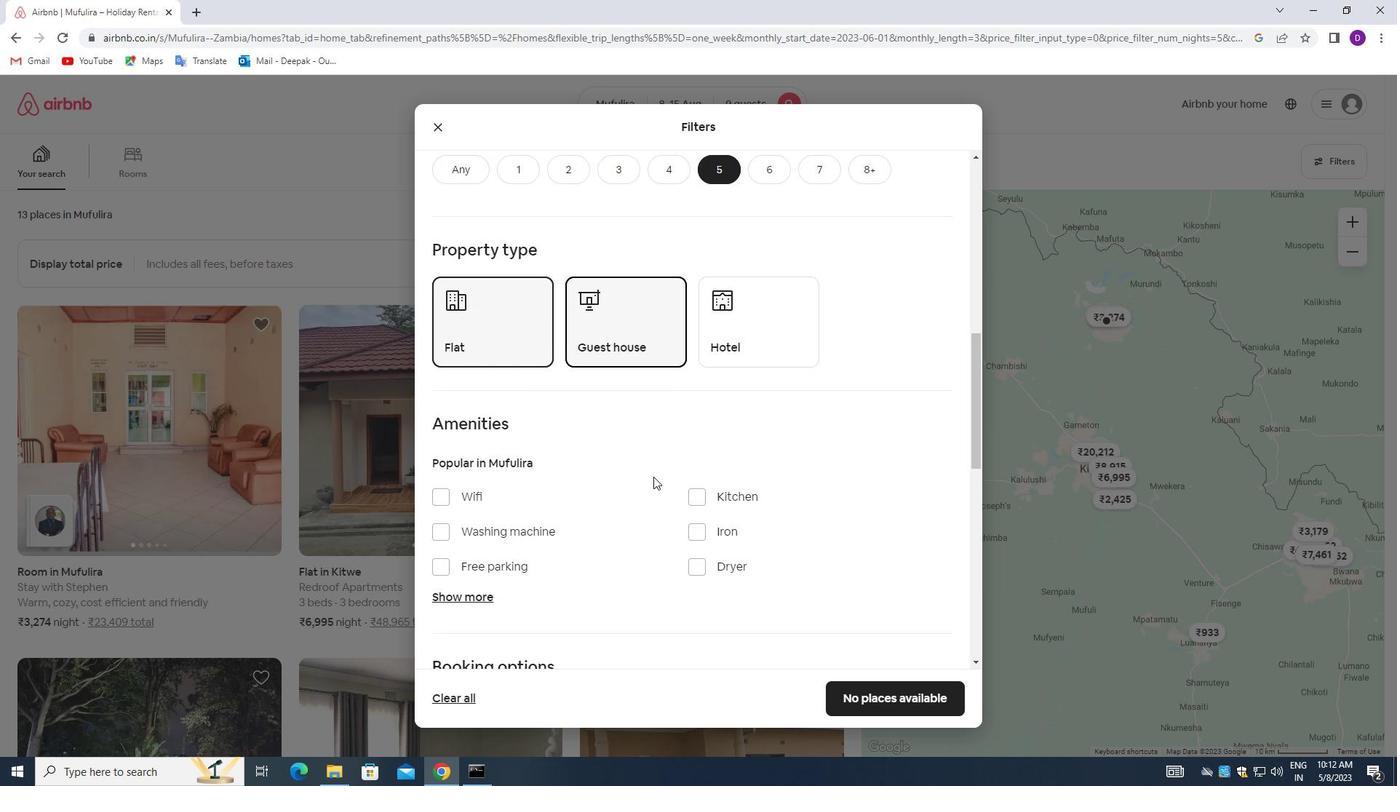 
Action: Mouse scrolled (654, 461) with delta (0, 0)
Screenshot: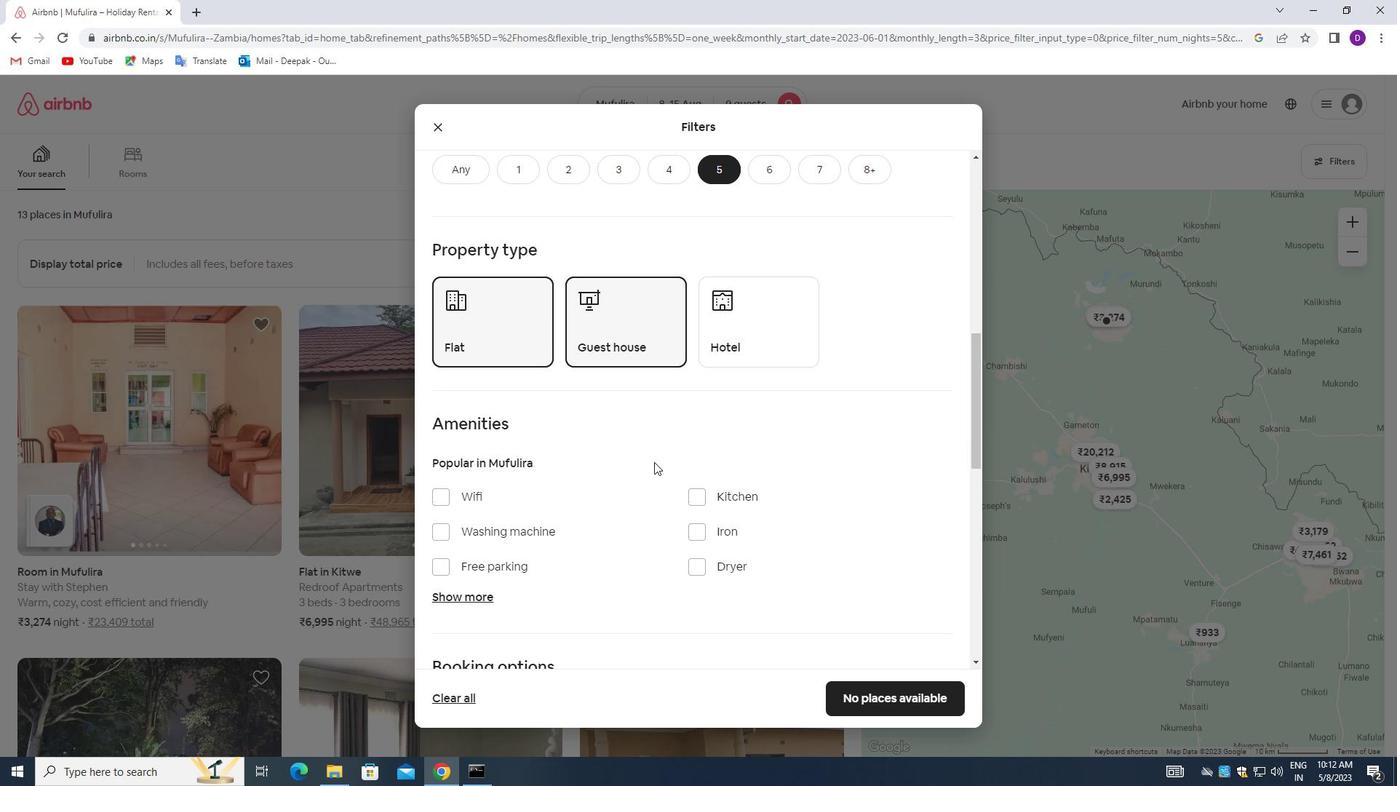 
Action: Mouse scrolled (654, 461) with delta (0, 0)
Screenshot: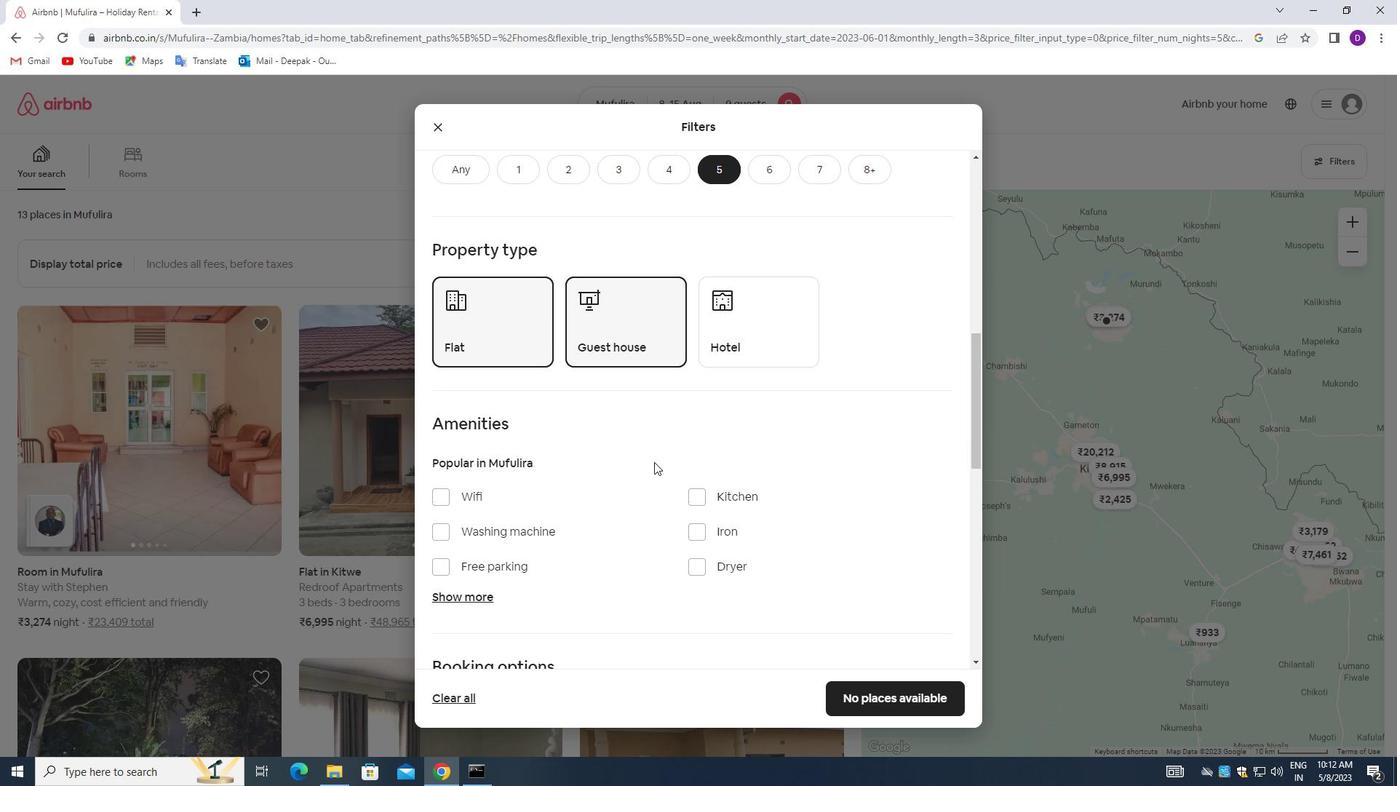 
Action: Mouse moved to (477, 454)
Screenshot: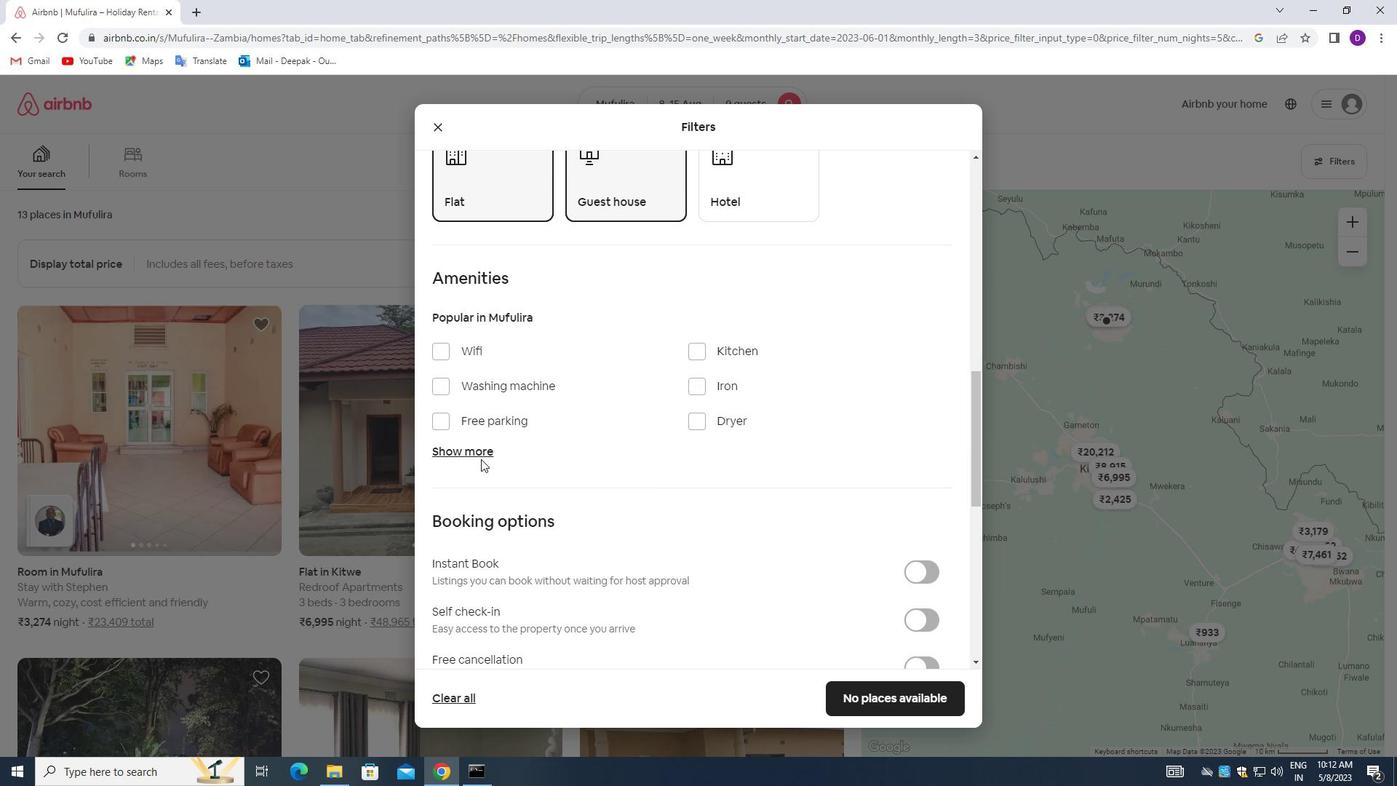 
Action: Mouse pressed left at (477, 454)
Screenshot: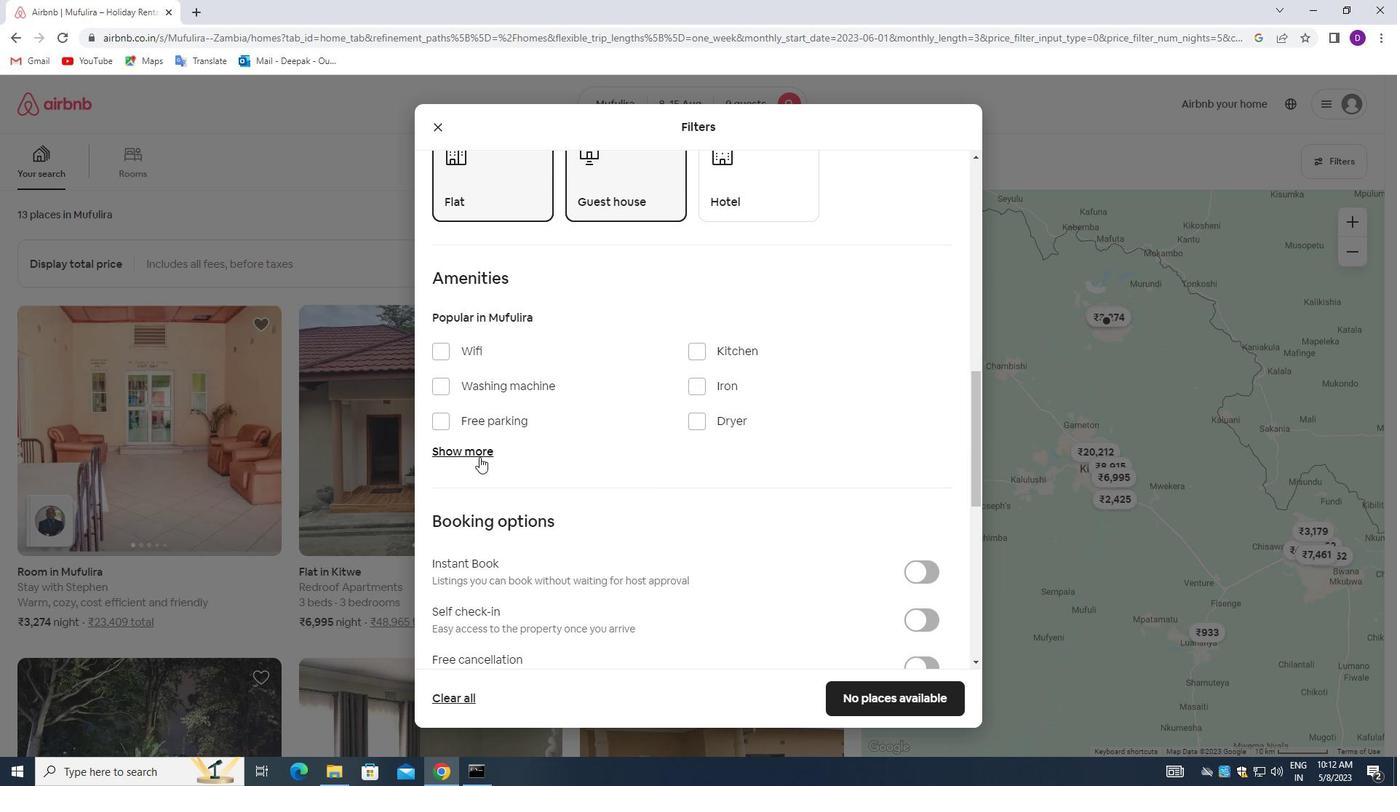
Action: Mouse moved to (447, 354)
Screenshot: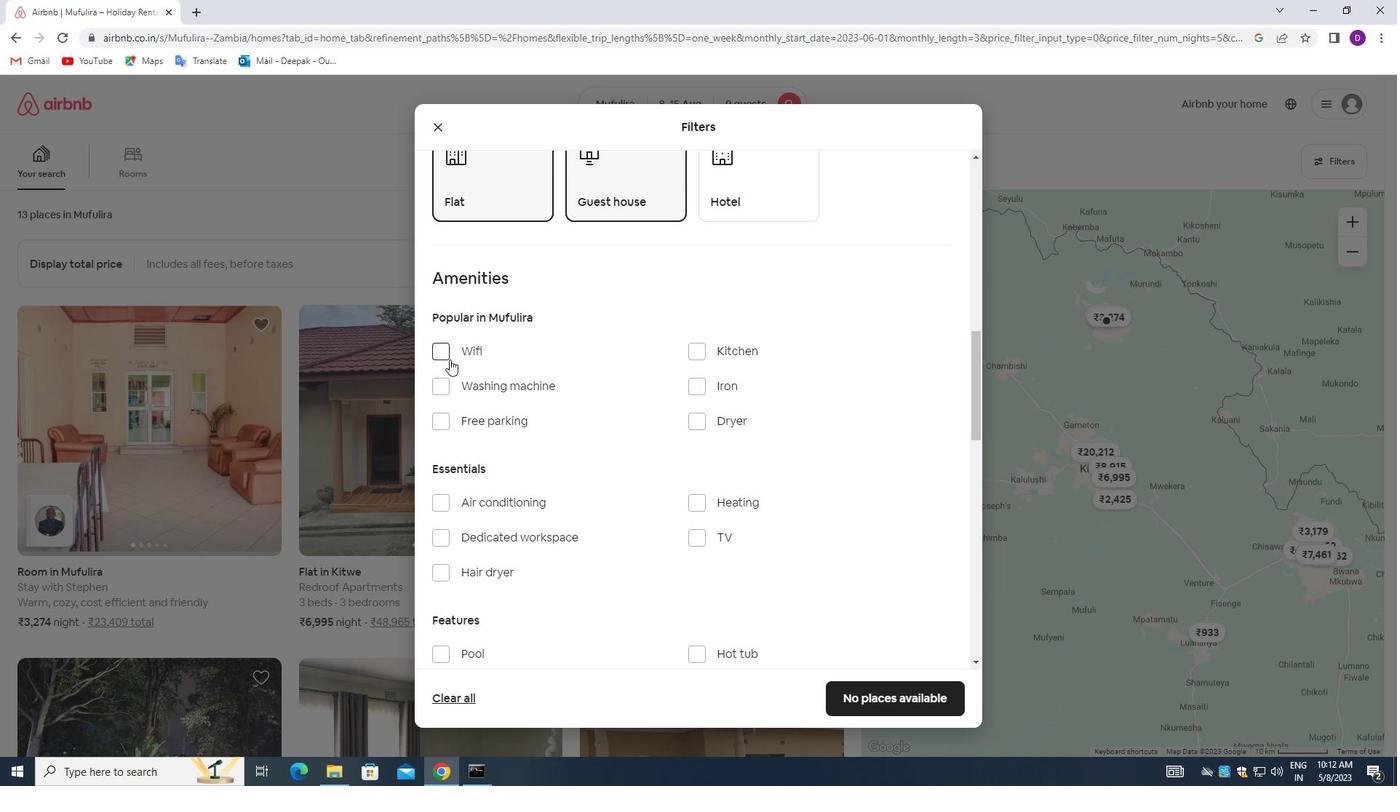 
Action: Mouse pressed left at (447, 354)
Screenshot: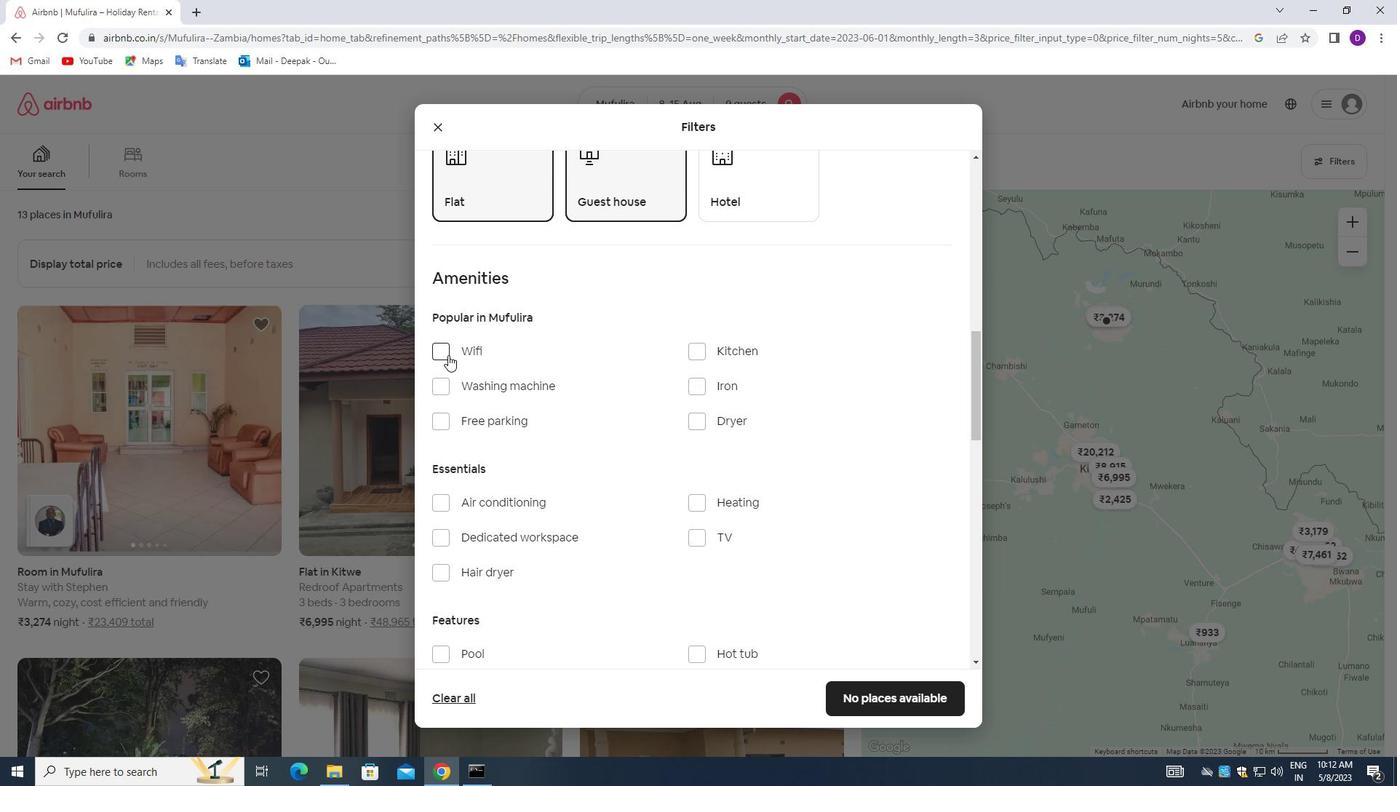 
Action: Mouse moved to (441, 422)
Screenshot: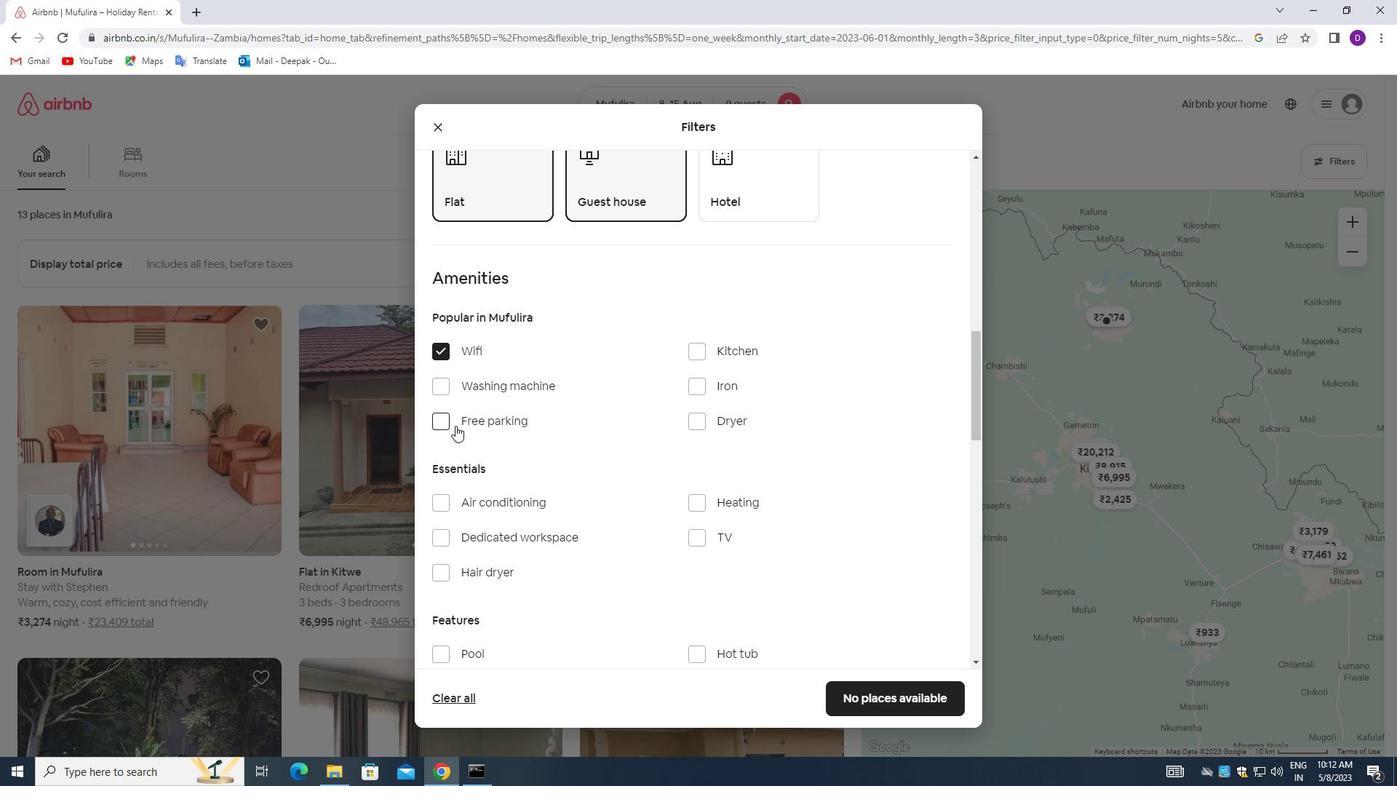 
Action: Mouse pressed left at (441, 422)
Screenshot: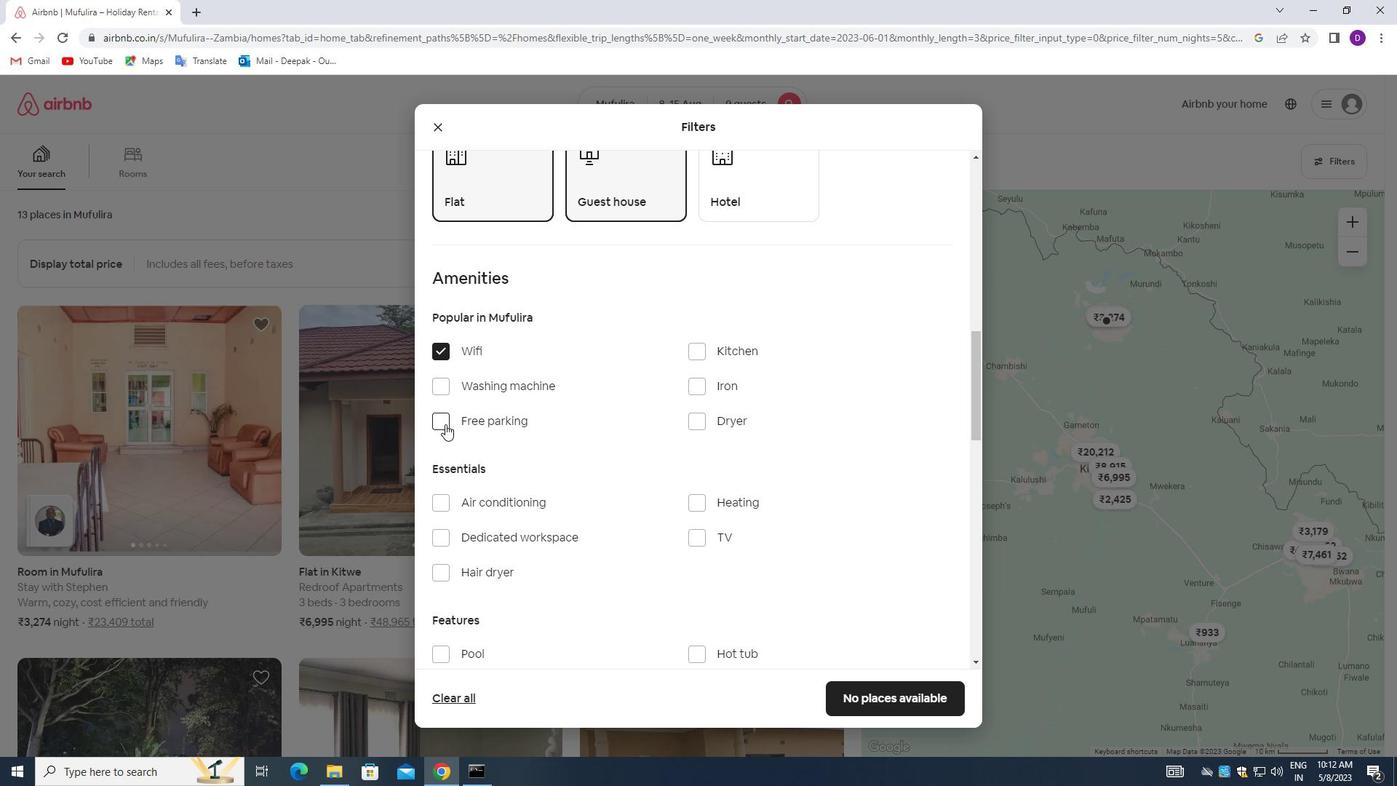 
Action: Mouse moved to (589, 449)
Screenshot: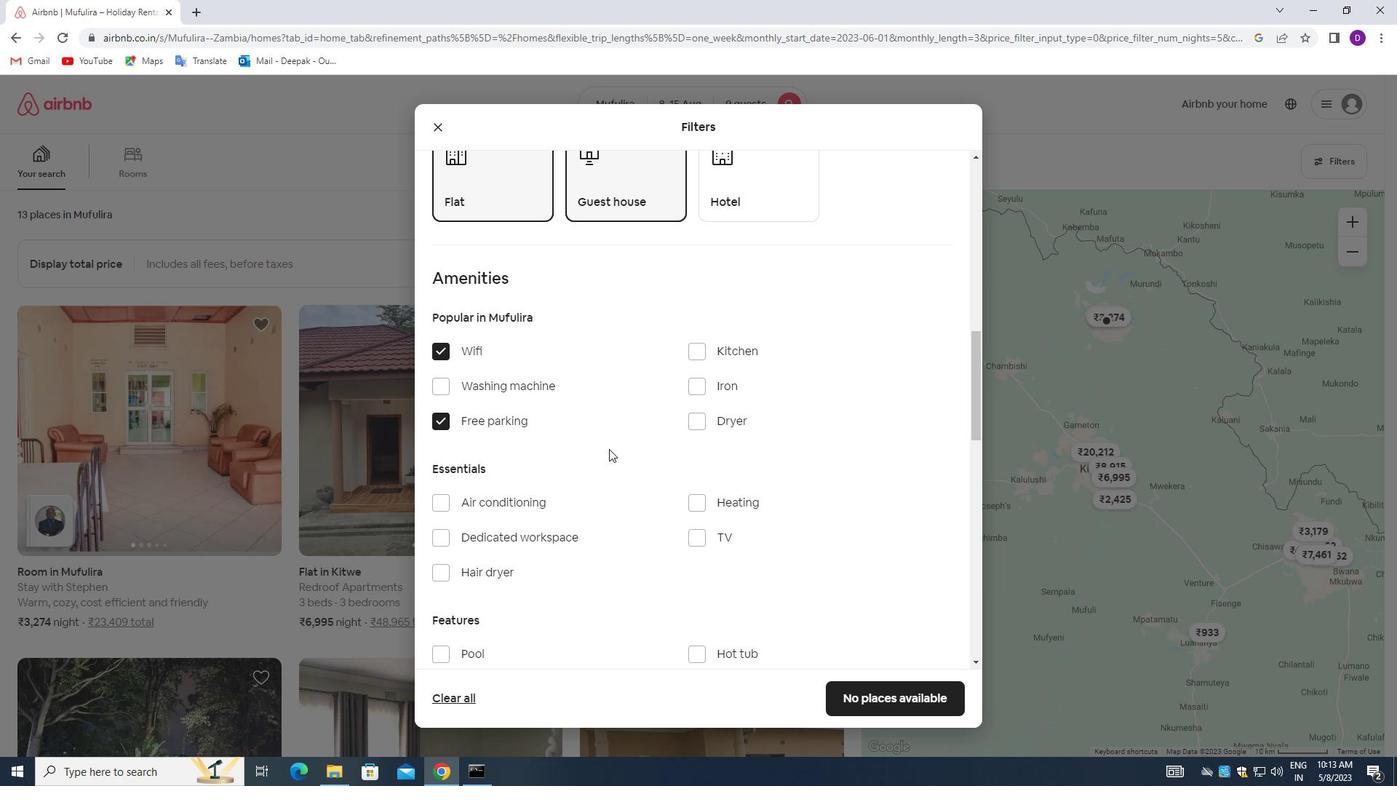 
Action: Mouse scrolled (589, 449) with delta (0, 0)
Screenshot: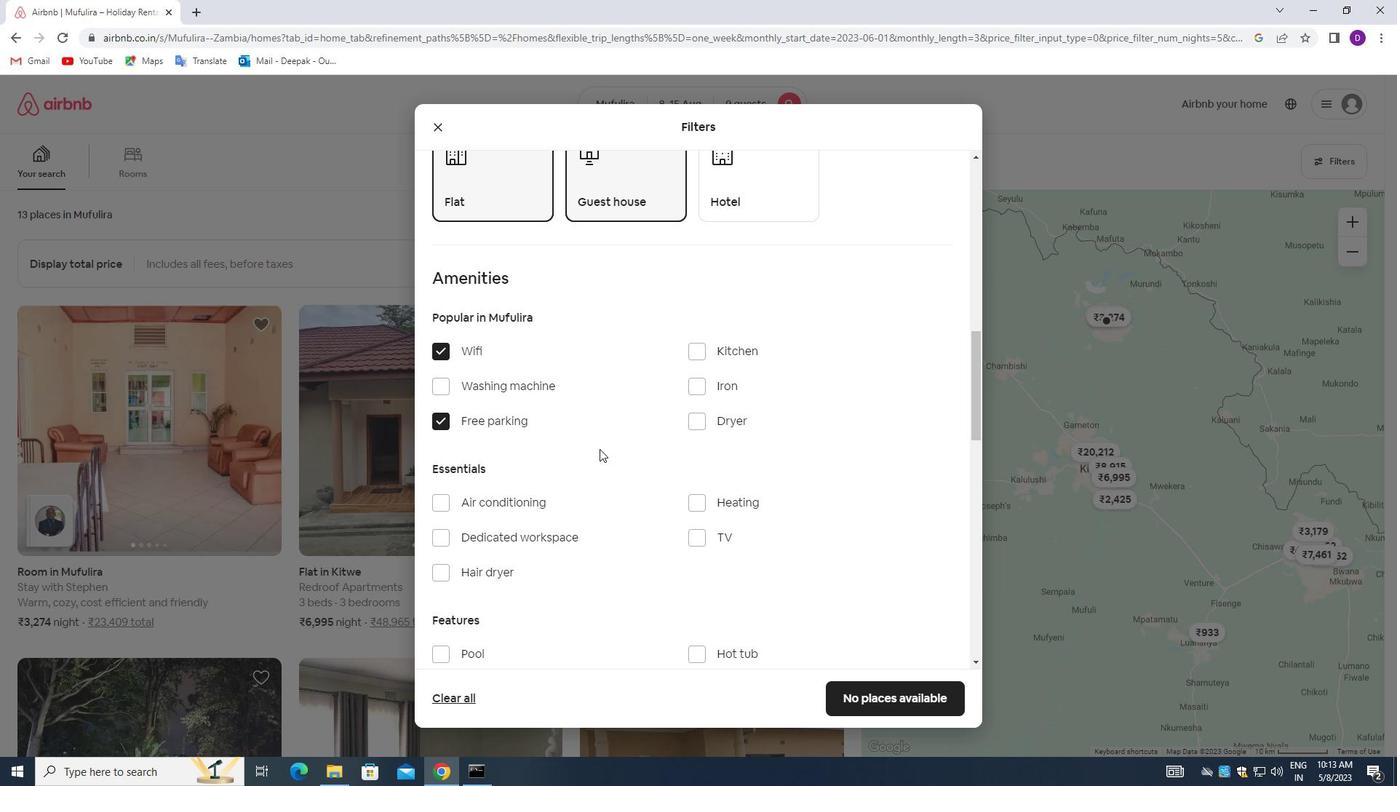 
Action: Mouse moved to (698, 471)
Screenshot: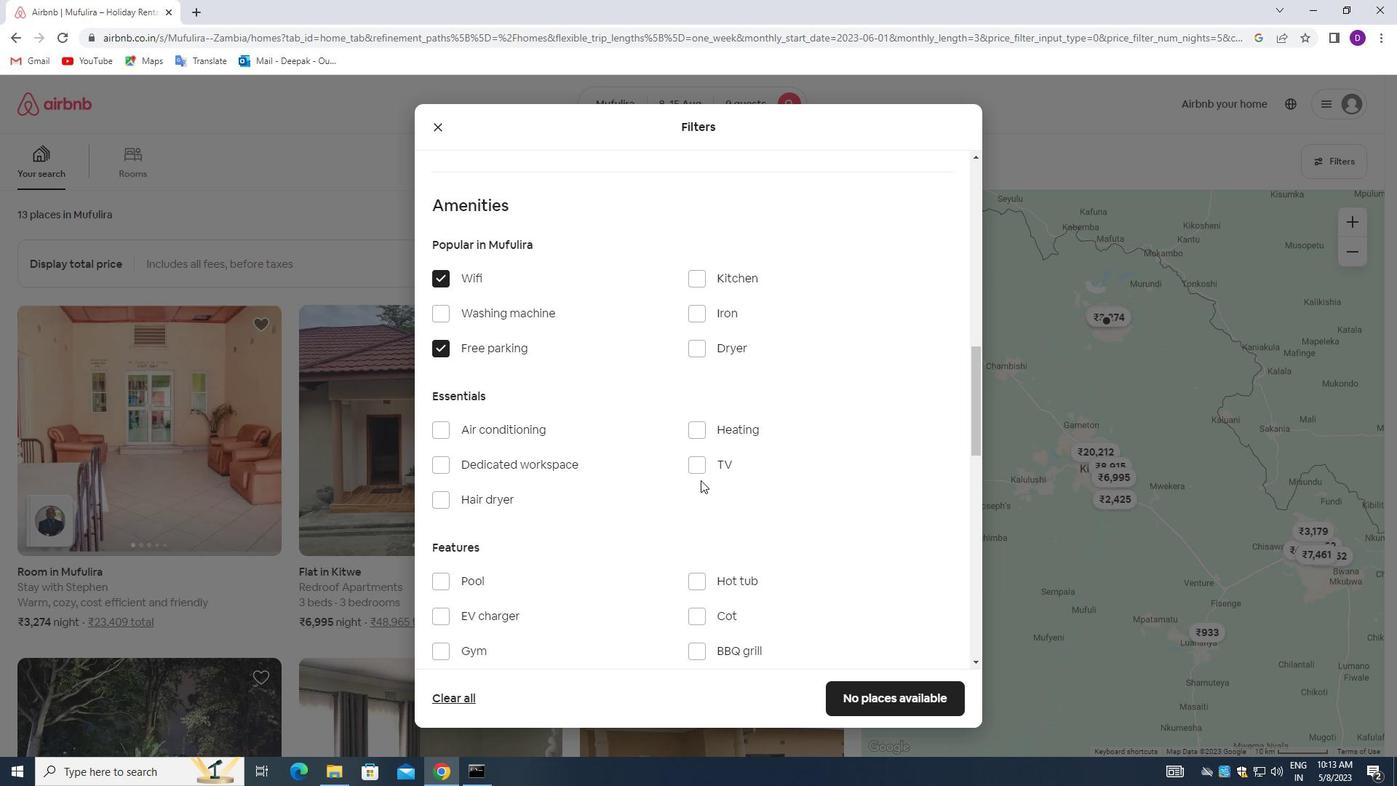 
Action: Mouse pressed left at (698, 471)
Screenshot: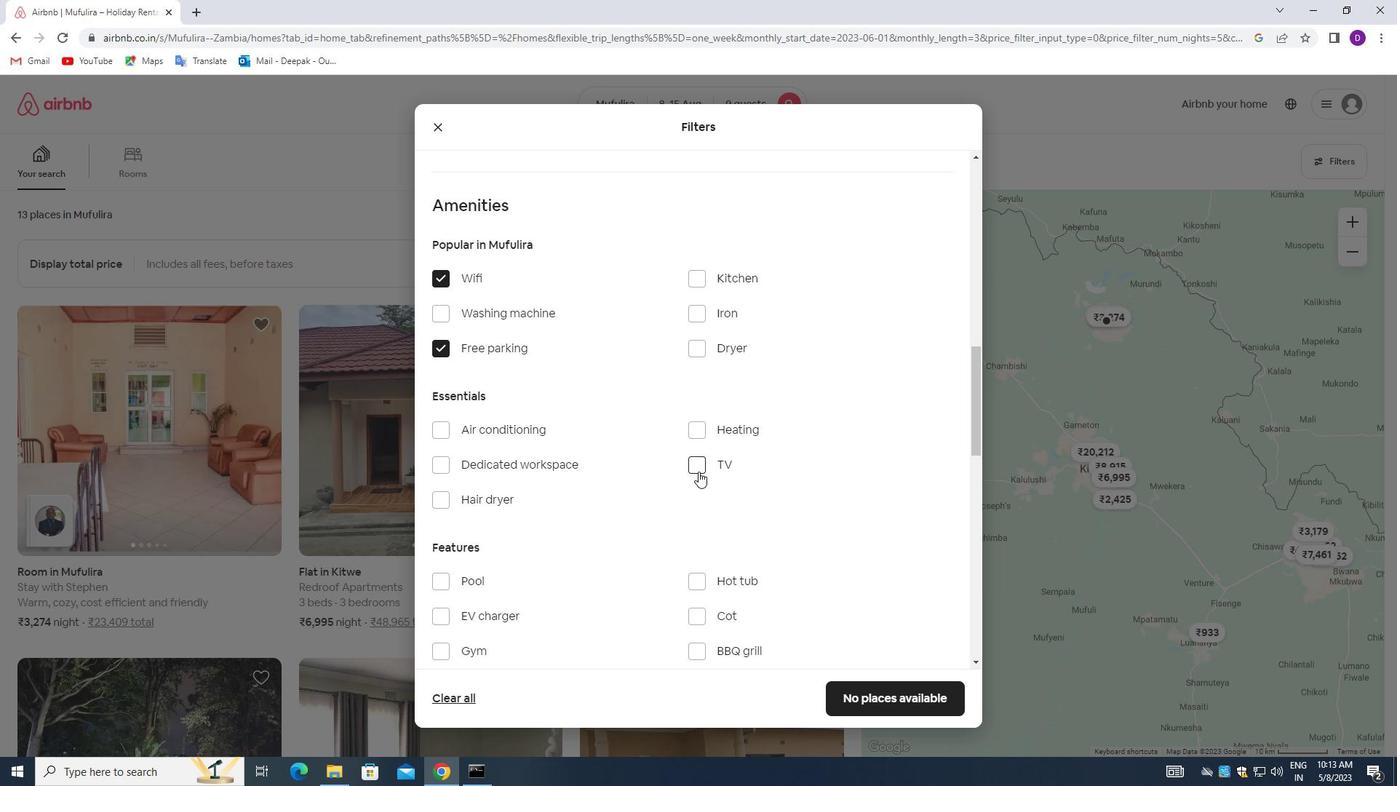 
Action: Mouse moved to (521, 498)
Screenshot: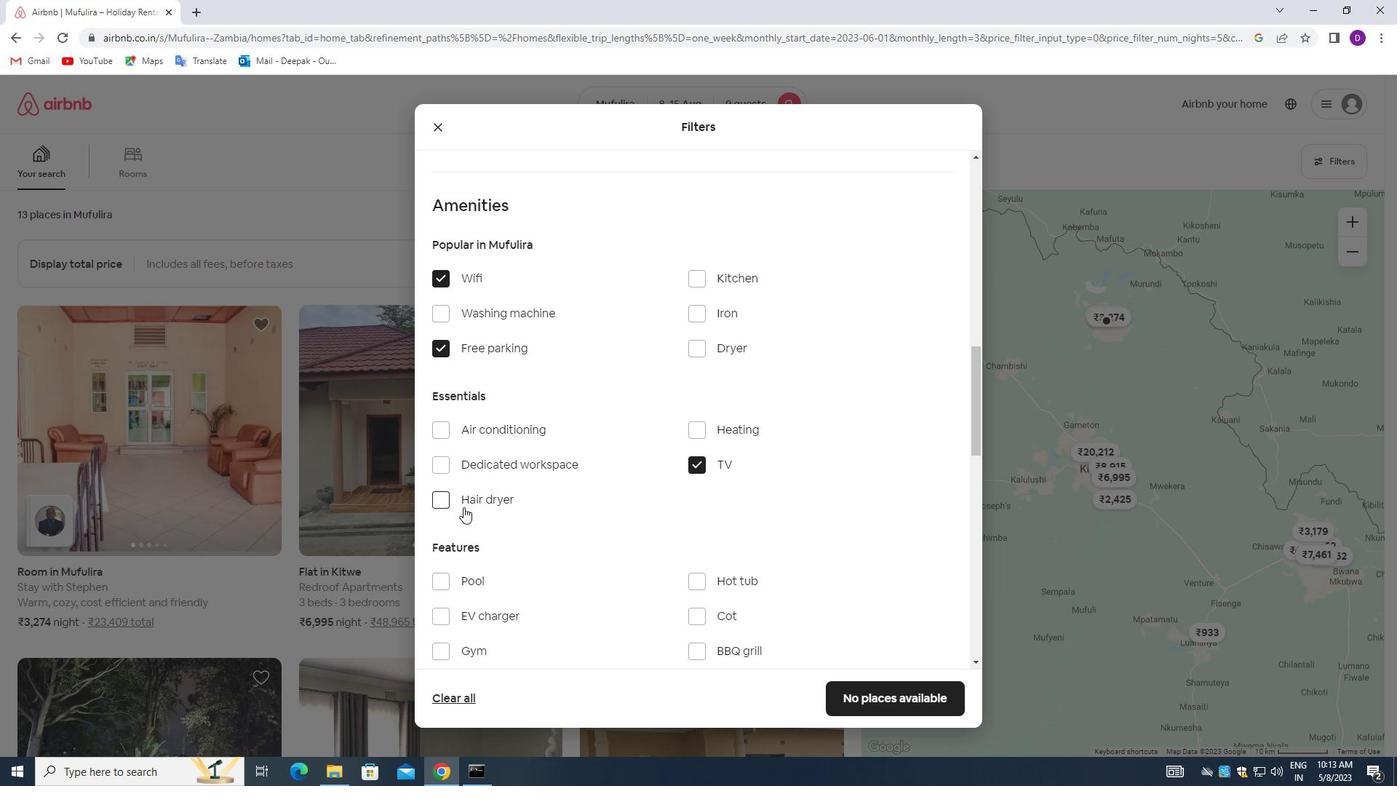 
Action: Mouse scrolled (521, 498) with delta (0, 0)
Screenshot: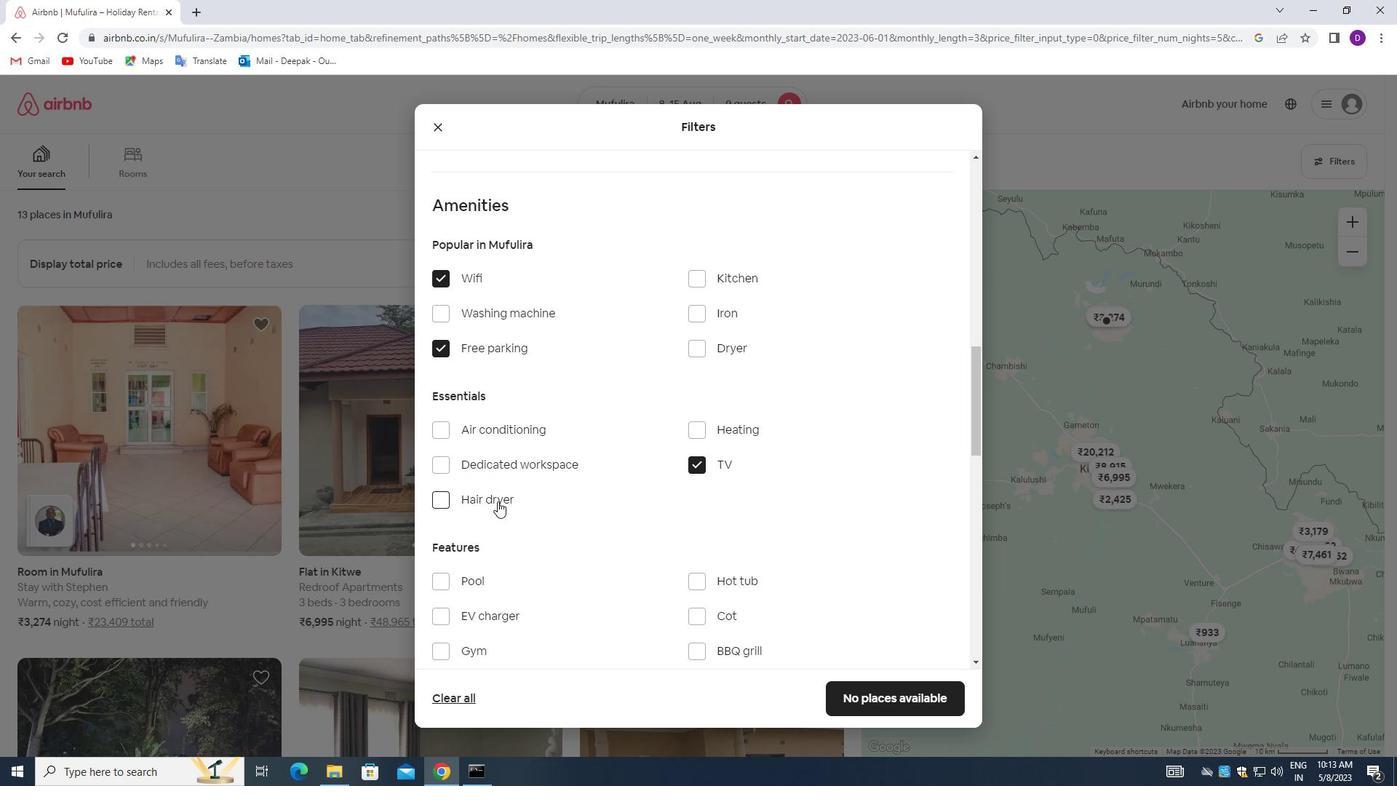 
Action: Mouse moved to (522, 498)
Screenshot: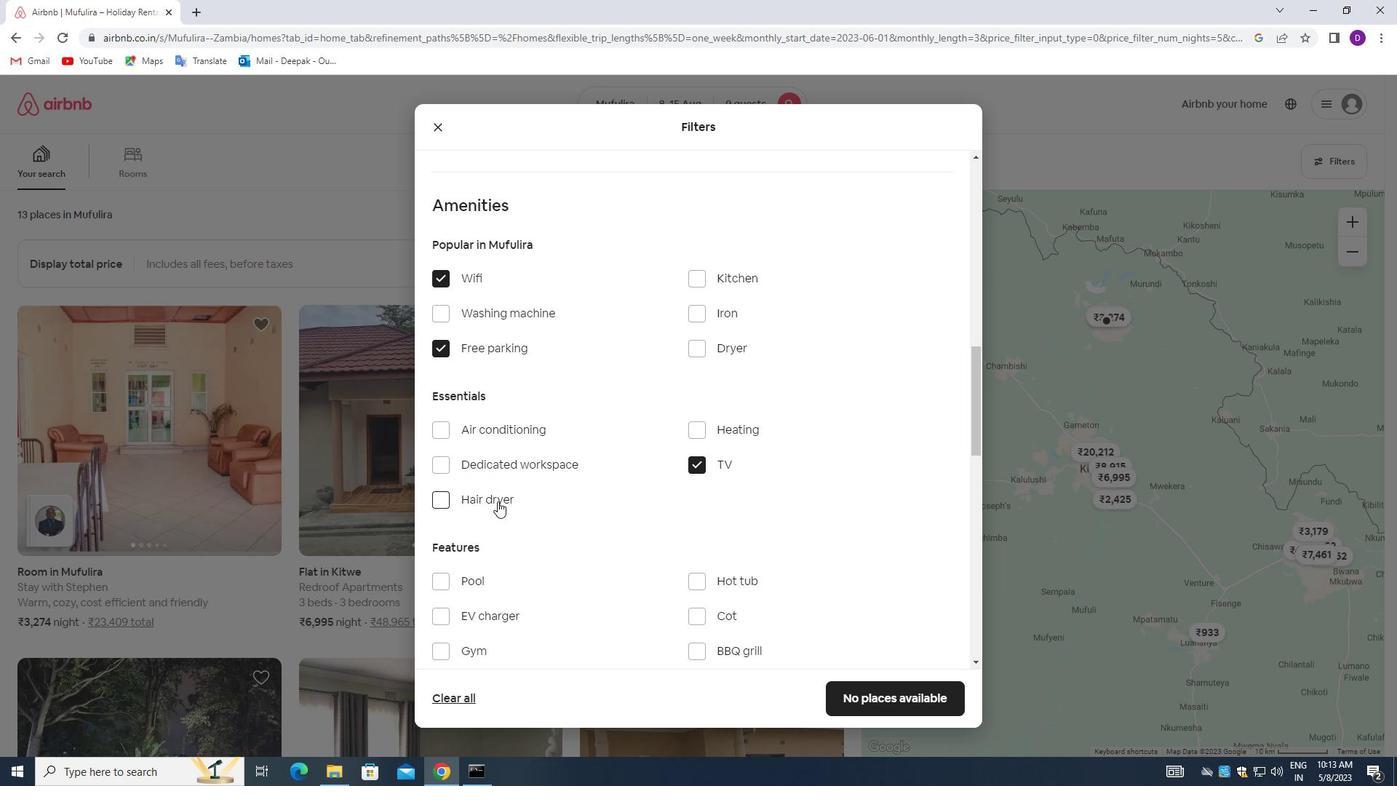 
Action: Mouse scrolled (522, 497) with delta (0, 0)
Screenshot: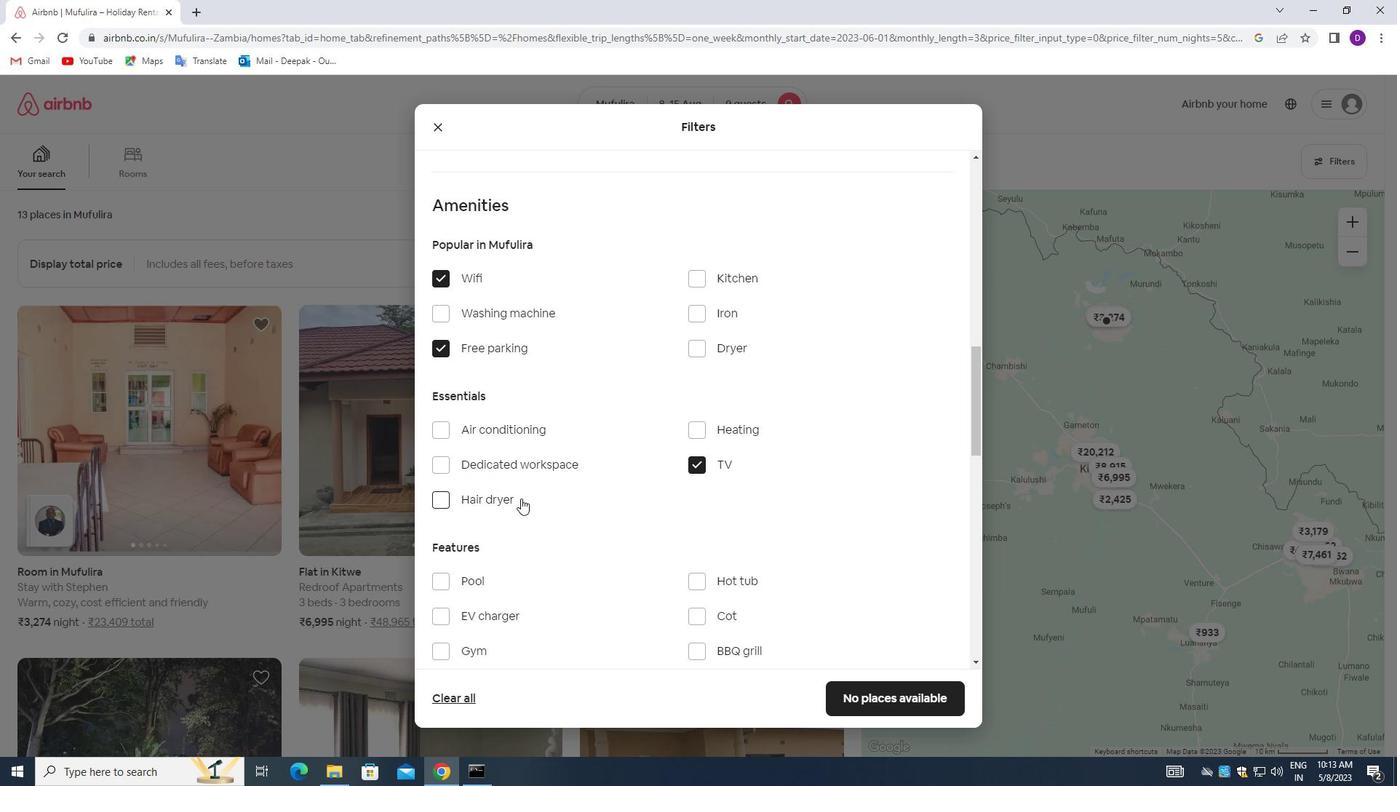 
Action: Mouse moved to (444, 536)
Screenshot: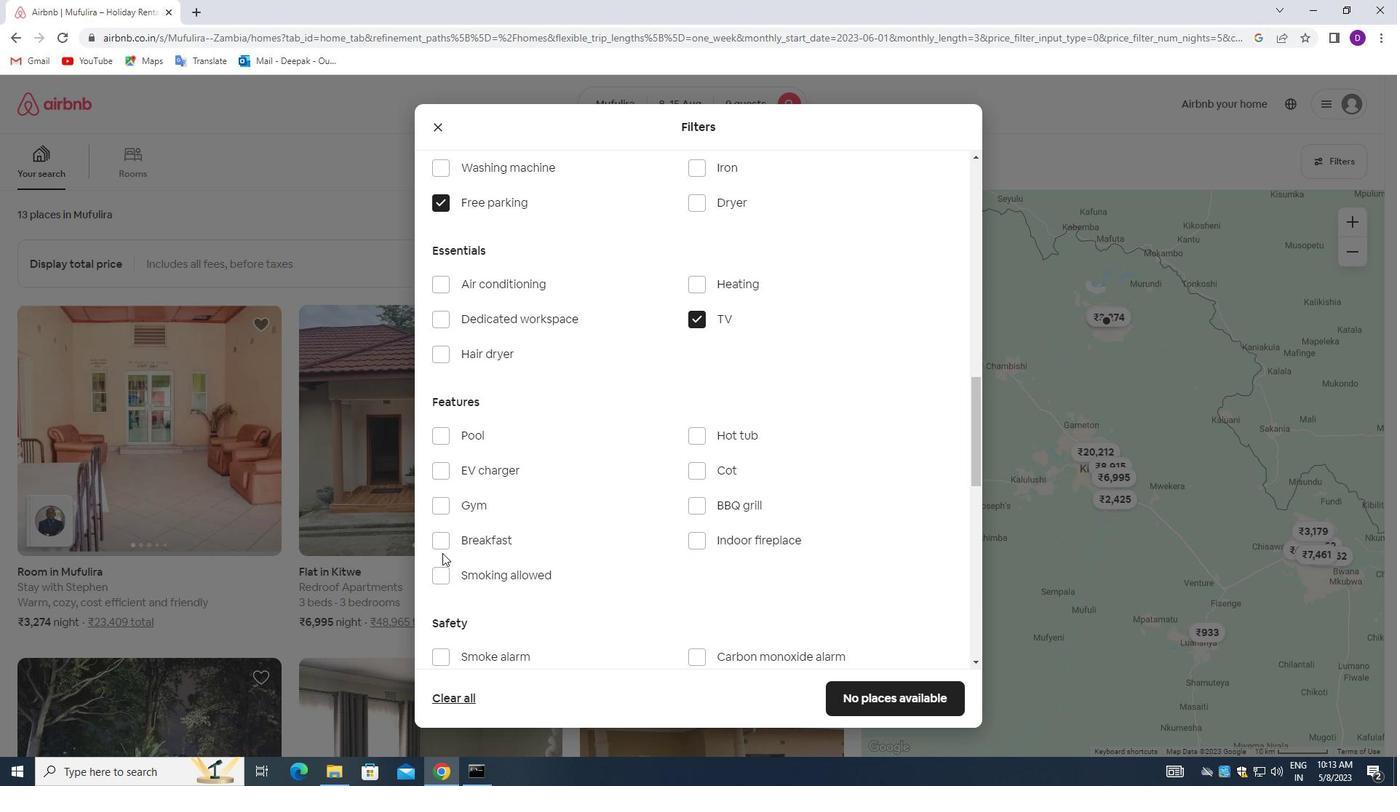 
Action: Mouse pressed left at (444, 536)
Screenshot: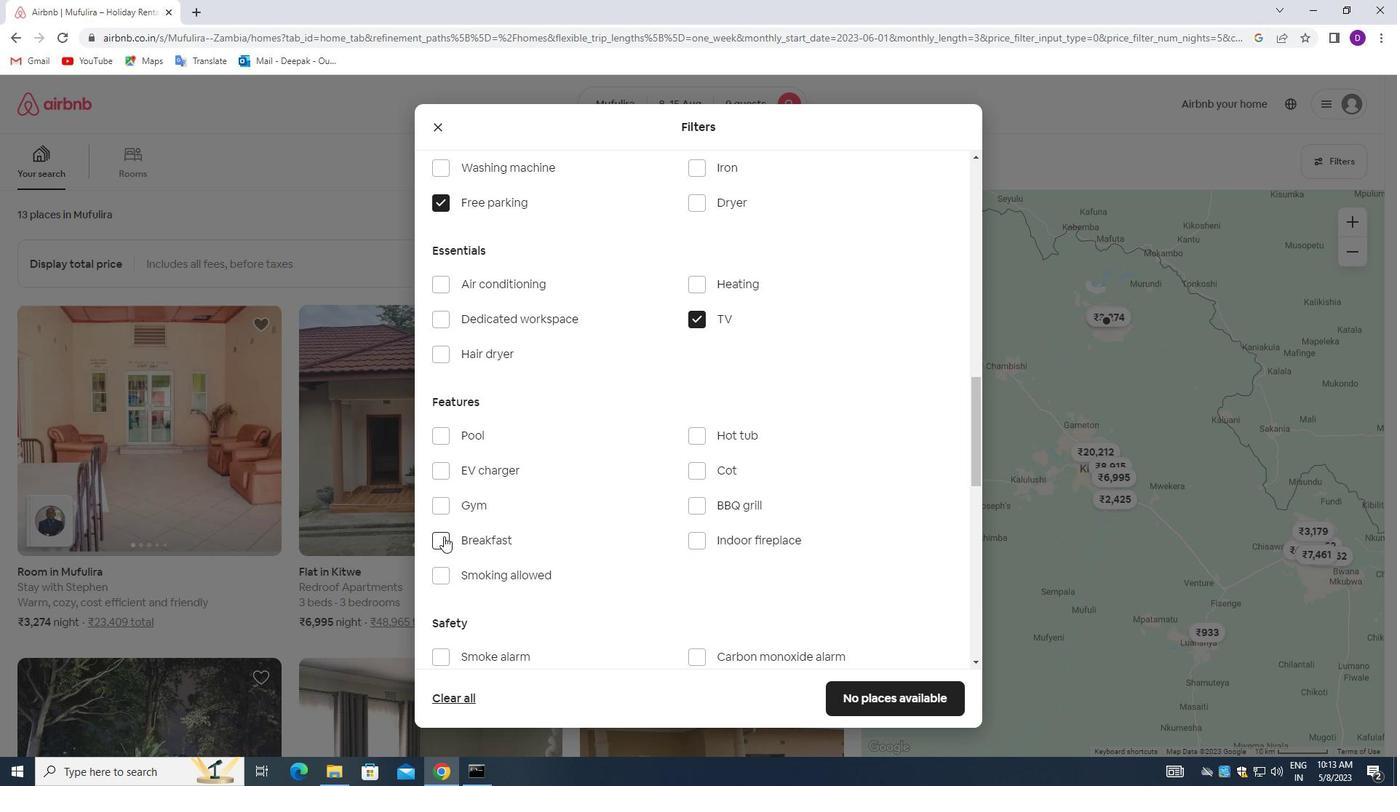 
Action: Mouse moved to (442, 504)
Screenshot: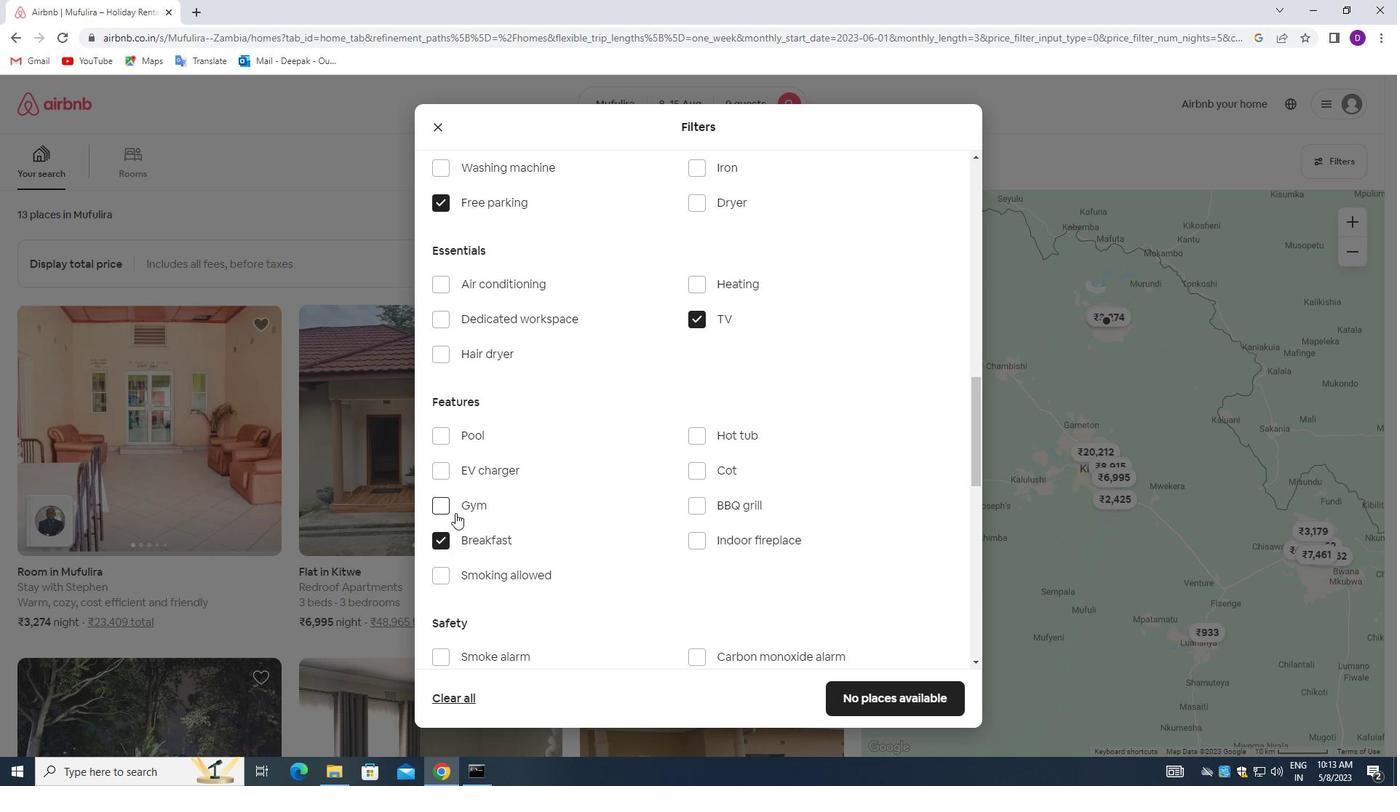 
Action: Mouse pressed left at (442, 504)
Screenshot: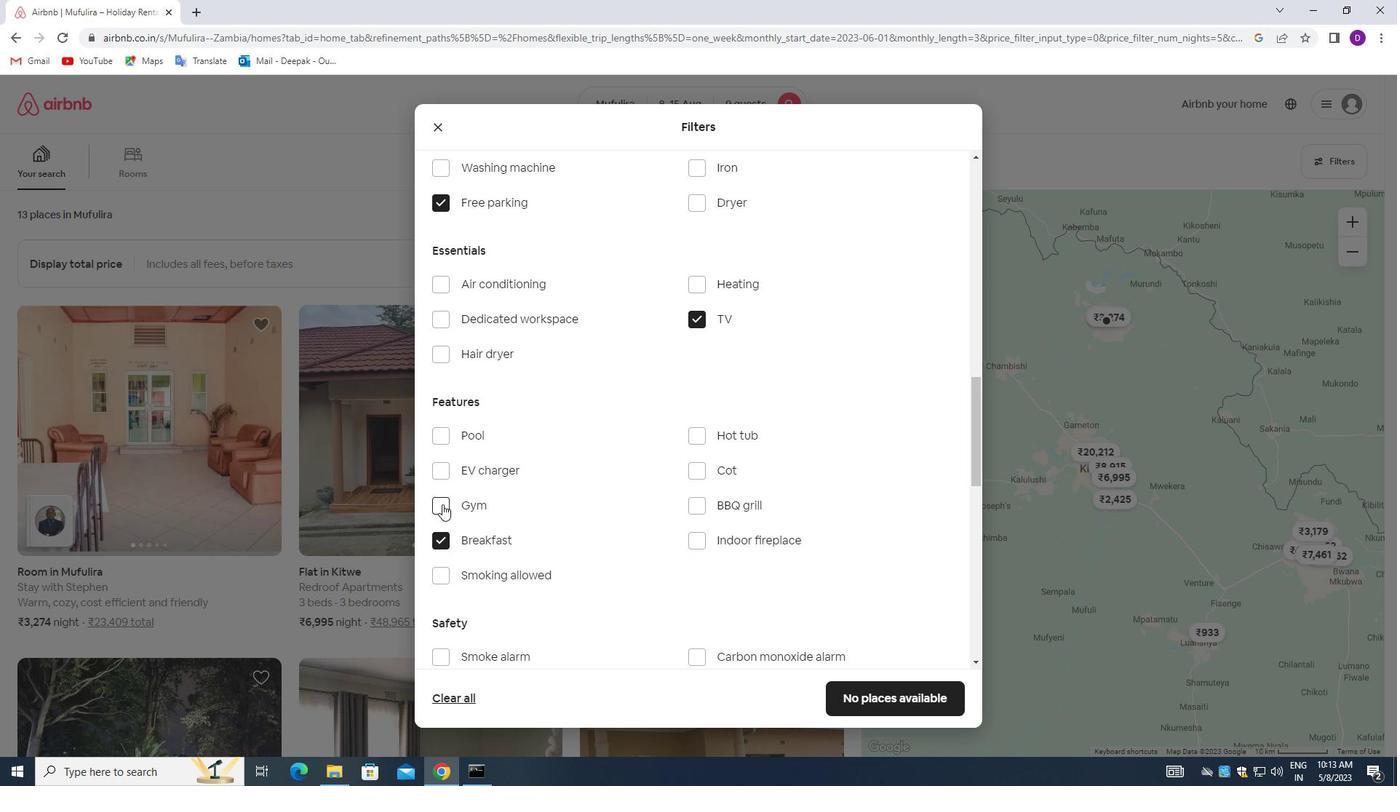 
Action: Mouse moved to (538, 486)
Screenshot: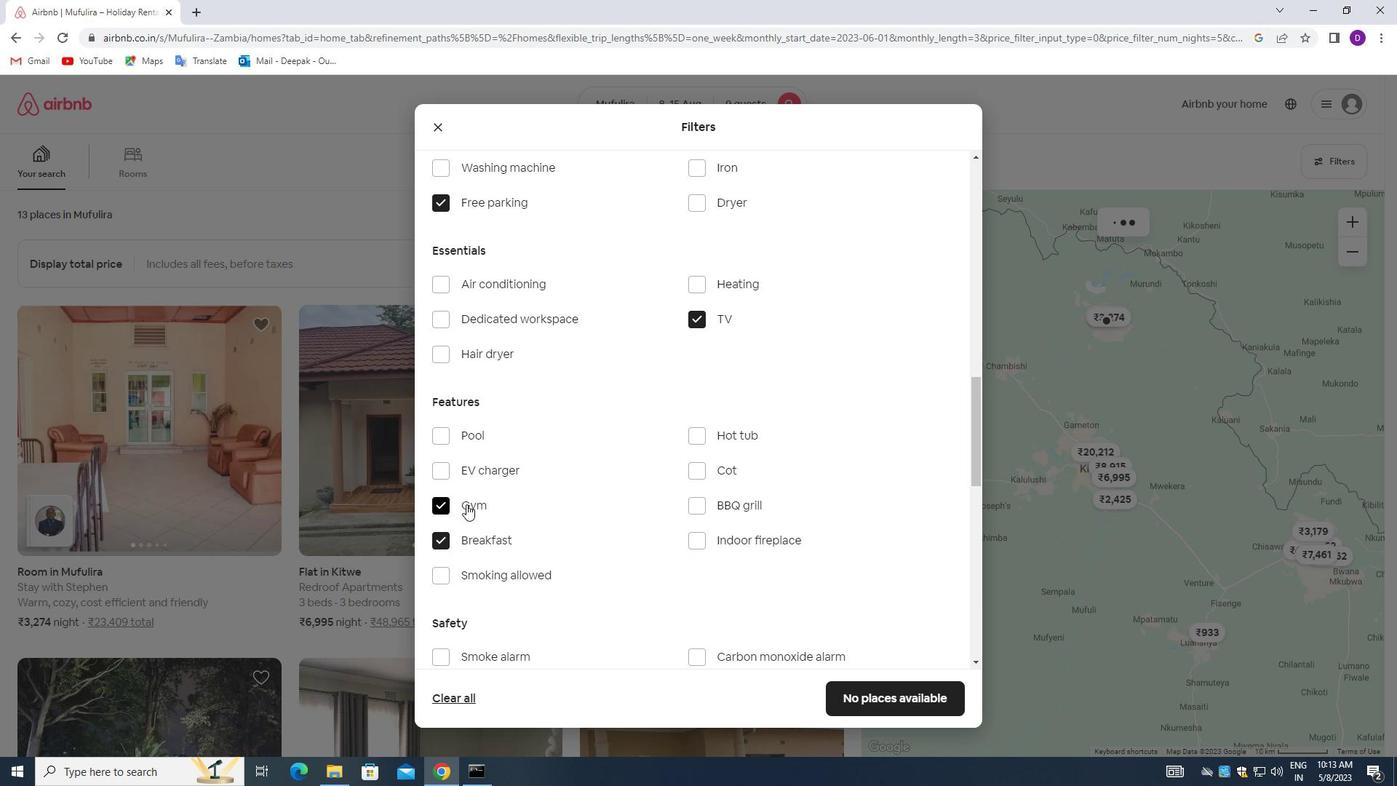 
Action: Mouse scrolled (538, 487) with delta (0, 0)
Screenshot: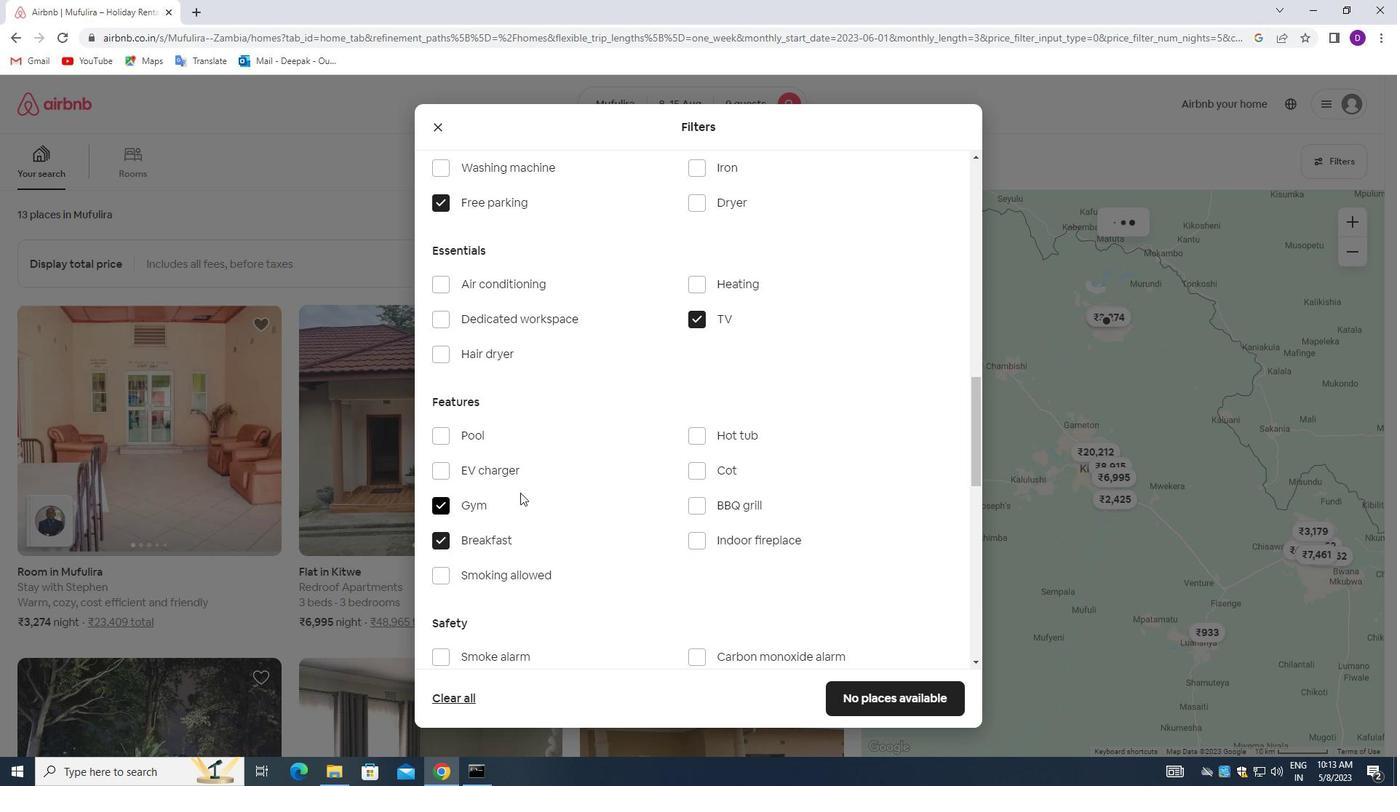 
Action: Mouse scrolled (538, 487) with delta (0, 0)
Screenshot: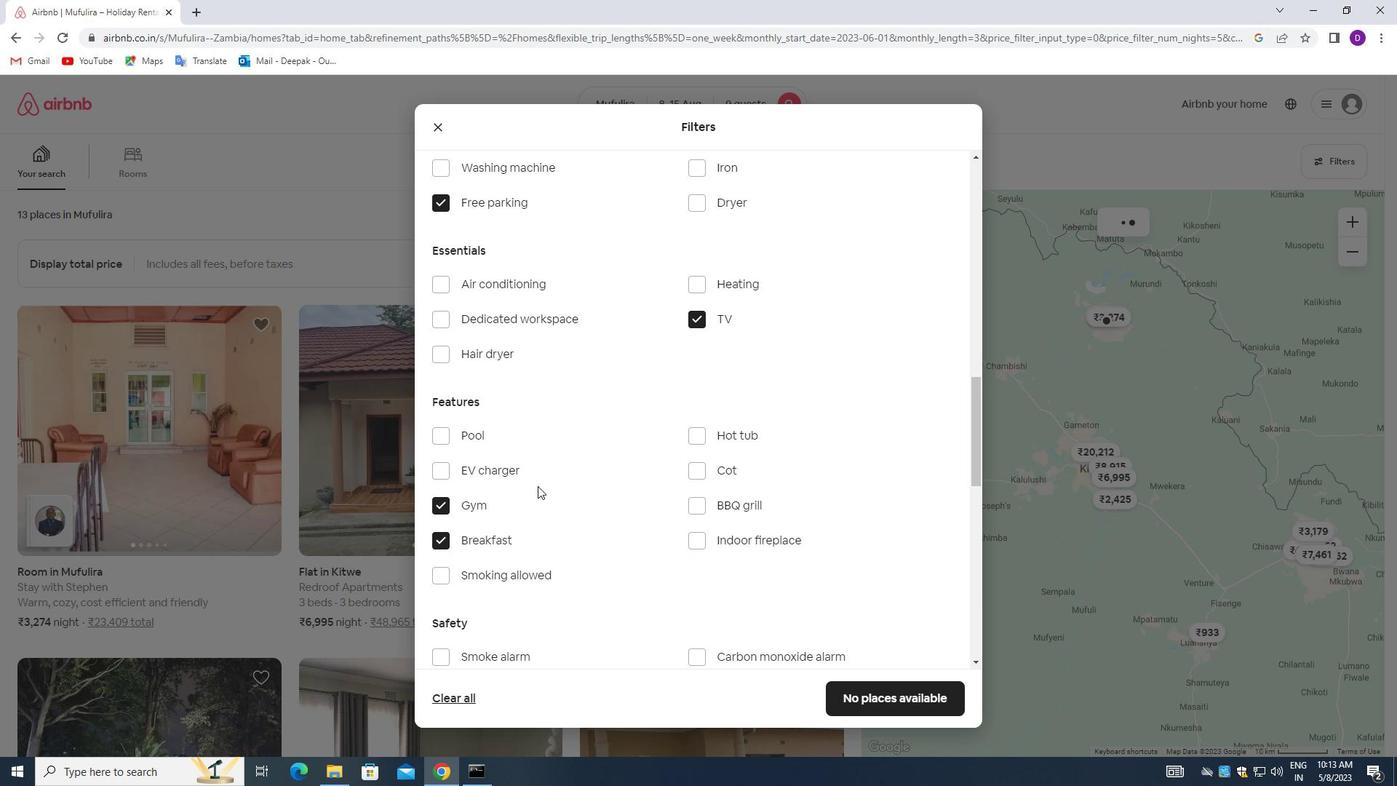 
Action: Mouse scrolled (538, 485) with delta (0, 0)
Screenshot: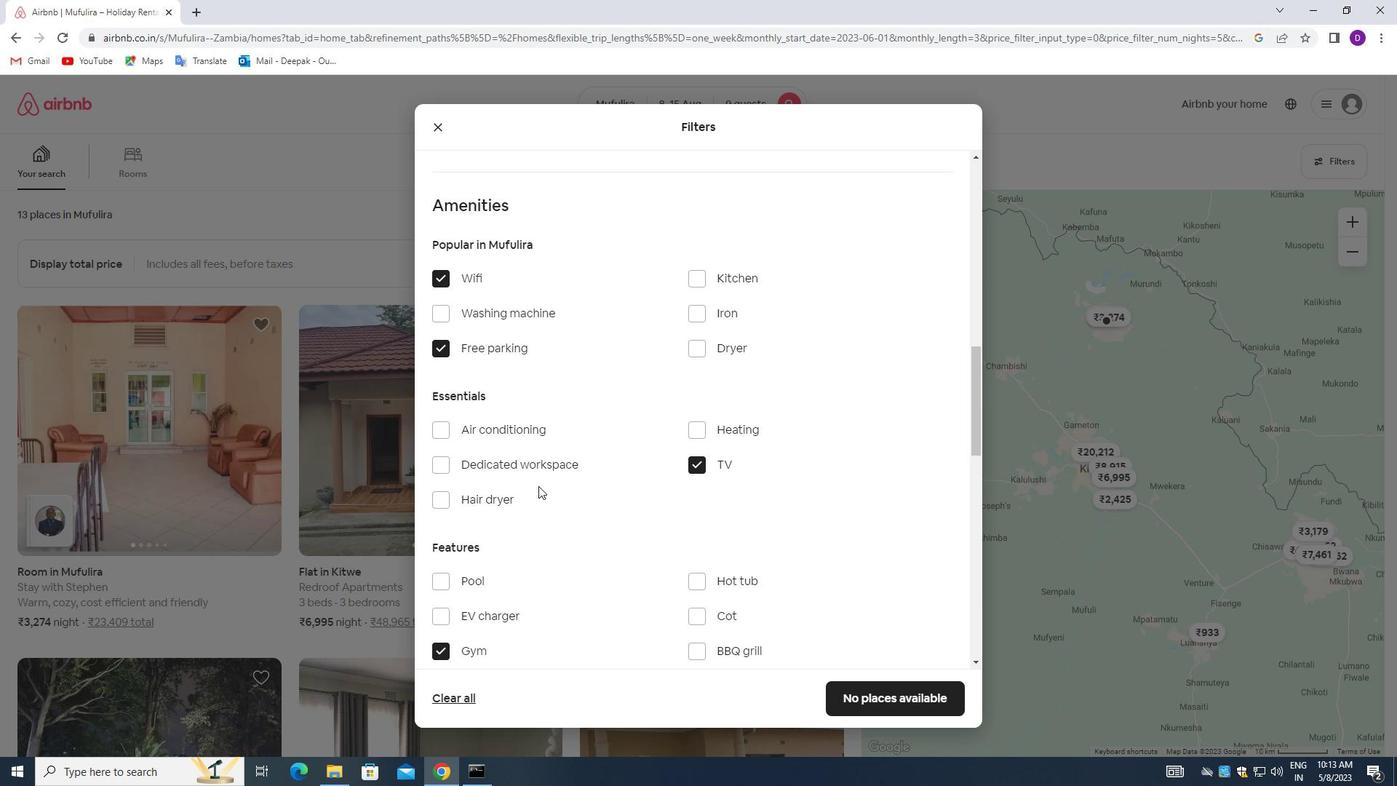 
Action: Mouse moved to (544, 480)
Screenshot: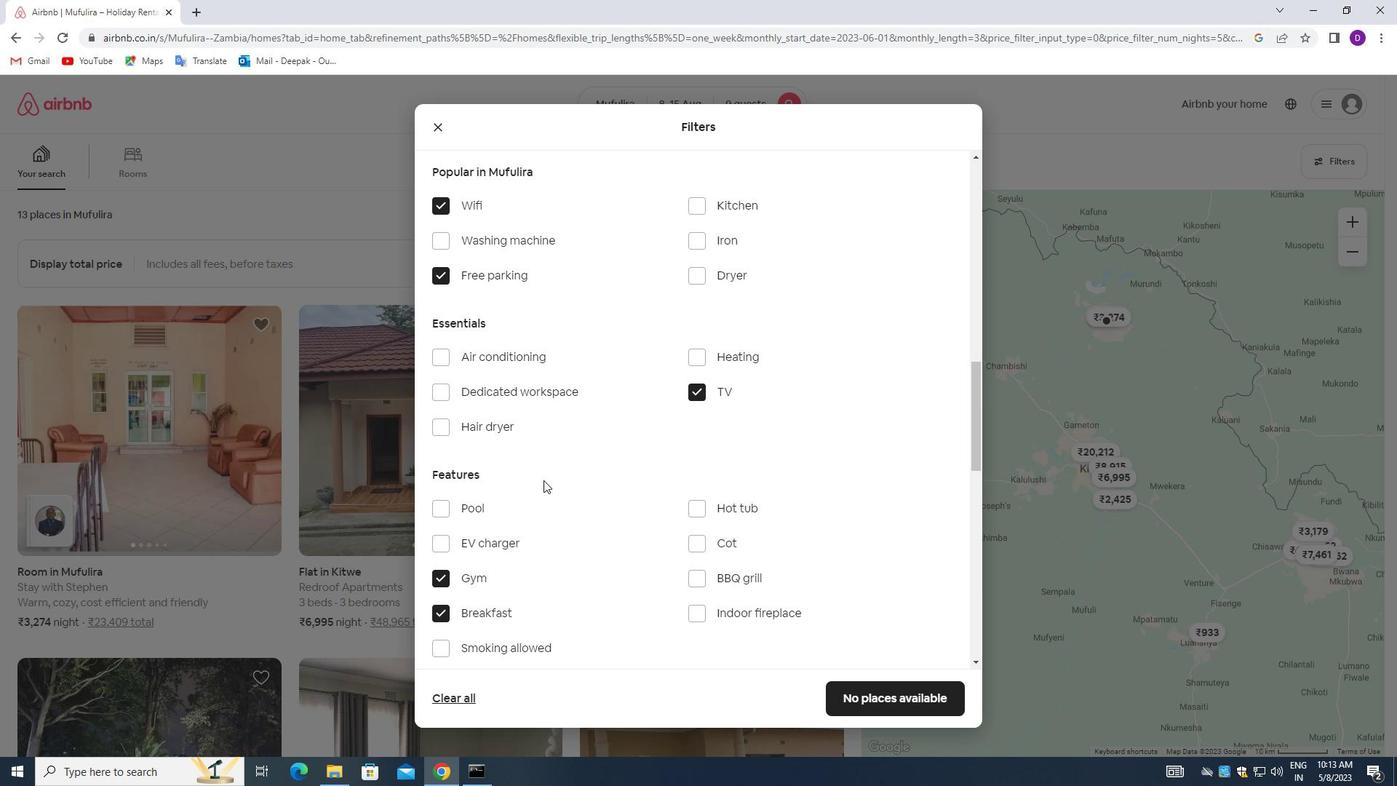 
Action: Mouse scrolled (544, 479) with delta (0, 0)
Screenshot: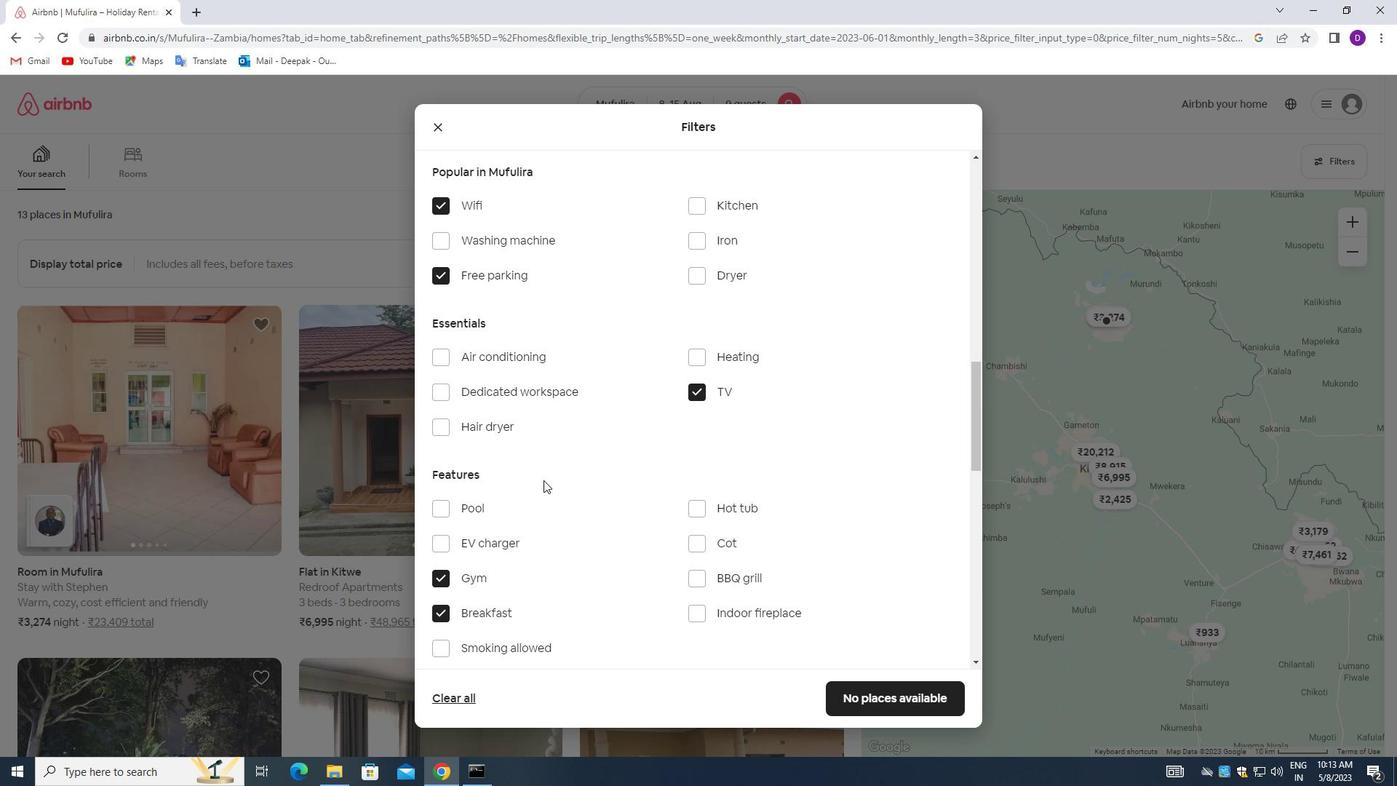 
Action: Mouse moved to (548, 480)
Screenshot: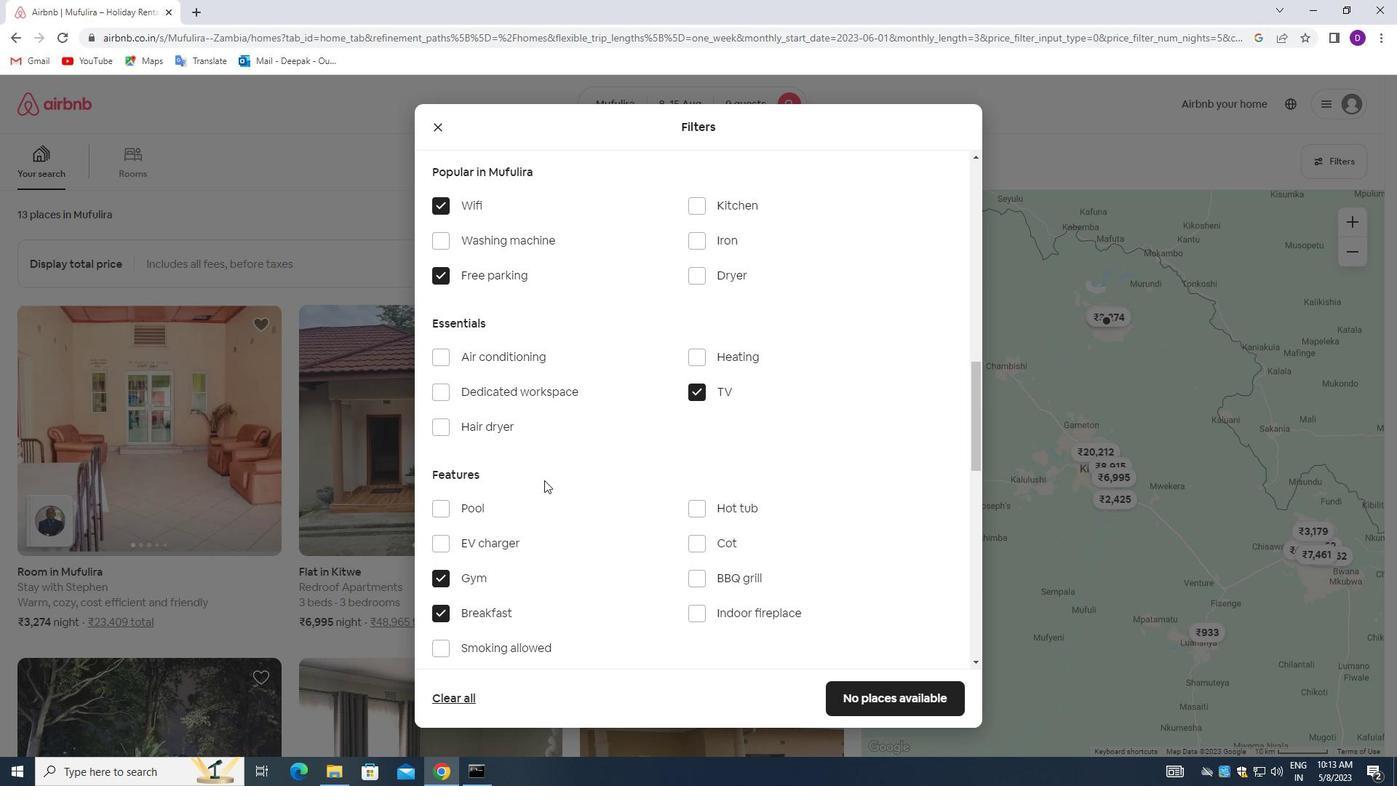 
Action: Mouse scrolled (548, 479) with delta (0, 0)
Screenshot: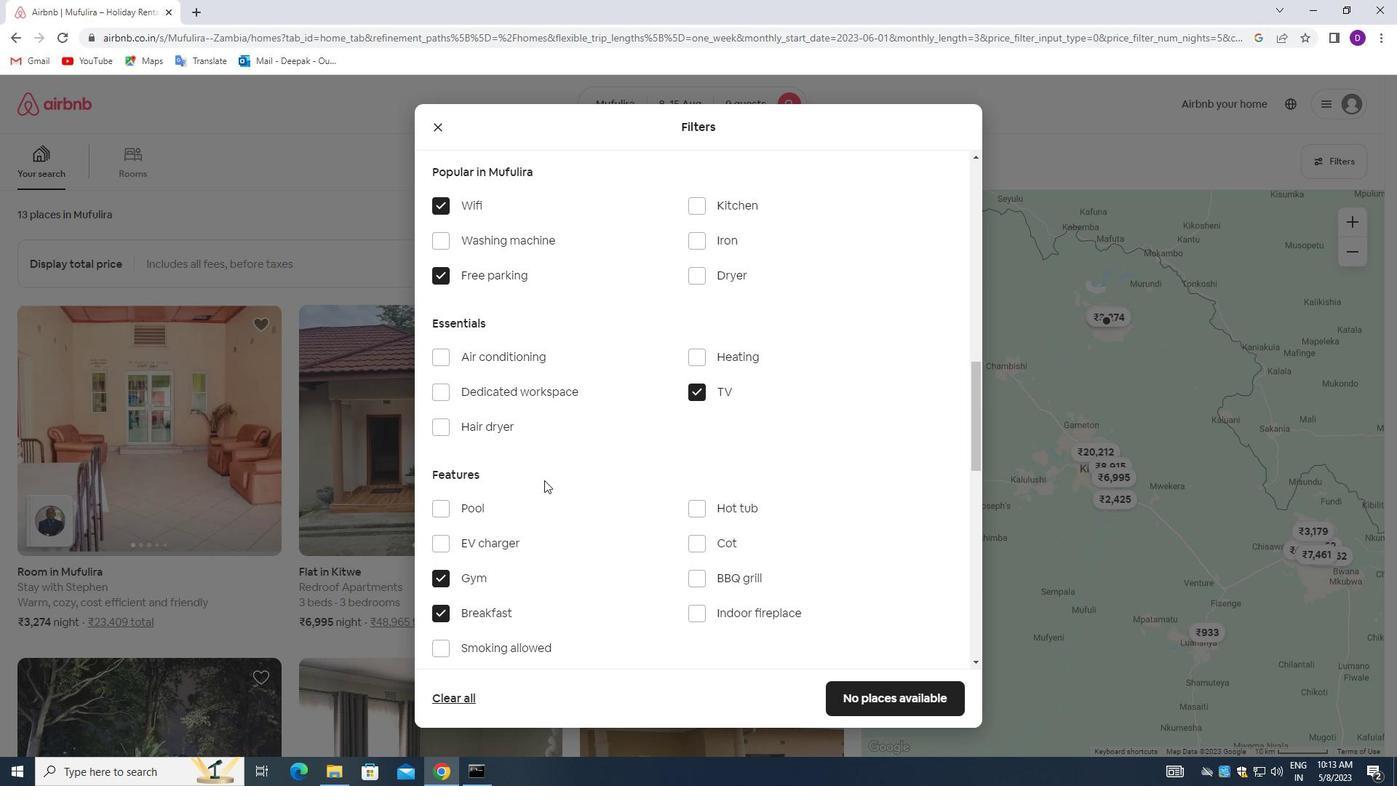 
Action: Mouse moved to (551, 482)
Screenshot: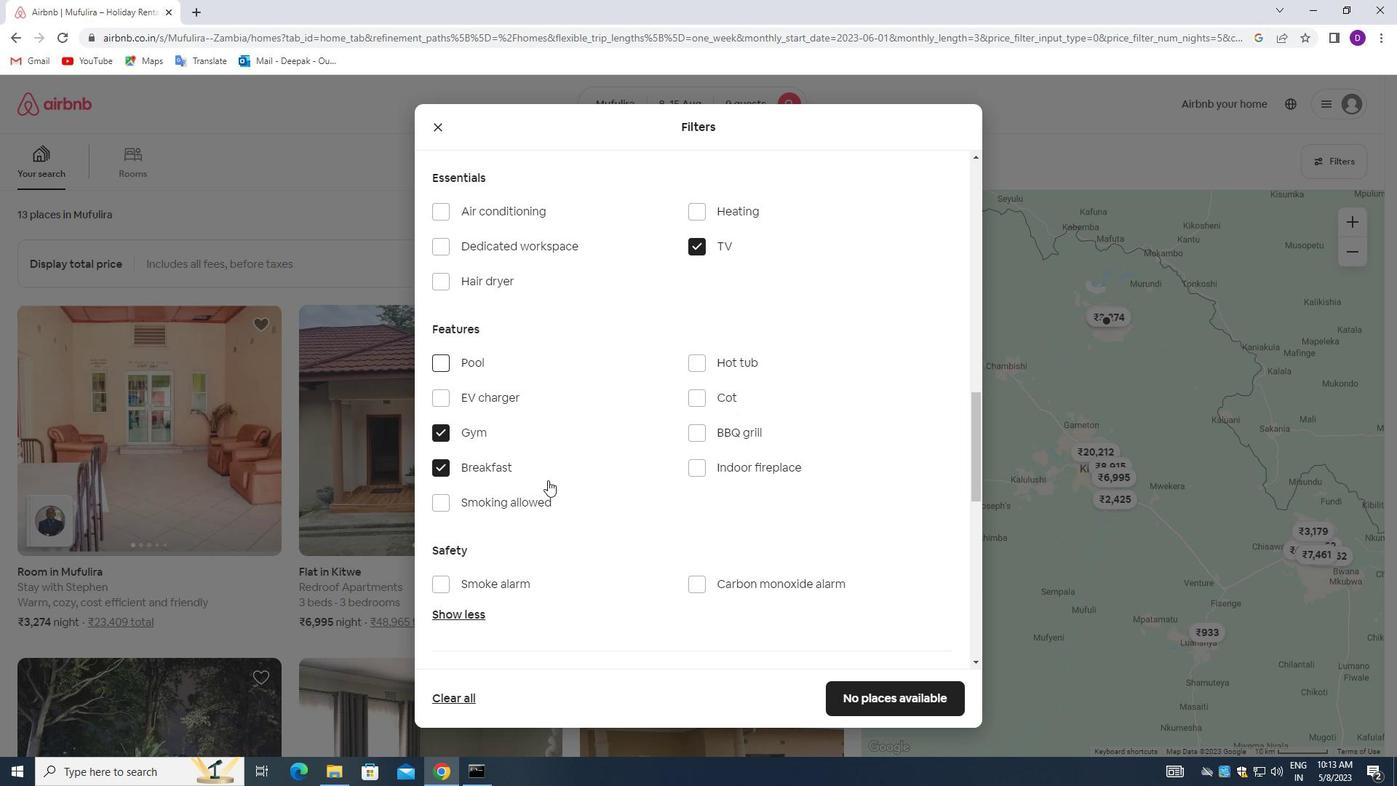
Action: Mouse scrolled (551, 481) with delta (0, 0)
Screenshot: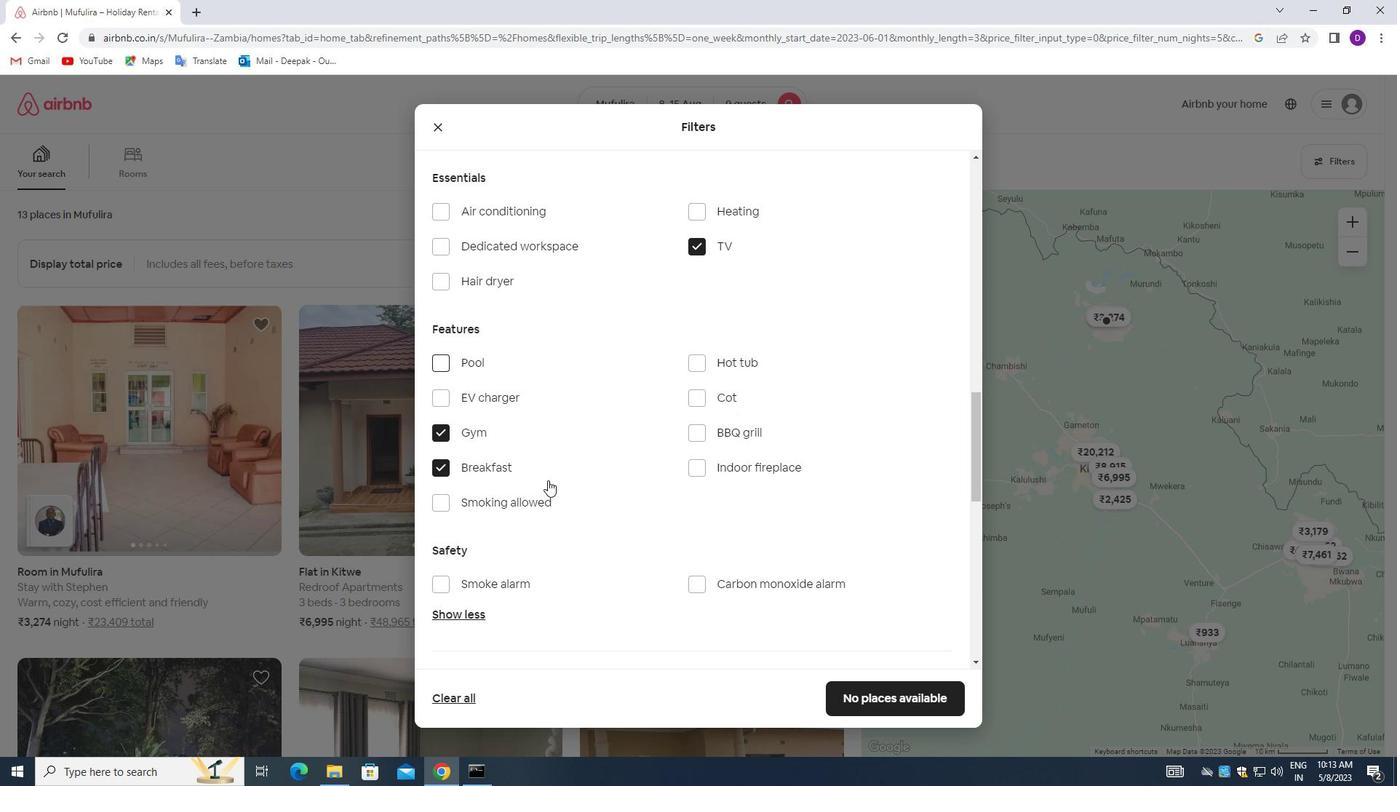 
Action: Mouse moved to (551, 482)
Screenshot: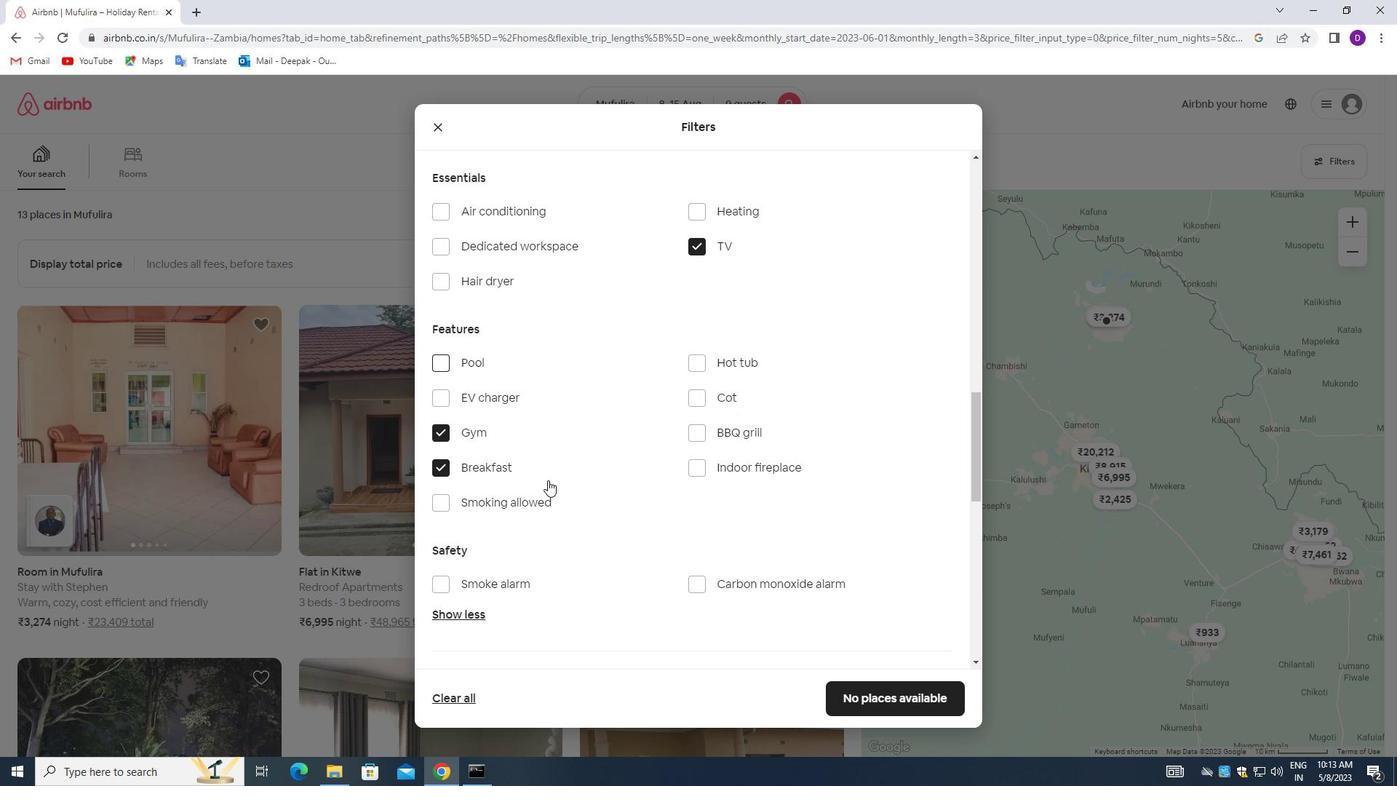 
Action: Mouse scrolled (551, 482) with delta (0, 0)
Screenshot: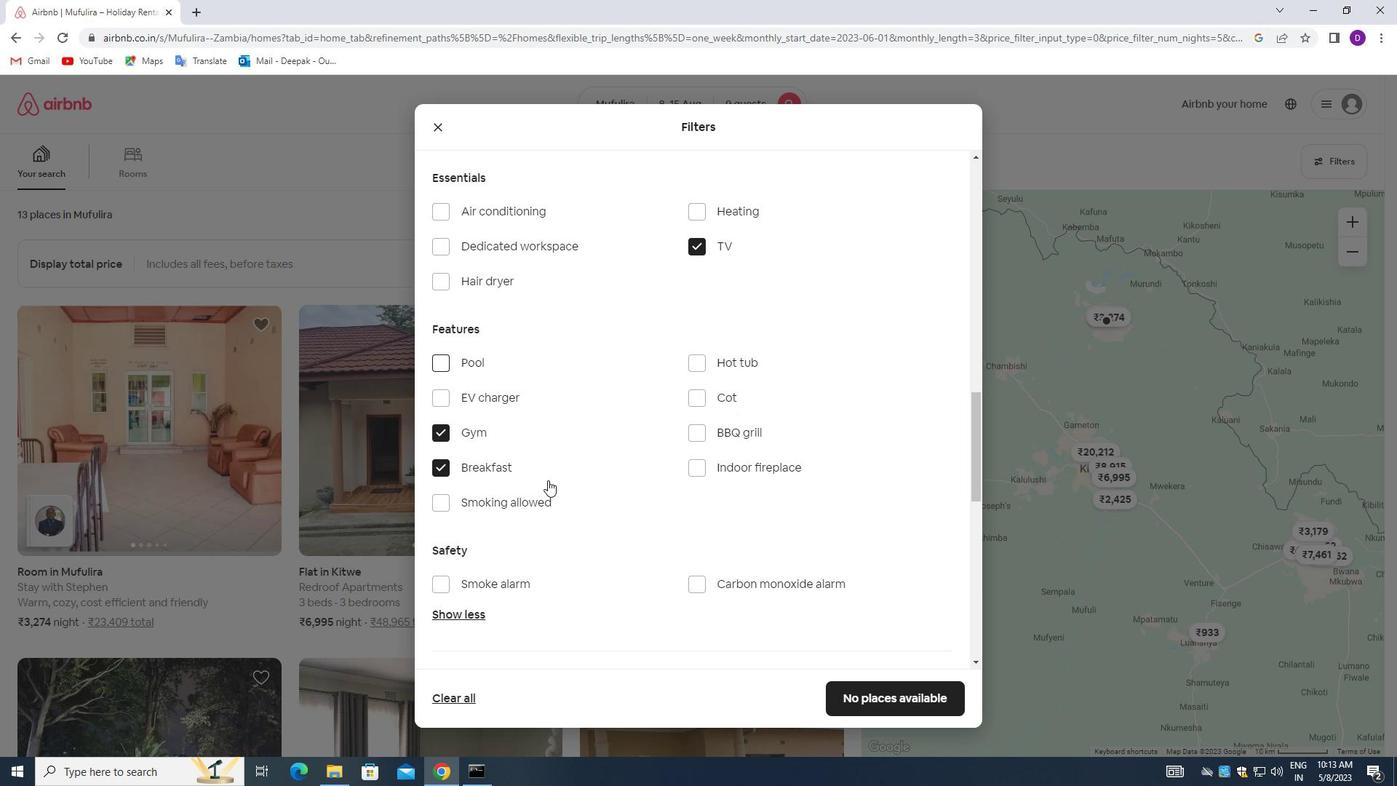 
Action: Mouse moved to (555, 483)
Screenshot: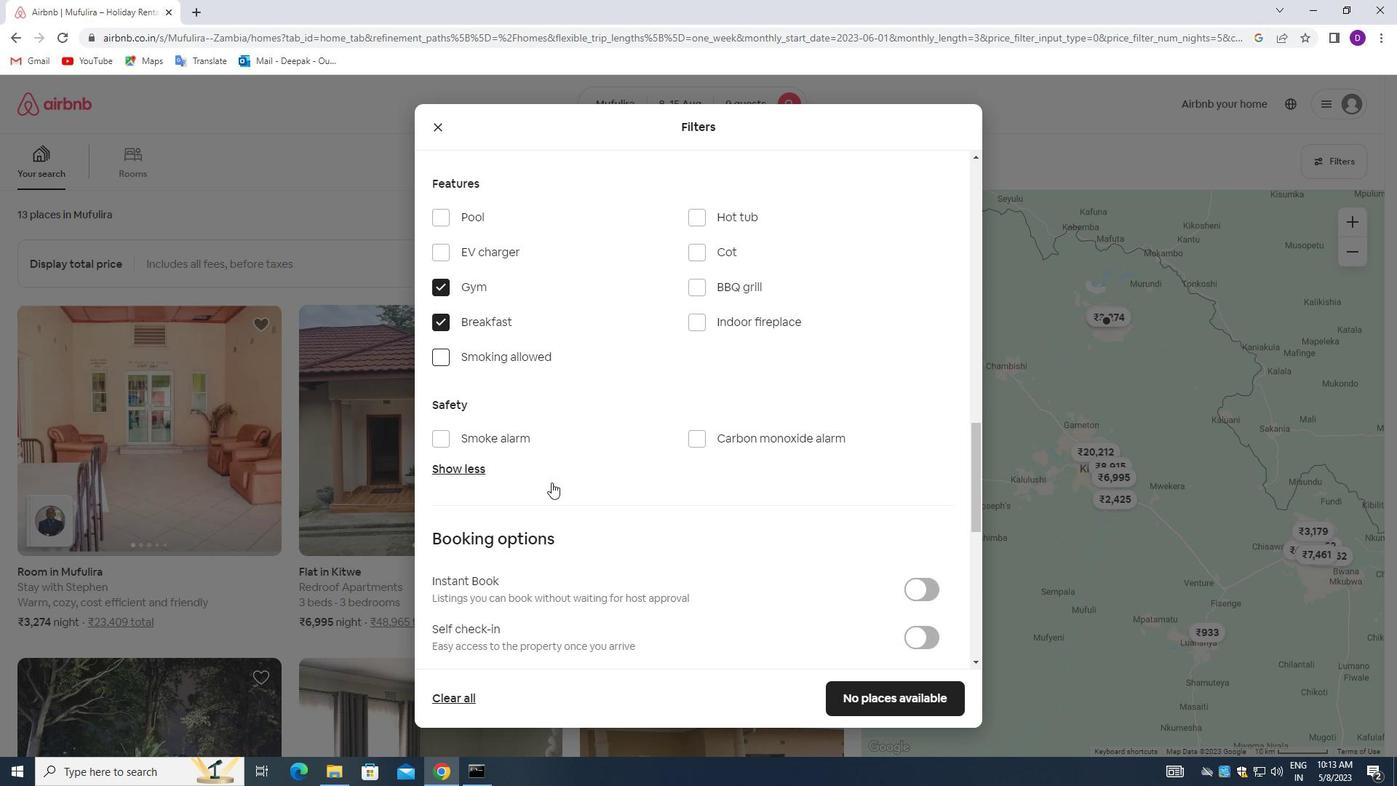 
Action: Mouse scrolled (555, 482) with delta (0, 0)
Screenshot: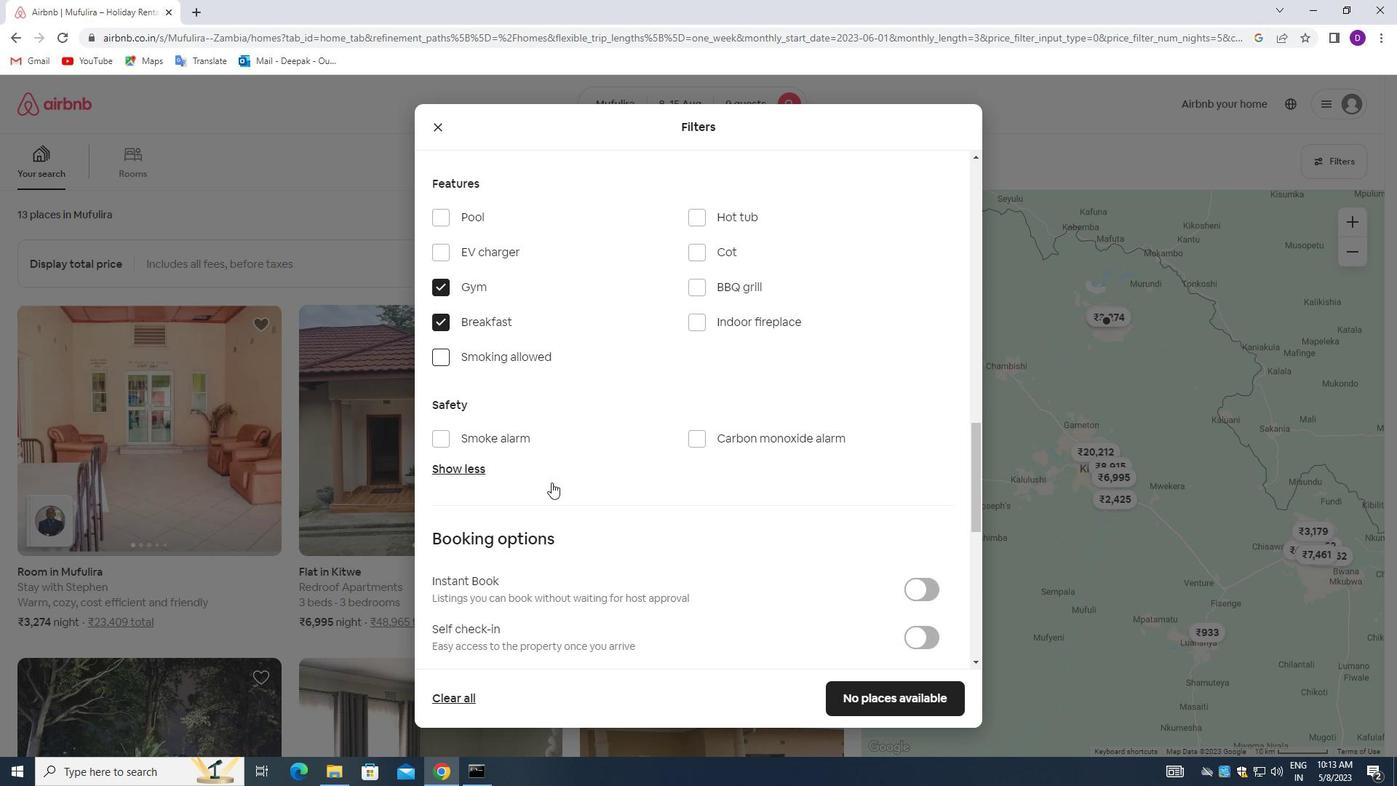 
Action: Mouse moved to (643, 524)
Screenshot: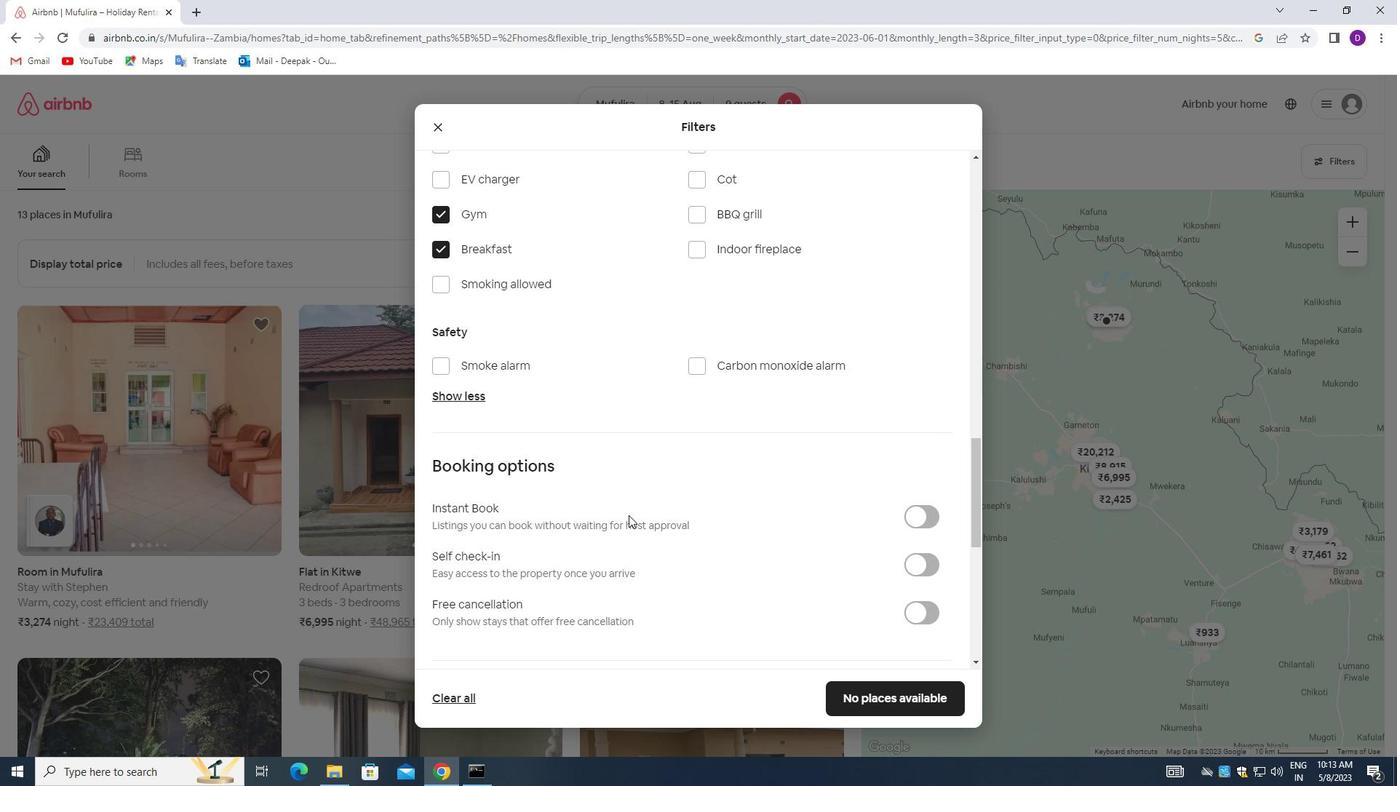 
Action: Mouse scrolled (643, 524) with delta (0, 0)
Screenshot: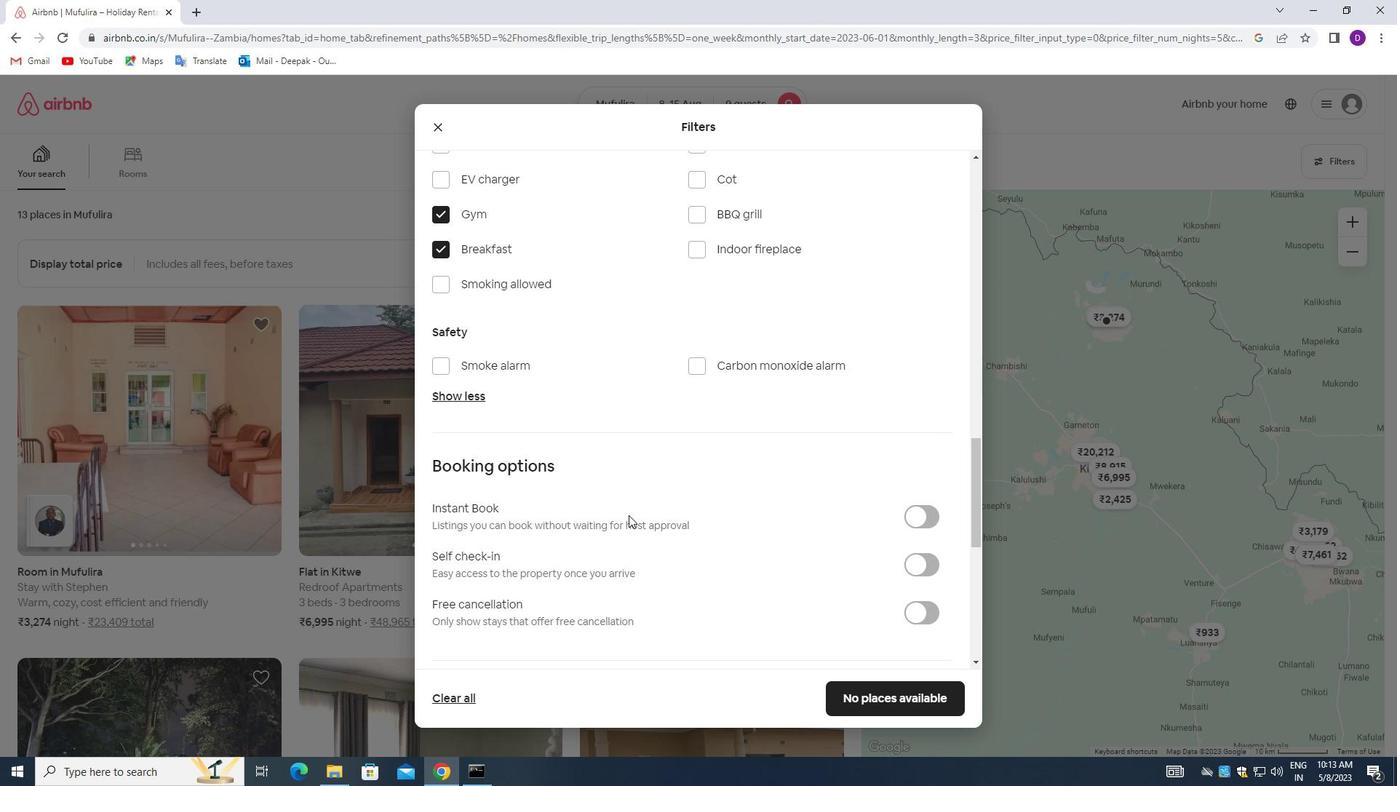 
Action: Mouse moved to (644, 524)
Screenshot: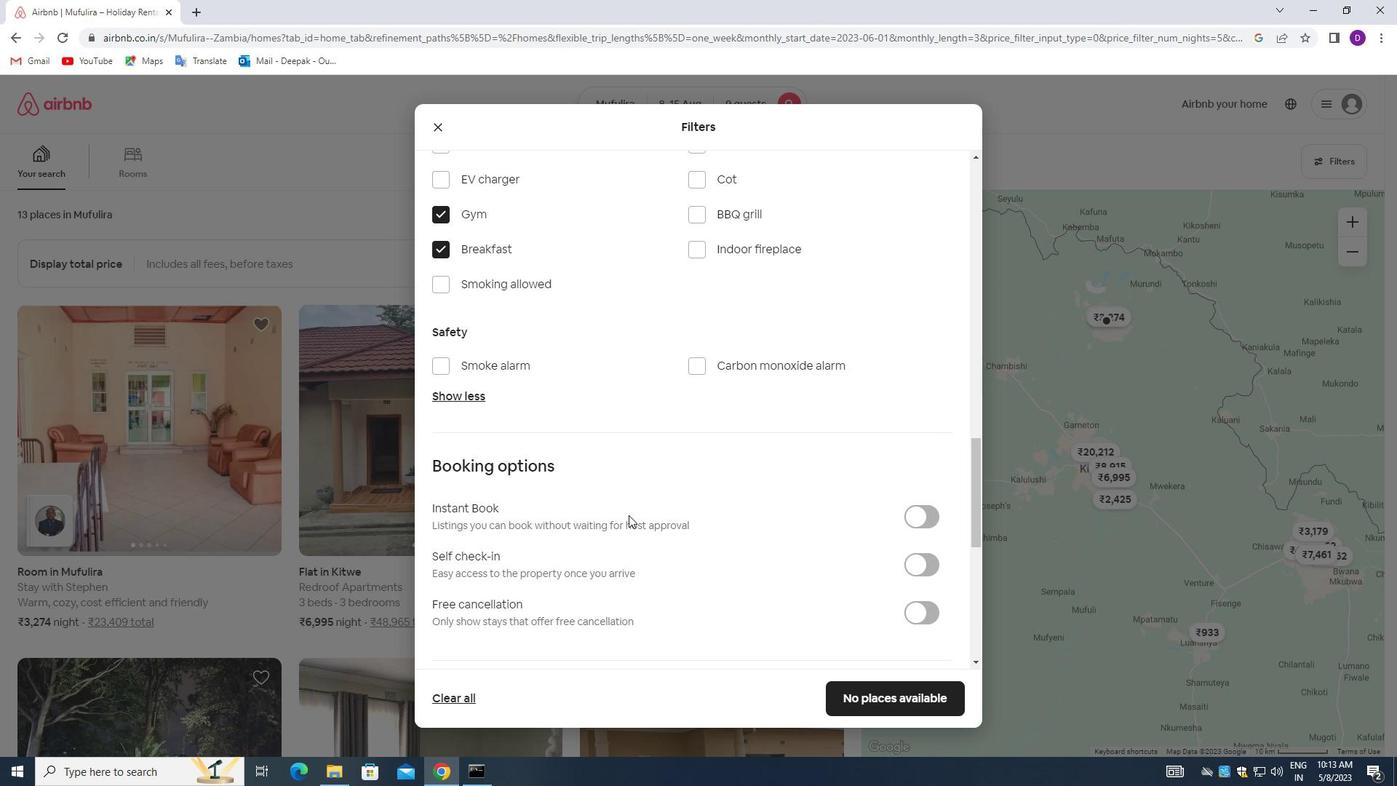 
Action: Mouse scrolled (644, 524) with delta (0, 0)
Screenshot: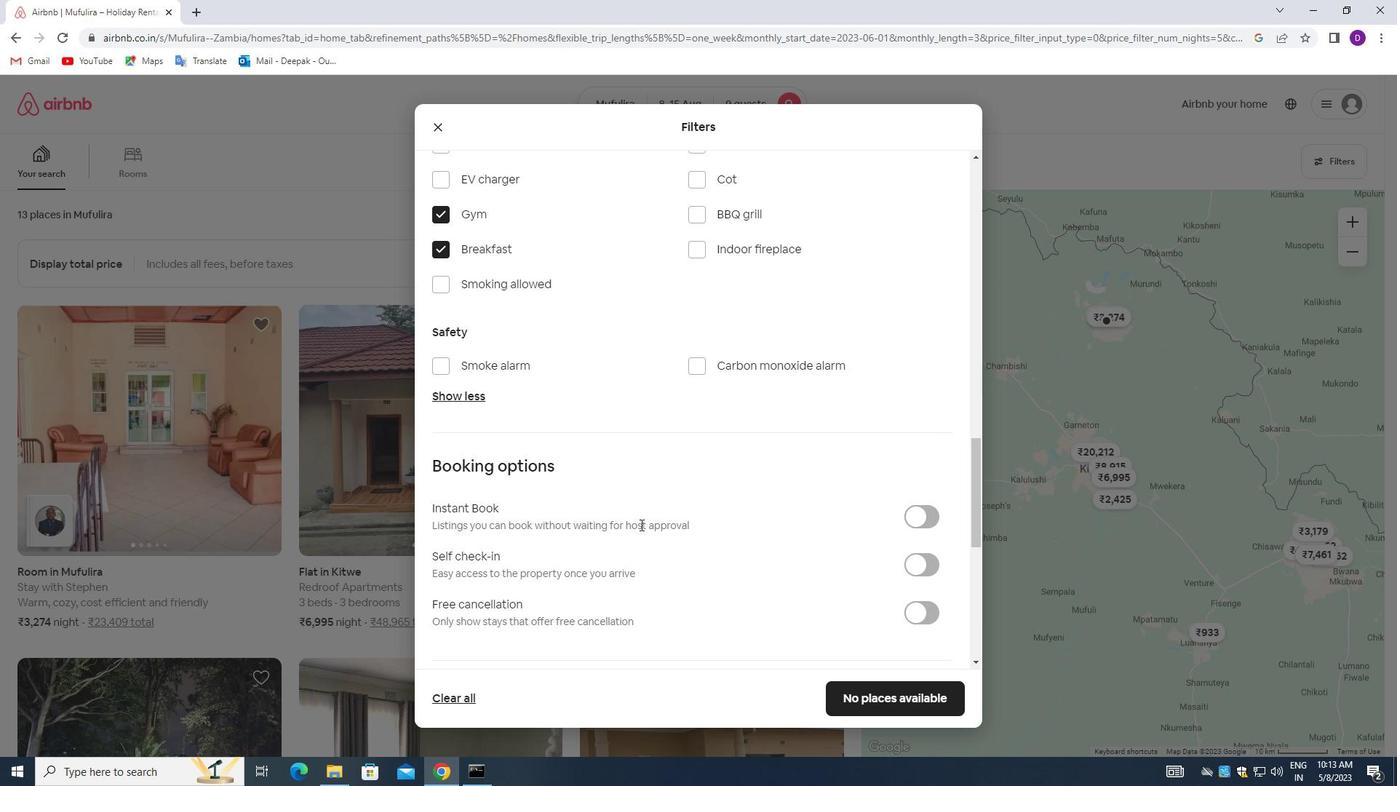 
Action: Mouse moved to (921, 425)
Screenshot: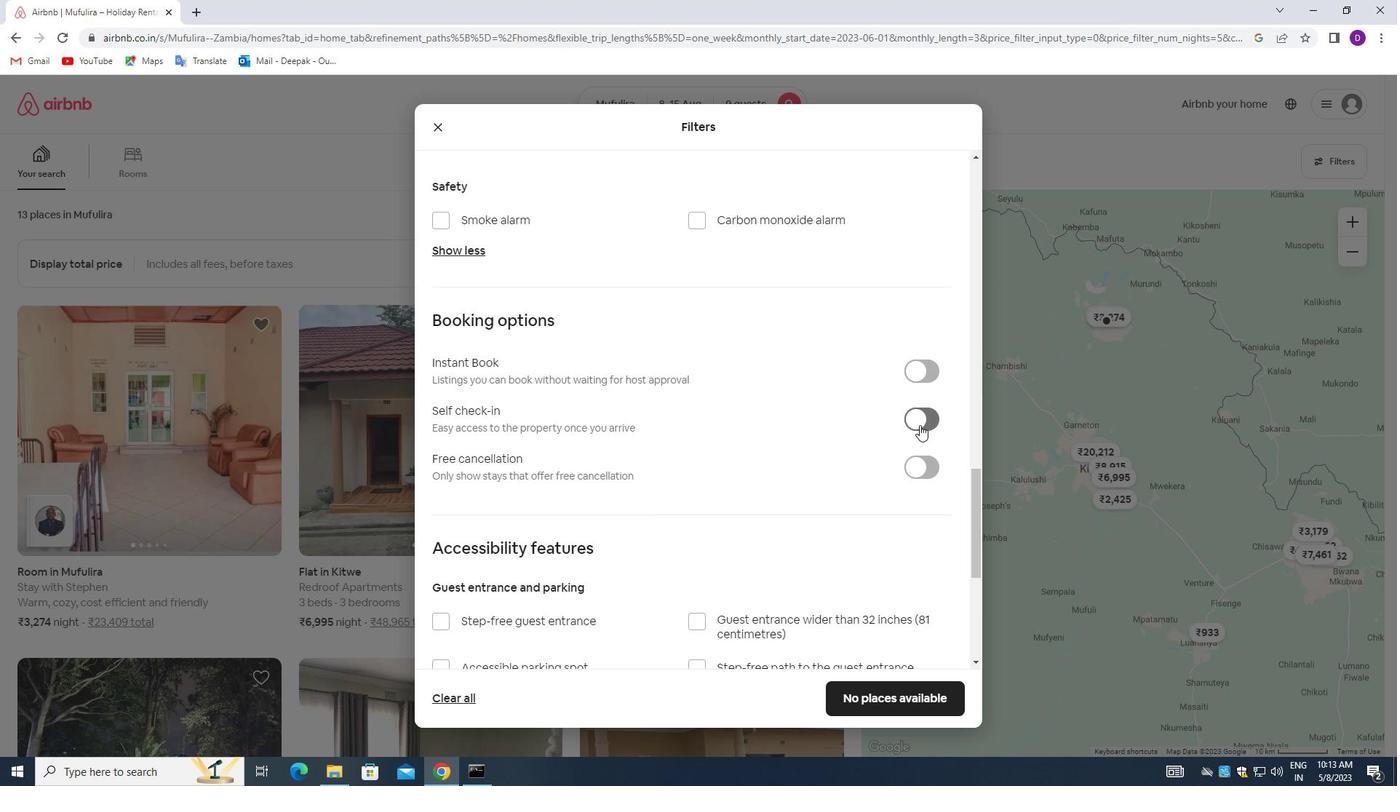 
Action: Mouse pressed left at (921, 425)
Screenshot: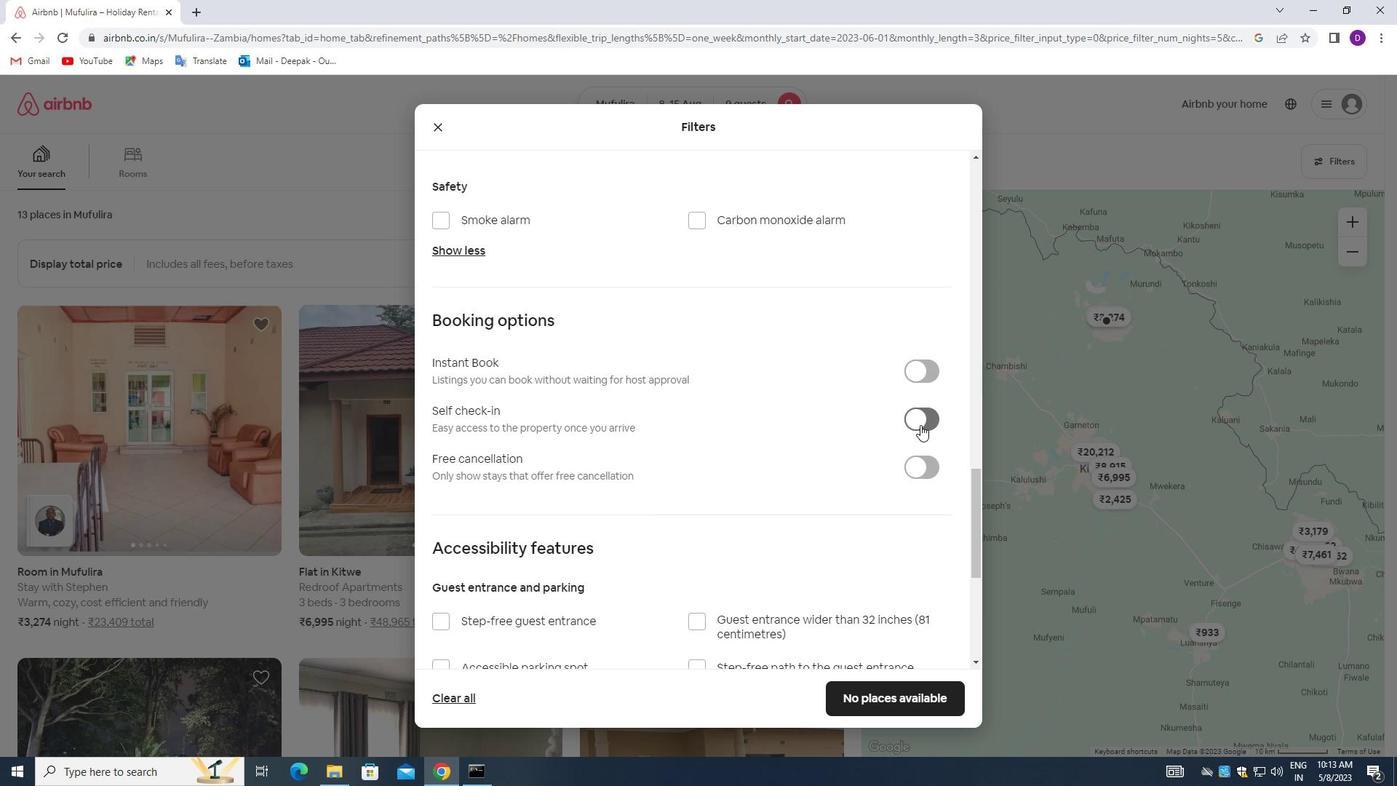 
Action: Mouse moved to (660, 428)
Screenshot: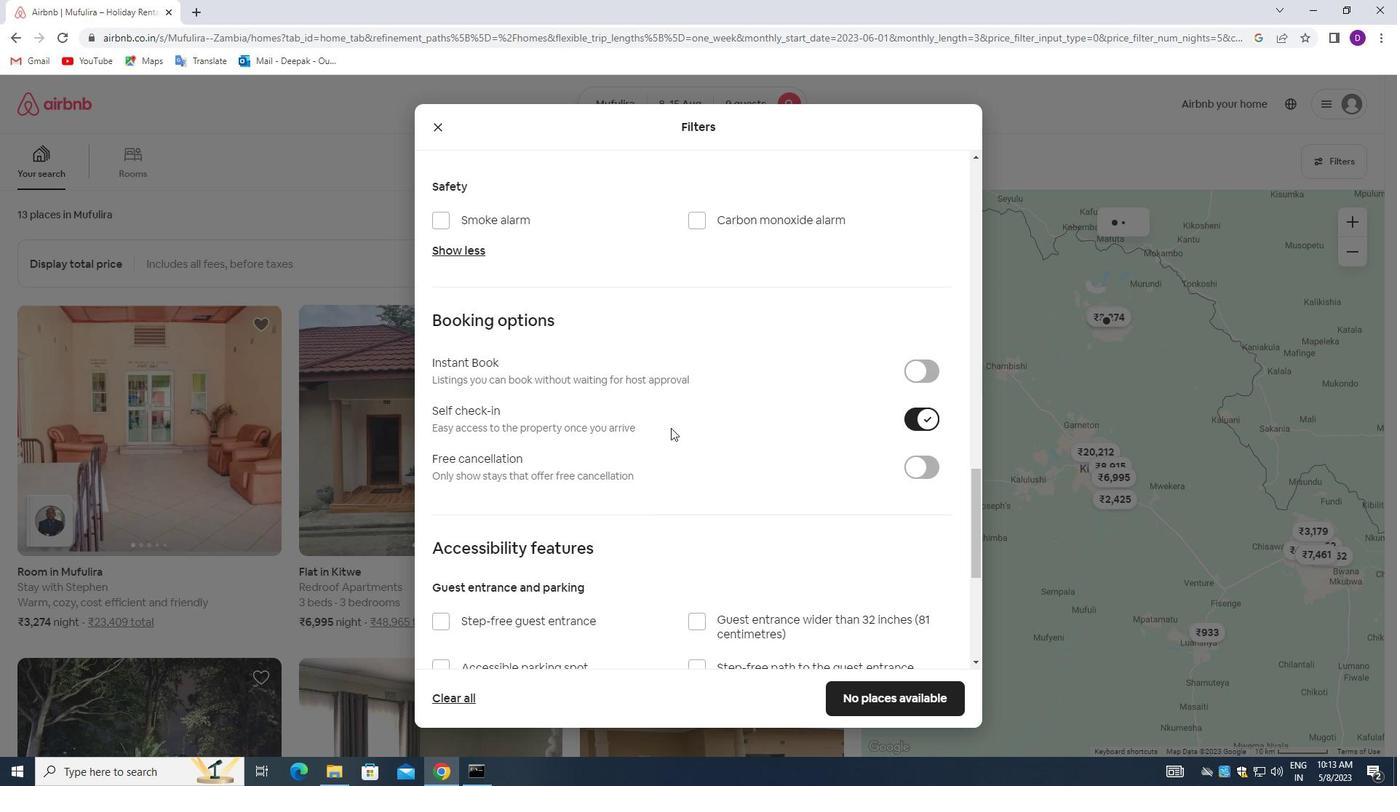 
Action: Mouse scrolled (660, 428) with delta (0, 0)
Screenshot: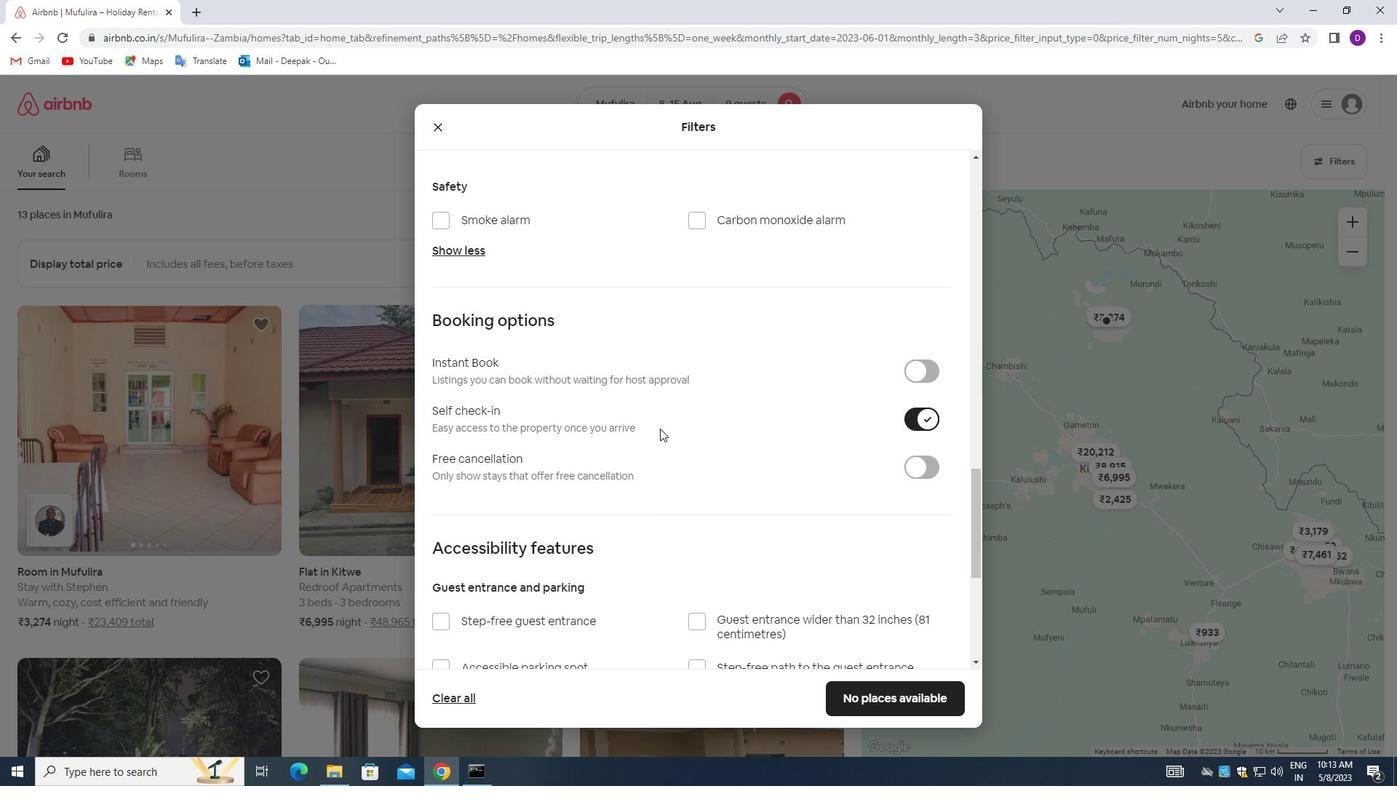 
Action: Mouse scrolled (660, 428) with delta (0, 0)
Screenshot: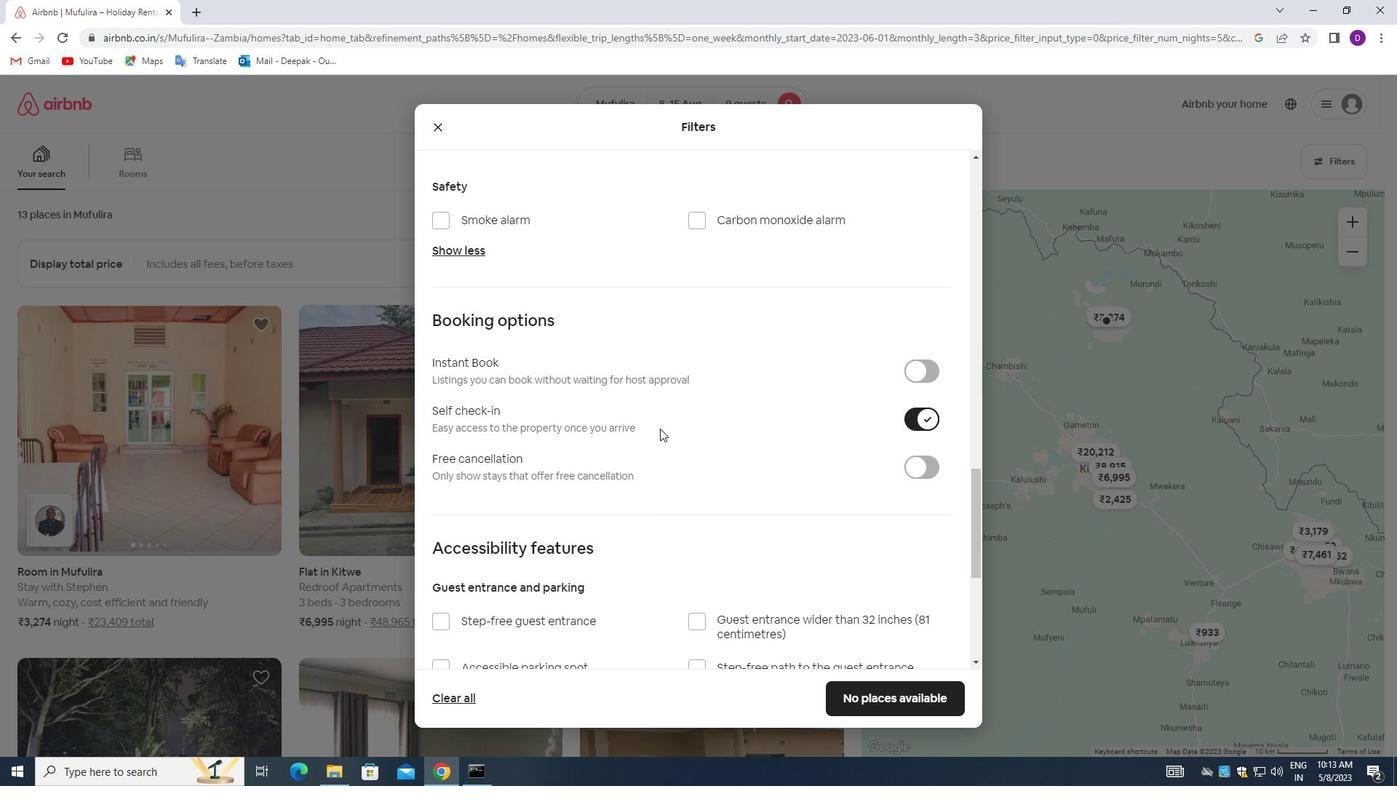 
Action: Mouse moved to (654, 431)
Screenshot: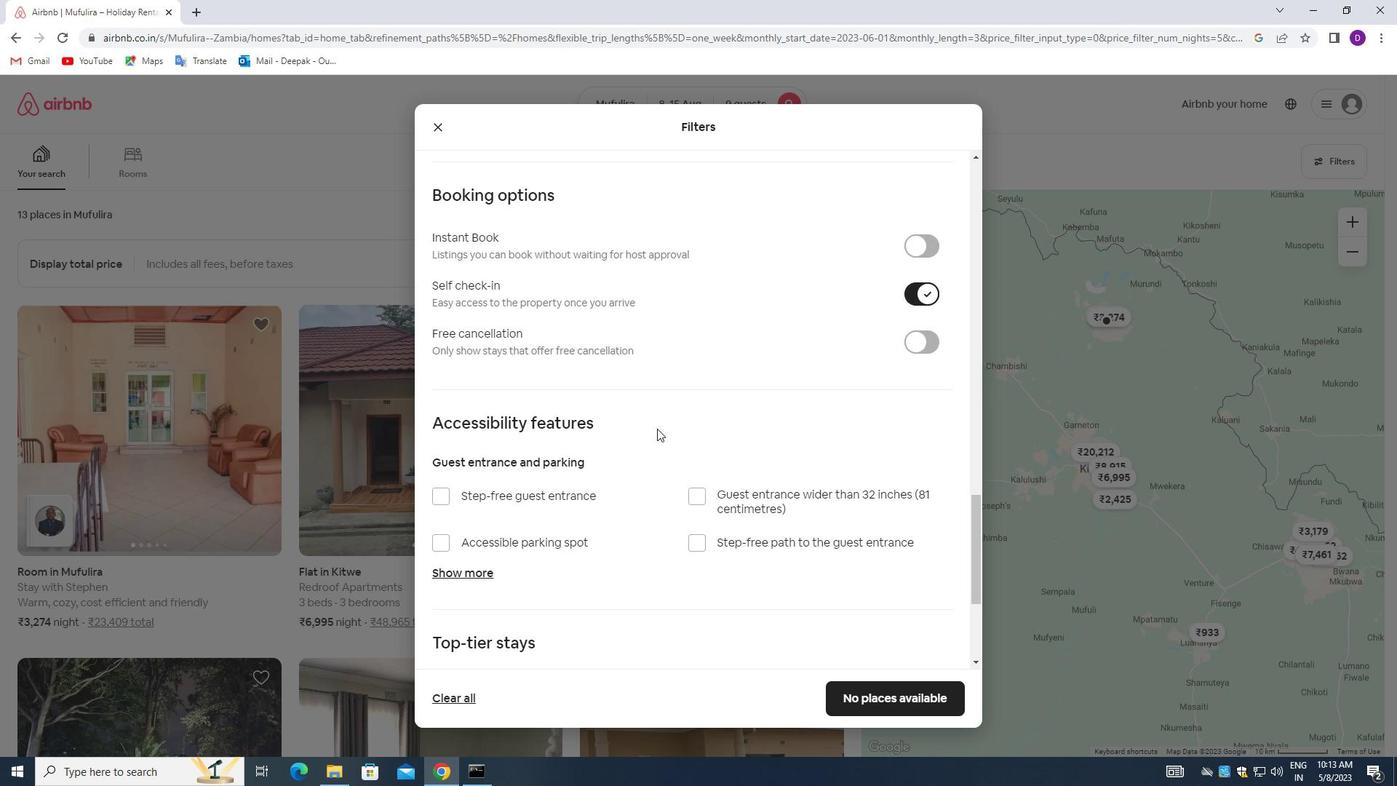 
Action: Mouse scrolled (654, 430) with delta (0, 0)
Screenshot: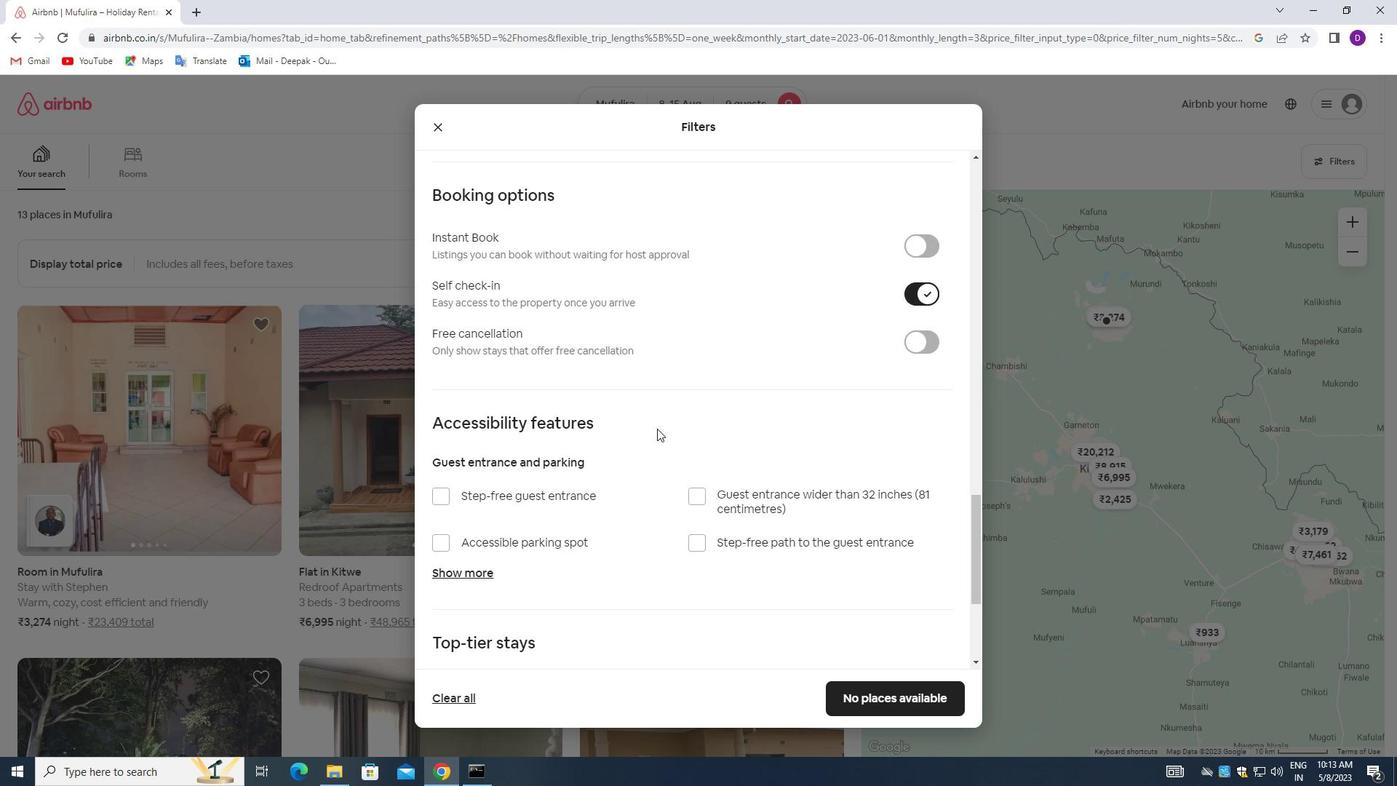 
Action: Mouse moved to (653, 433)
Screenshot: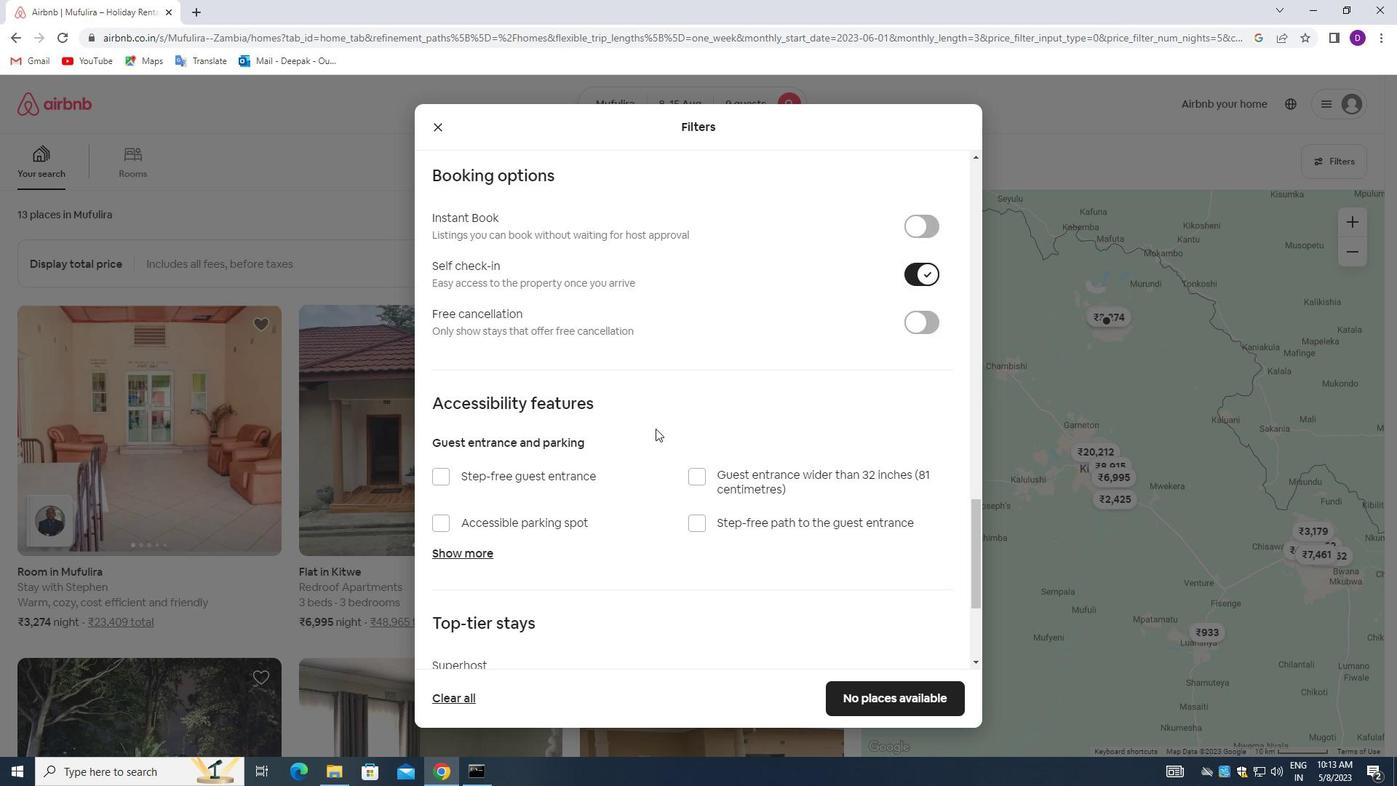 
Action: Mouse scrolled (653, 432) with delta (0, 0)
Screenshot: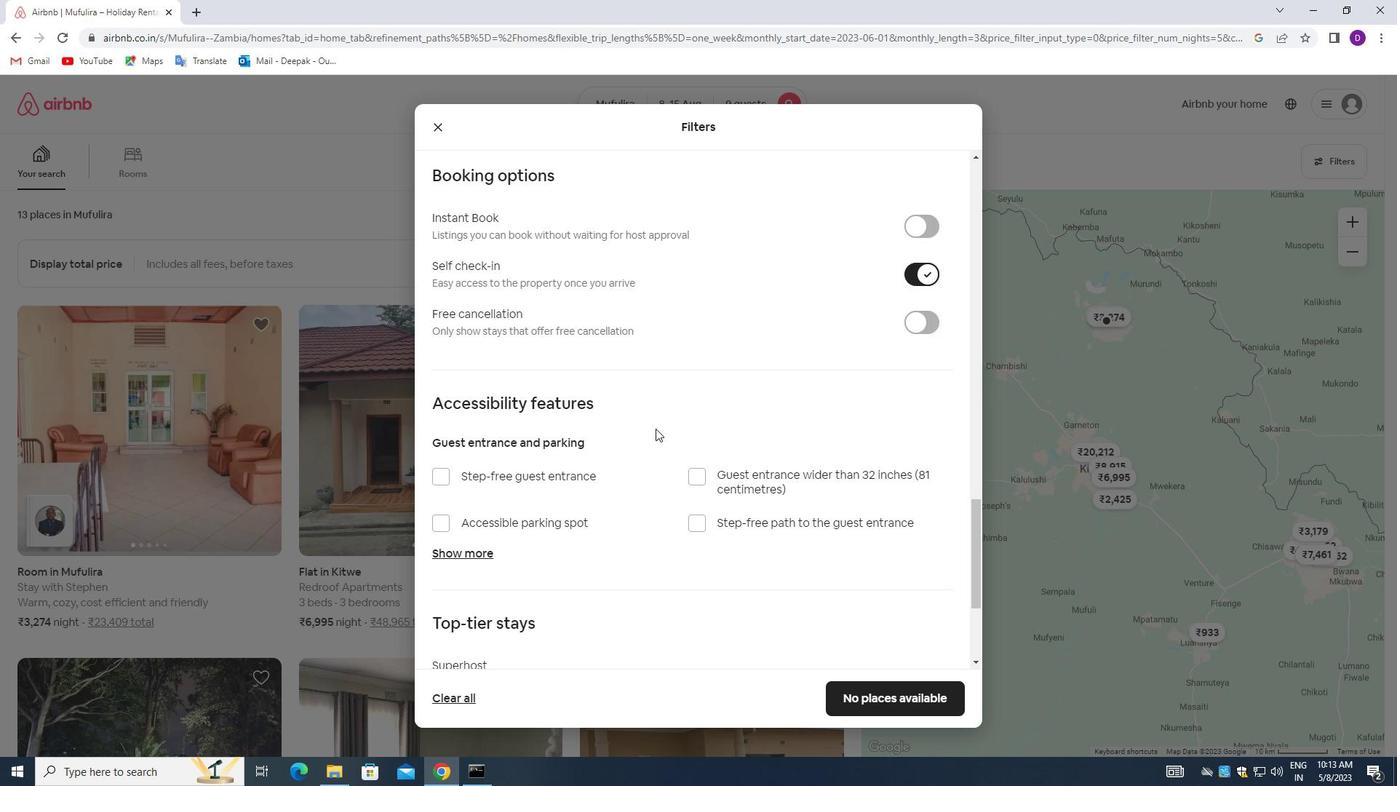 
Action: Mouse moved to (653, 438)
Screenshot: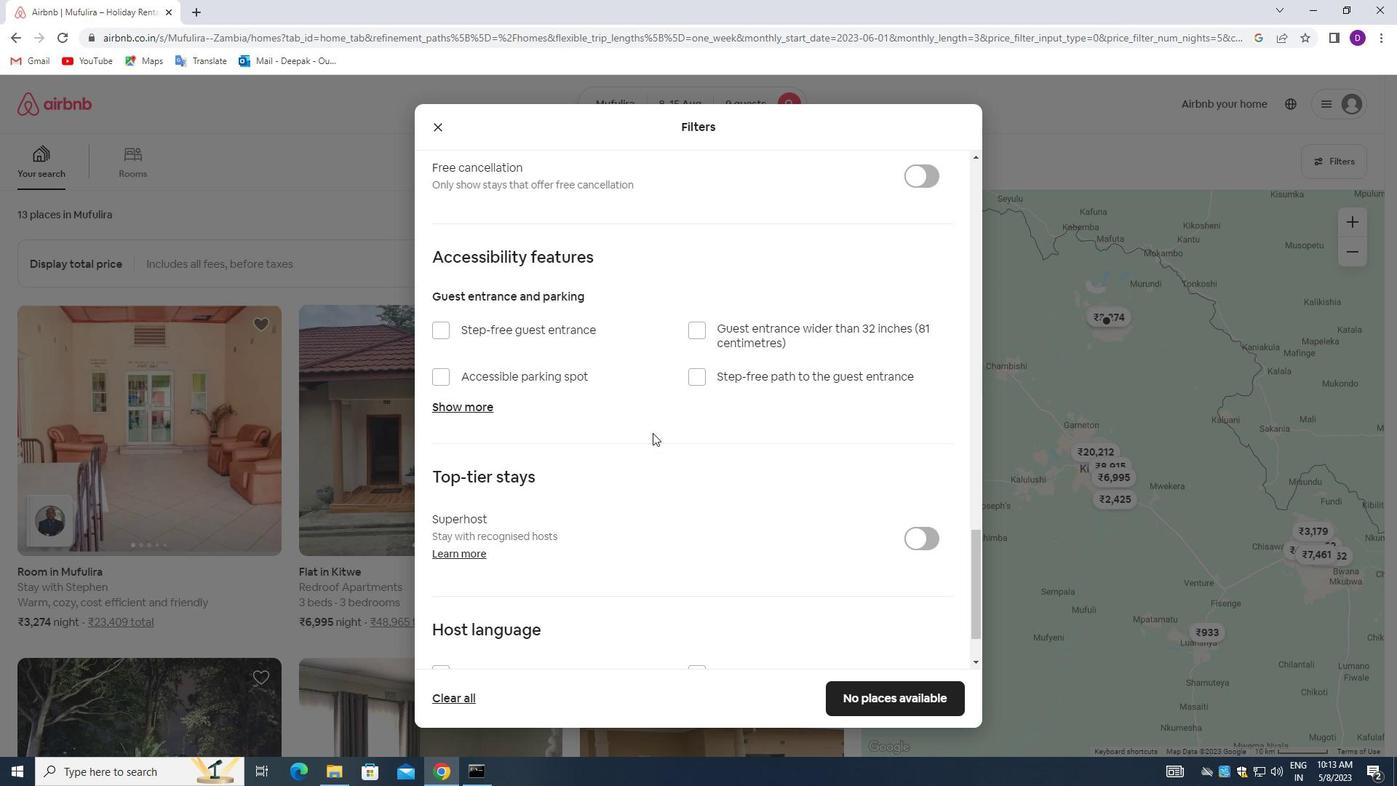 
Action: Mouse scrolled (653, 437) with delta (0, 0)
Screenshot: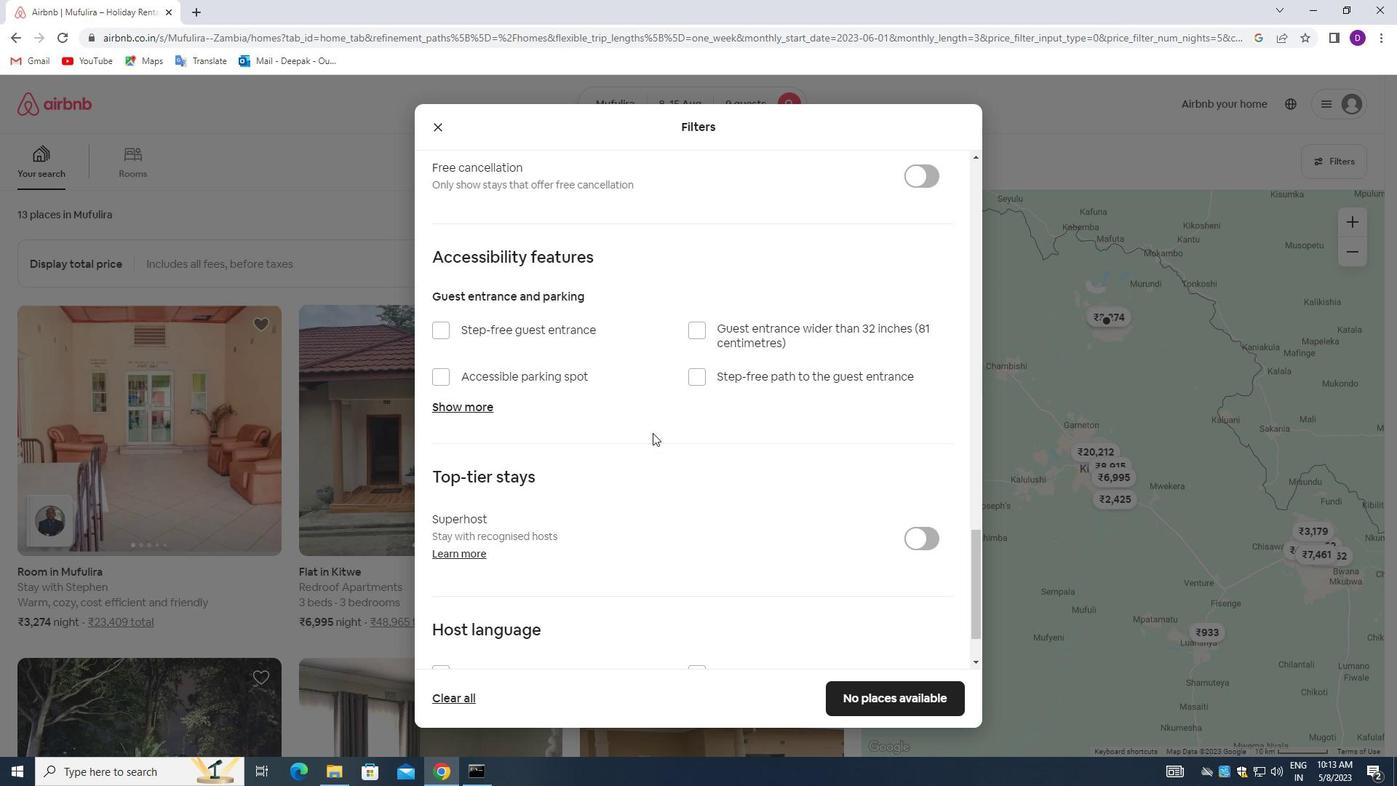 
Action: Mouse moved to (657, 447)
Screenshot: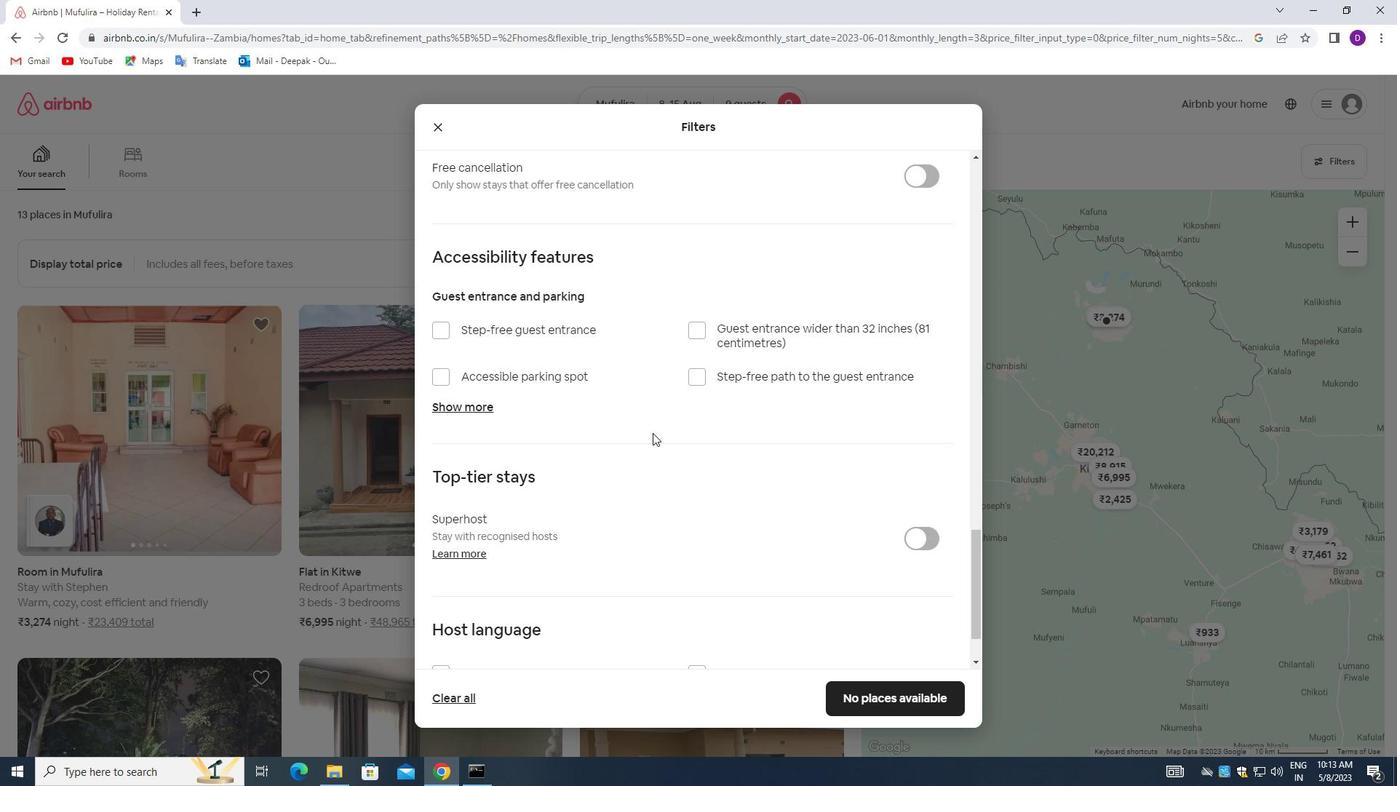 
Action: Mouse scrolled (657, 447) with delta (0, 0)
Screenshot: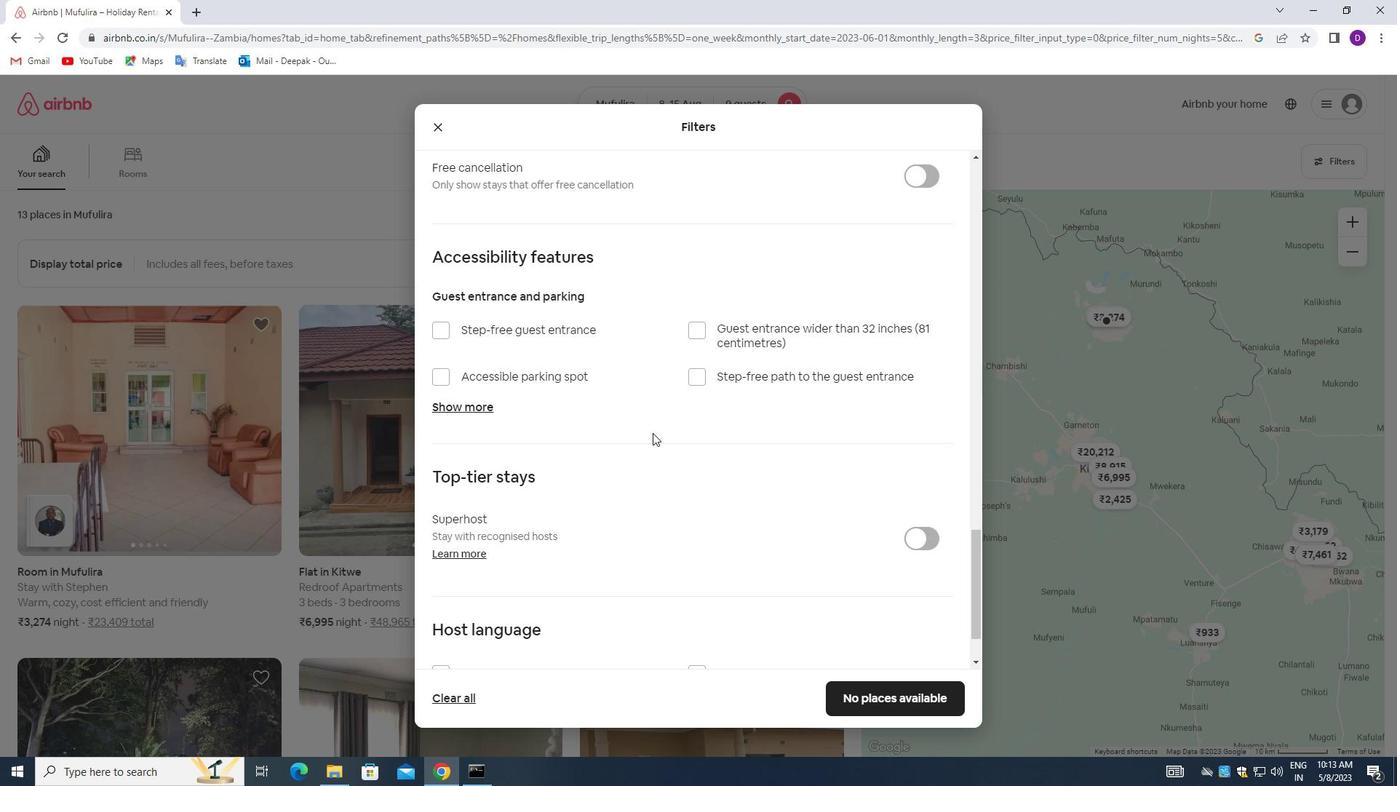 
Action: Mouse moved to (658, 451)
Screenshot: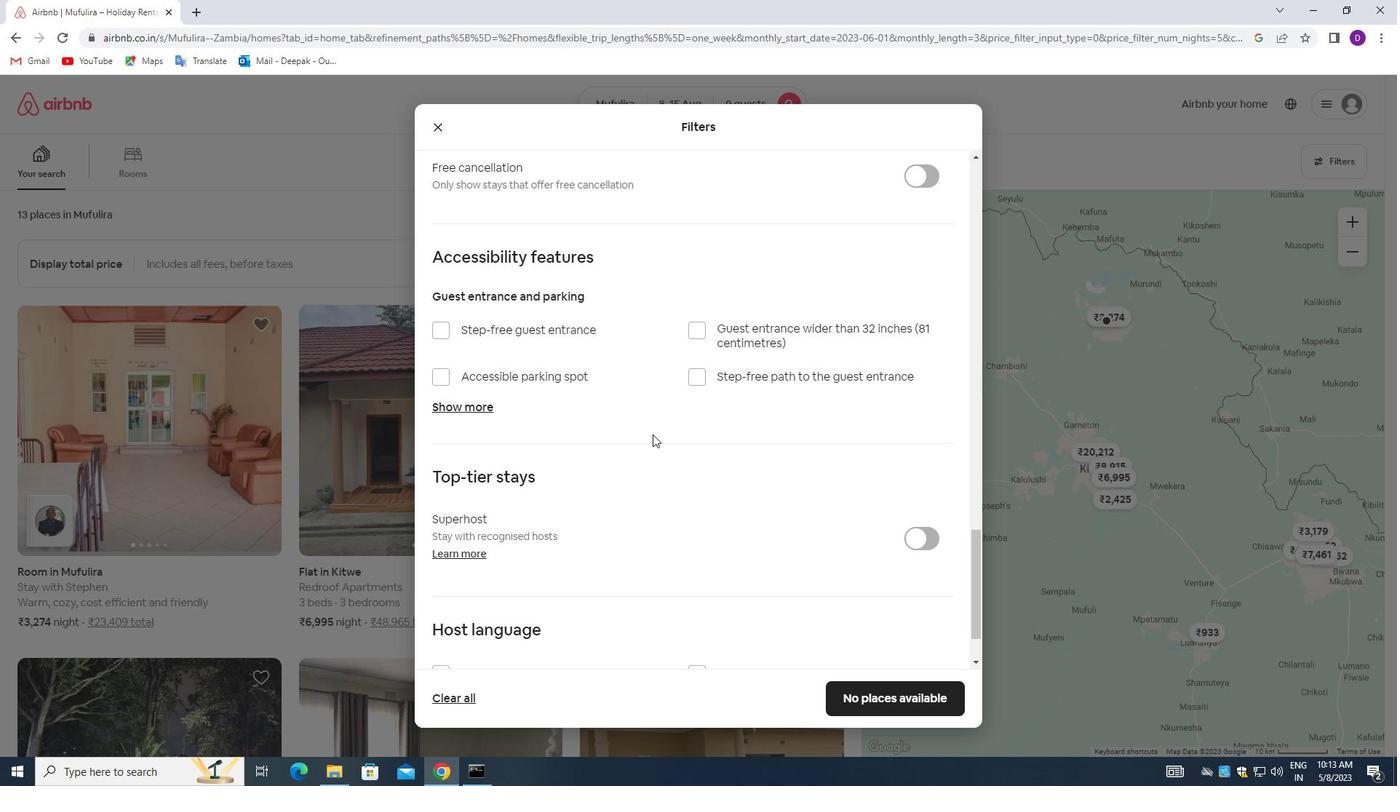 
Action: Mouse scrolled (658, 450) with delta (0, 0)
Screenshot: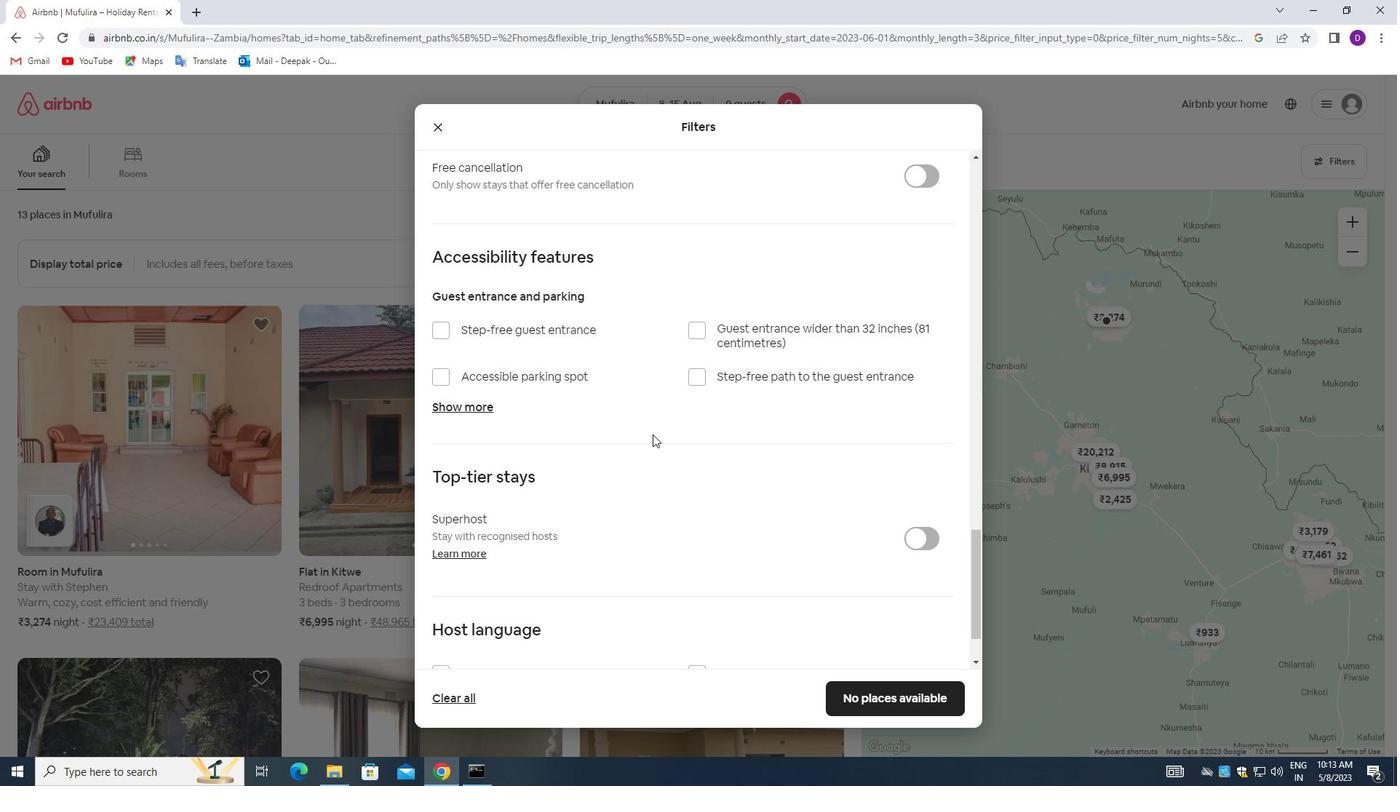 
Action: Mouse moved to (659, 456)
Screenshot: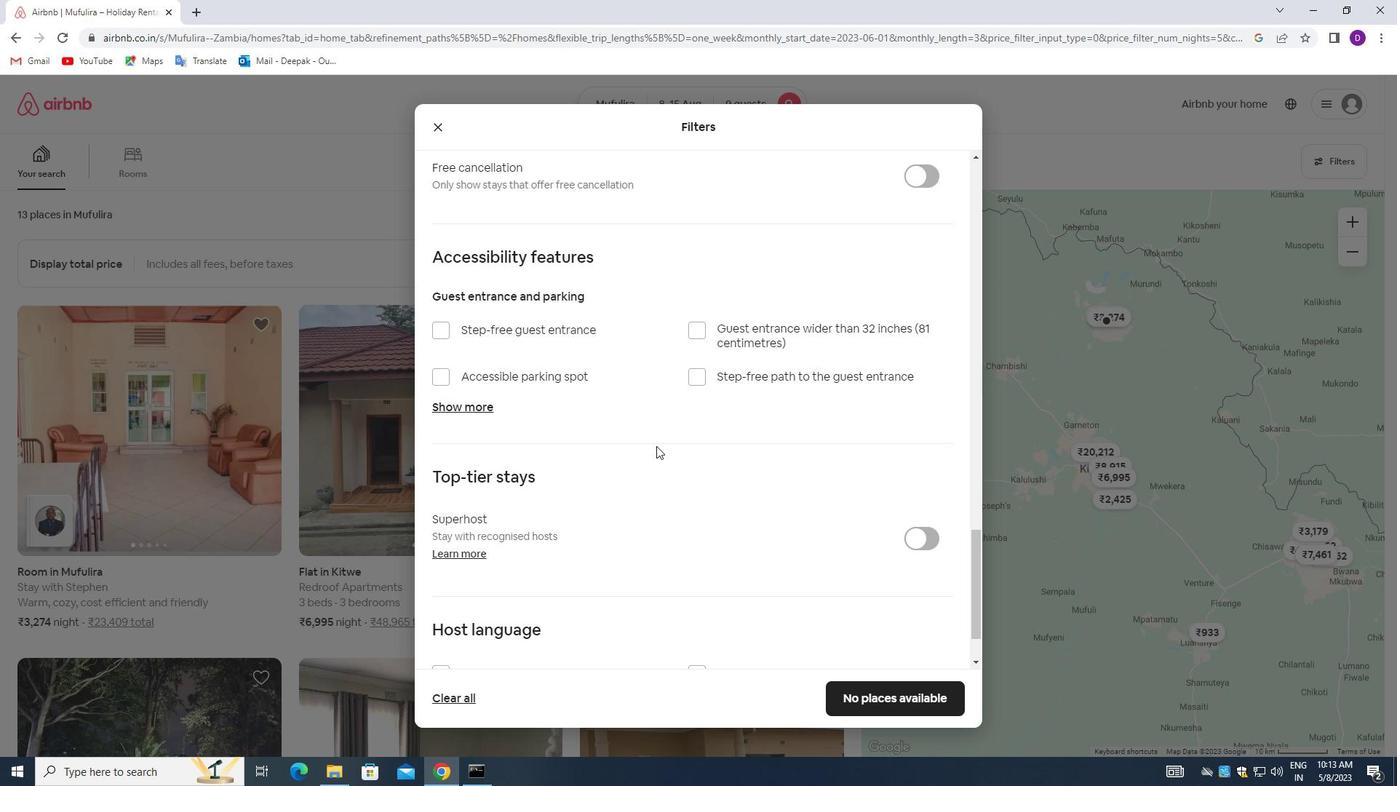 
Action: Mouse scrolled (659, 455) with delta (0, 0)
Screenshot: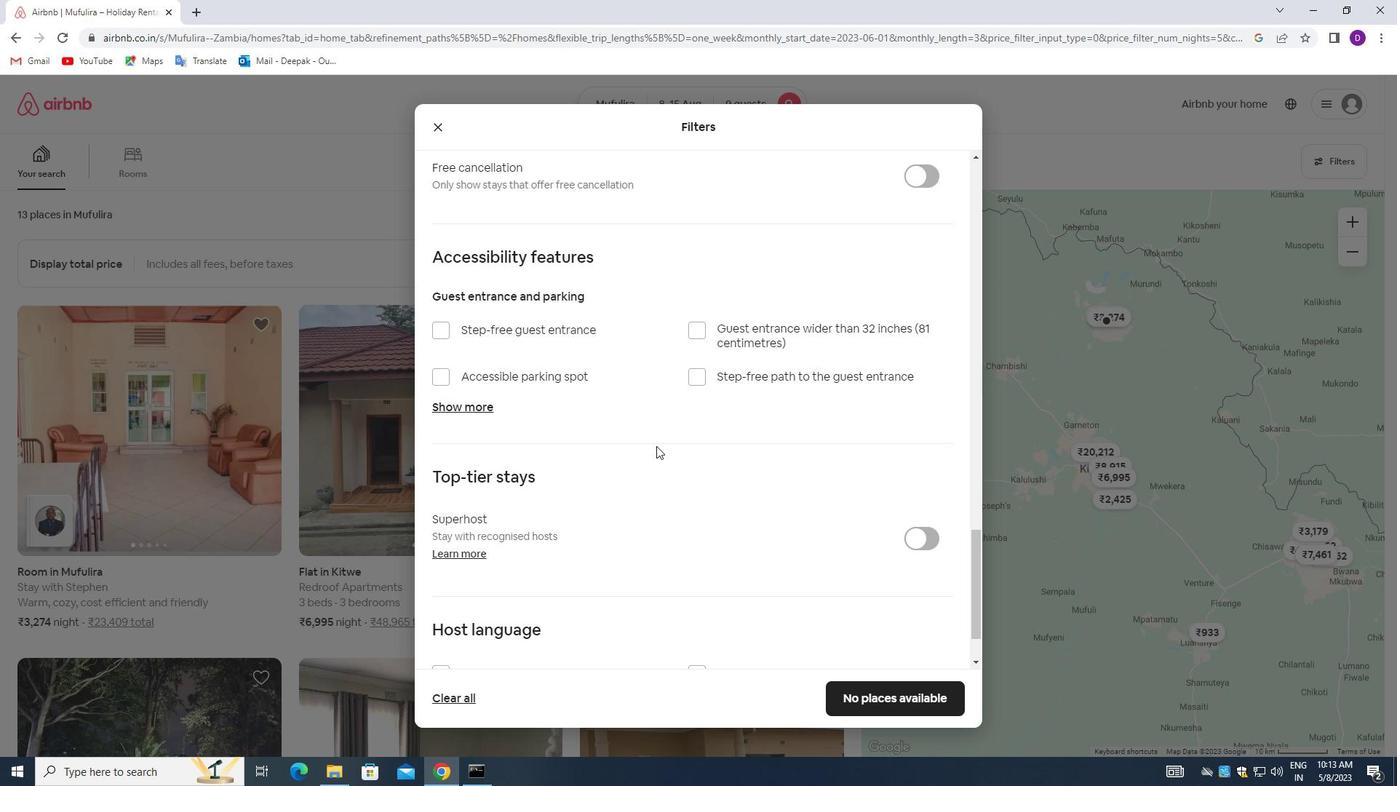 
Action: Mouse moved to (662, 467)
Screenshot: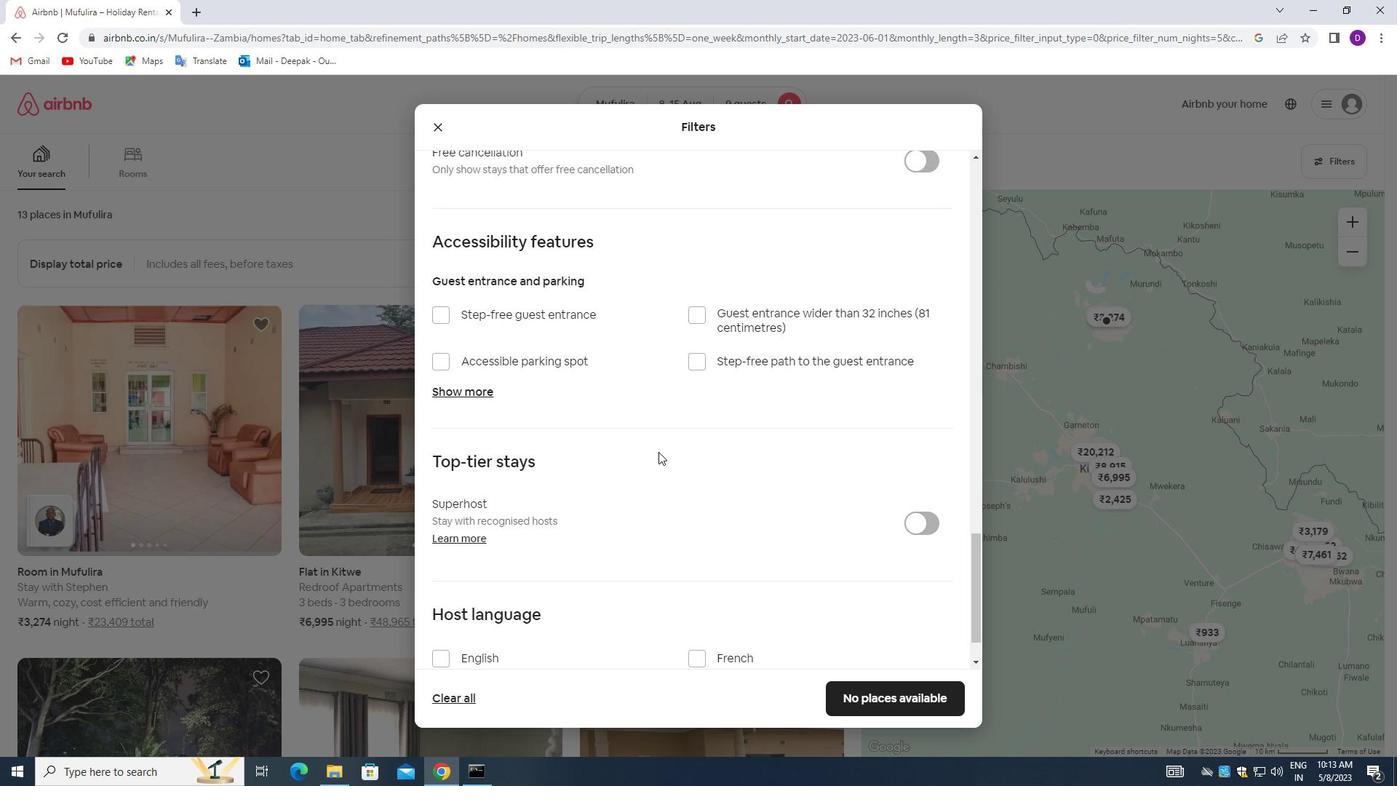 
Action: Mouse scrolled (662, 466) with delta (0, 0)
Screenshot: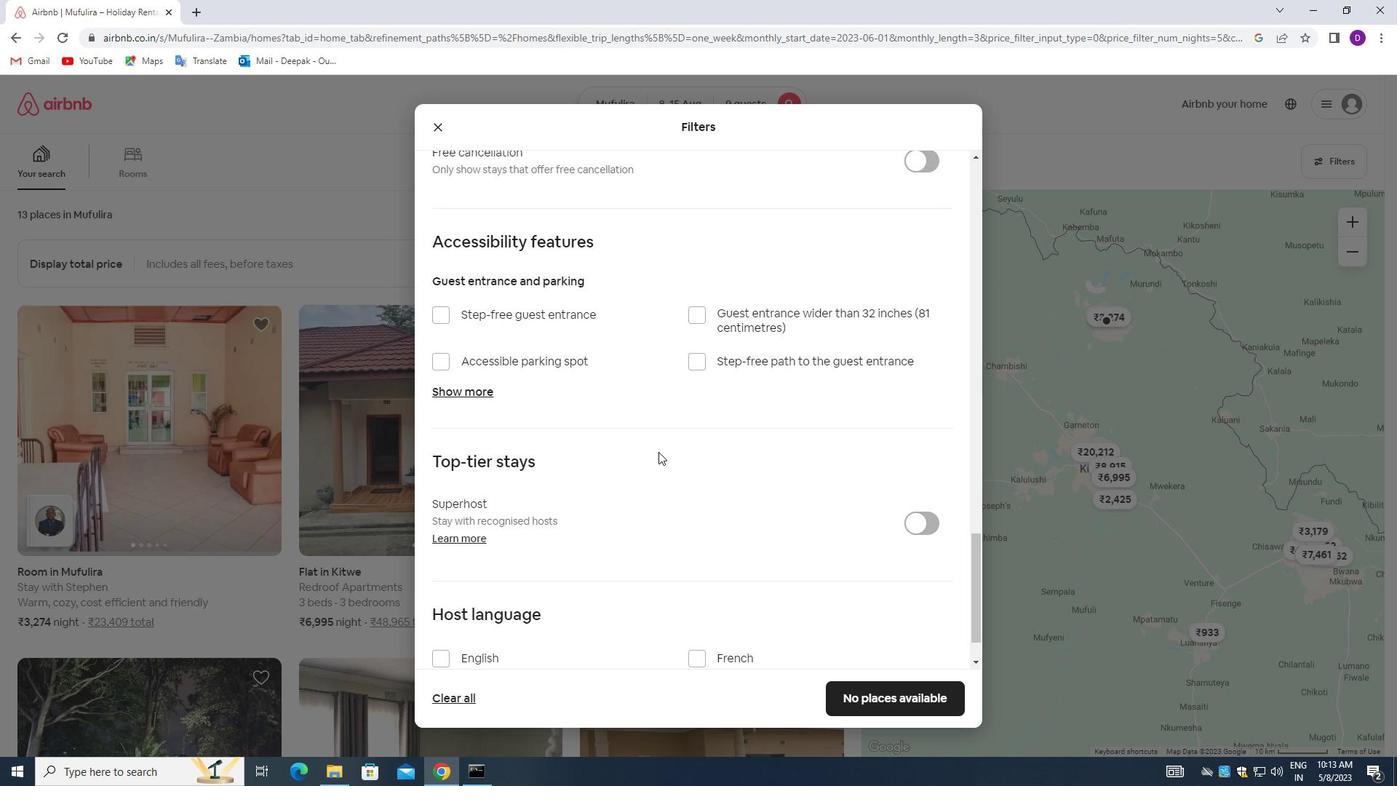 
Action: Mouse moved to (440, 594)
Screenshot: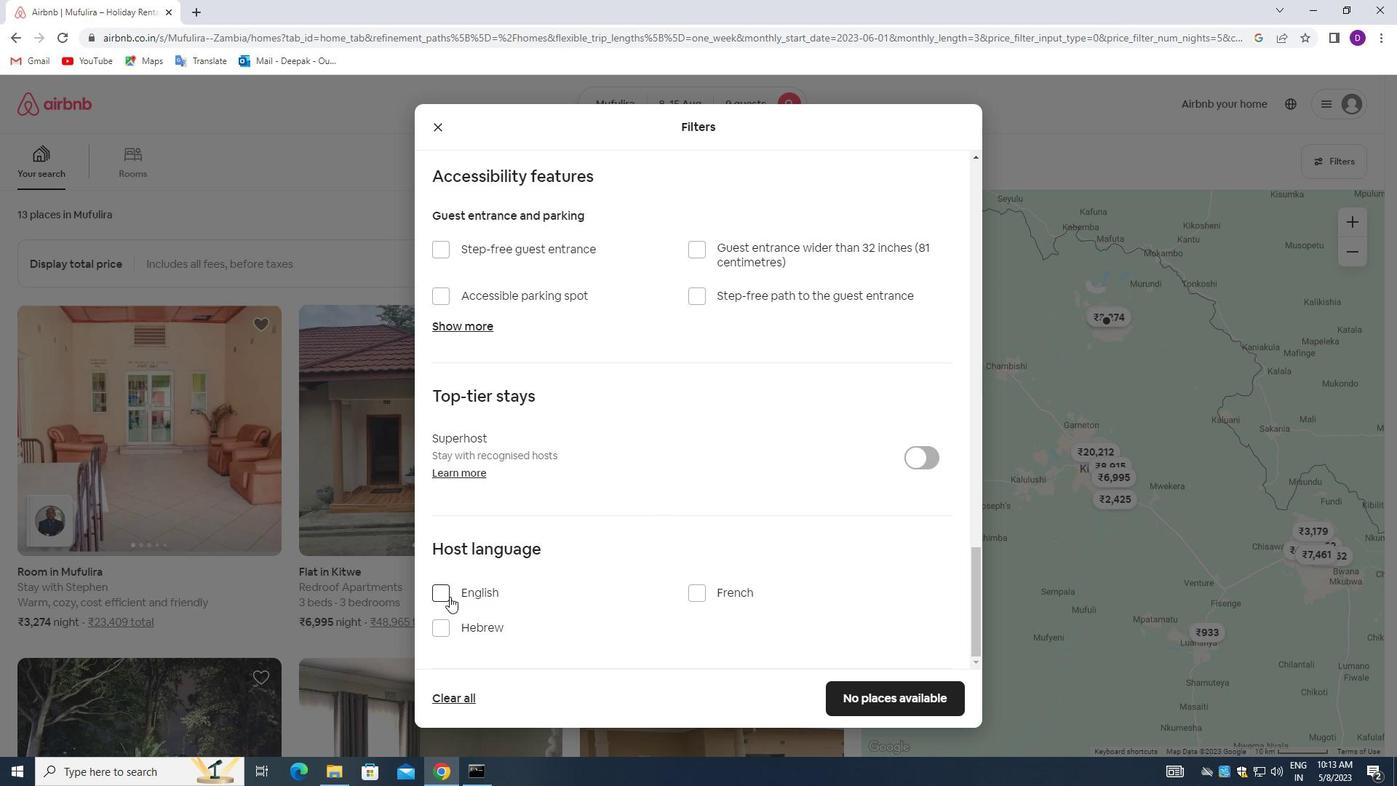 
Action: Mouse pressed left at (440, 594)
Screenshot: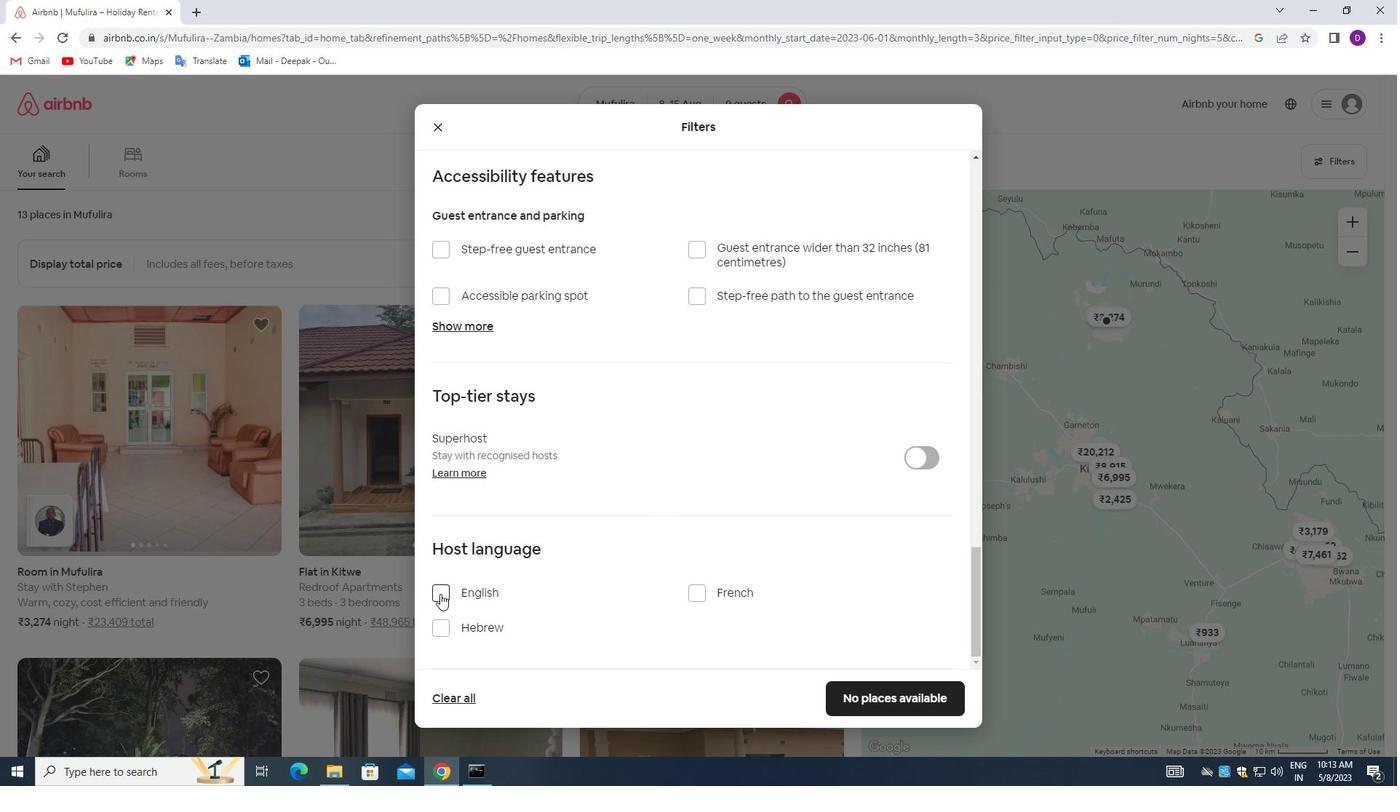 
Action: Mouse moved to (835, 693)
Screenshot: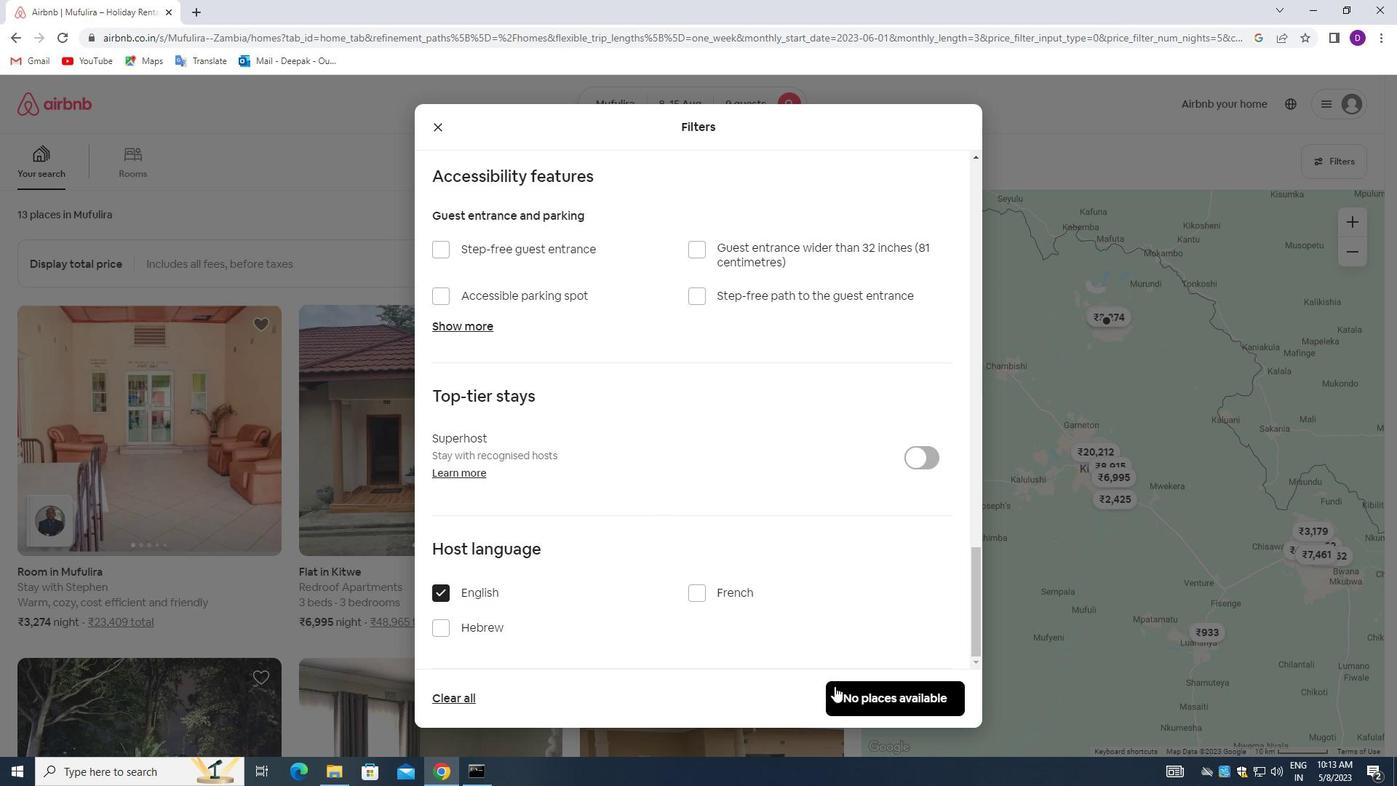 
Action: Mouse pressed left at (835, 693)
Screenshot: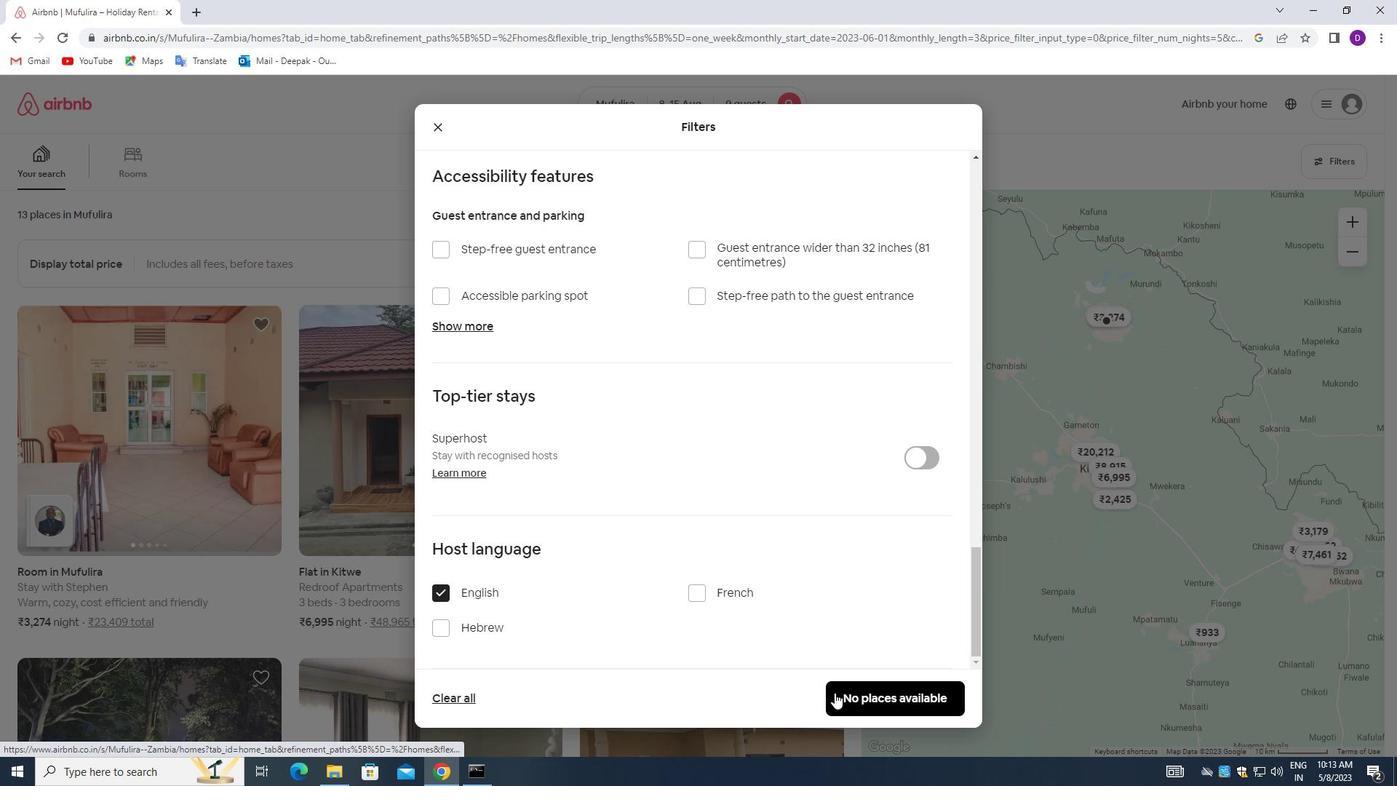 
Action: Mouse moved to (784, 511)
Screenshot: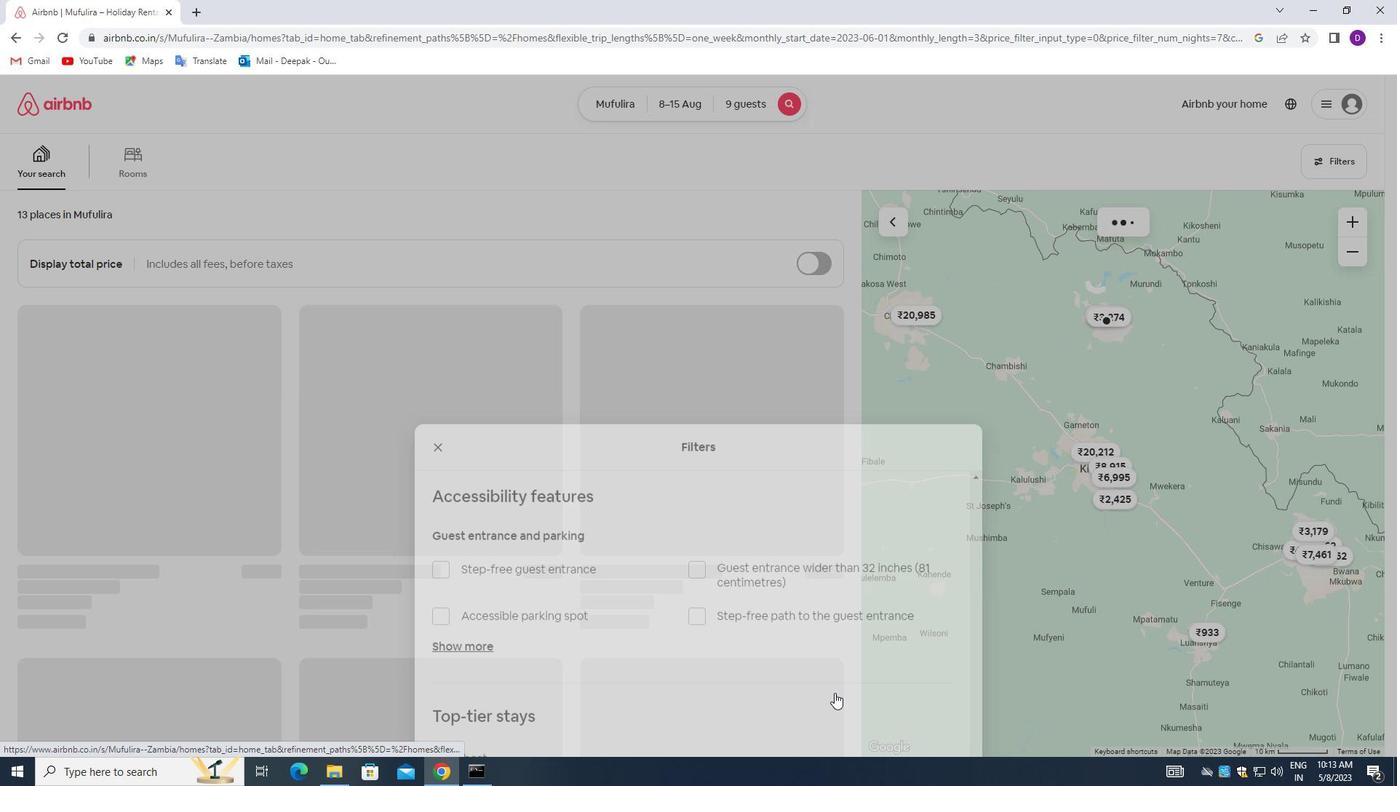 
